 Task: Go to Program & Features. Select Whole Food Market. Add to cart Organic Pineapples-3. Select Amazon Health. Add to cart Vitamin B complex supplement-2. Place order for Dustin Brown, _x000D_
1001 Hickory Ave_x000D_
Oakes, North Dakota(ND), 58474, Cell Number (701) 742-2797
Action: Mouse moved to (44, 51)
Screenshot: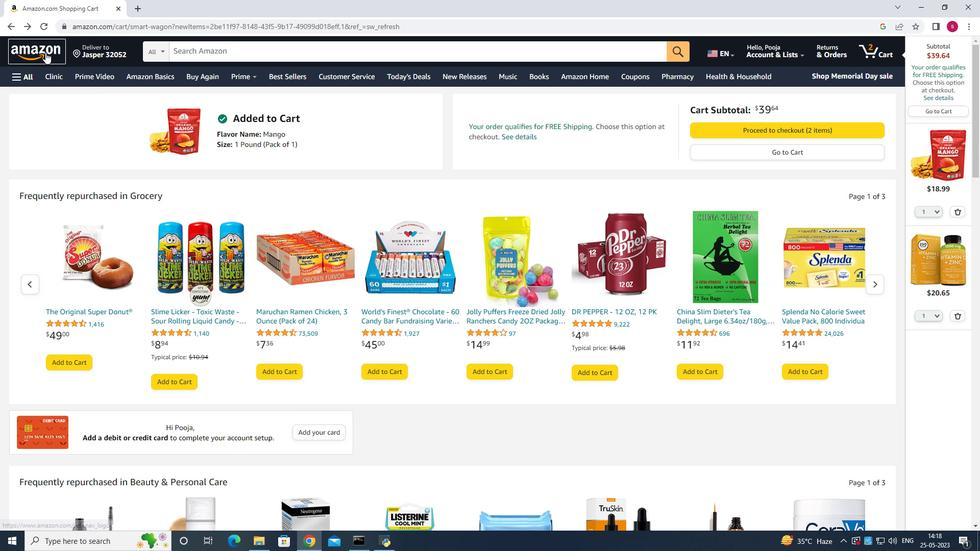 
Action: Mouse pressed left at (44, 51)
Screenshot: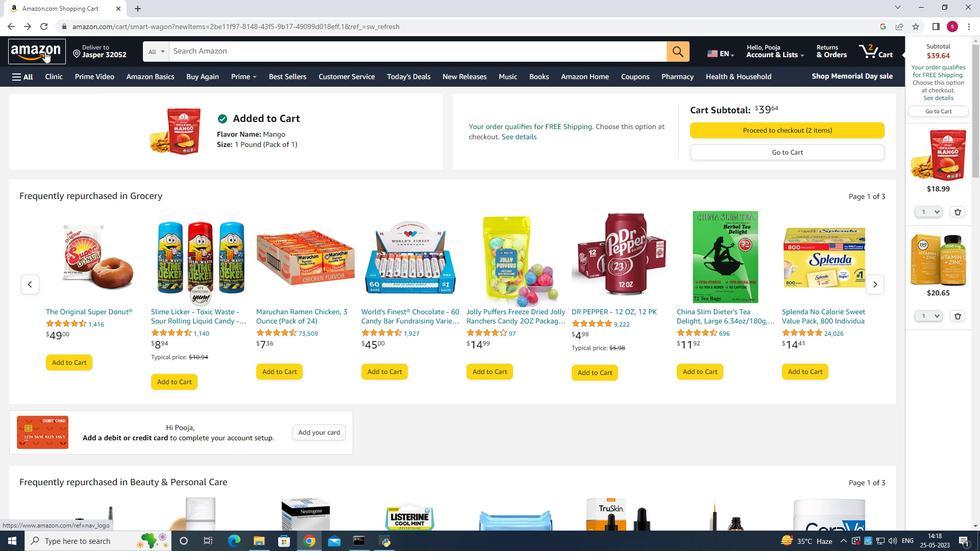 
Action: Mouse moved to (42, 46)
Screenshot: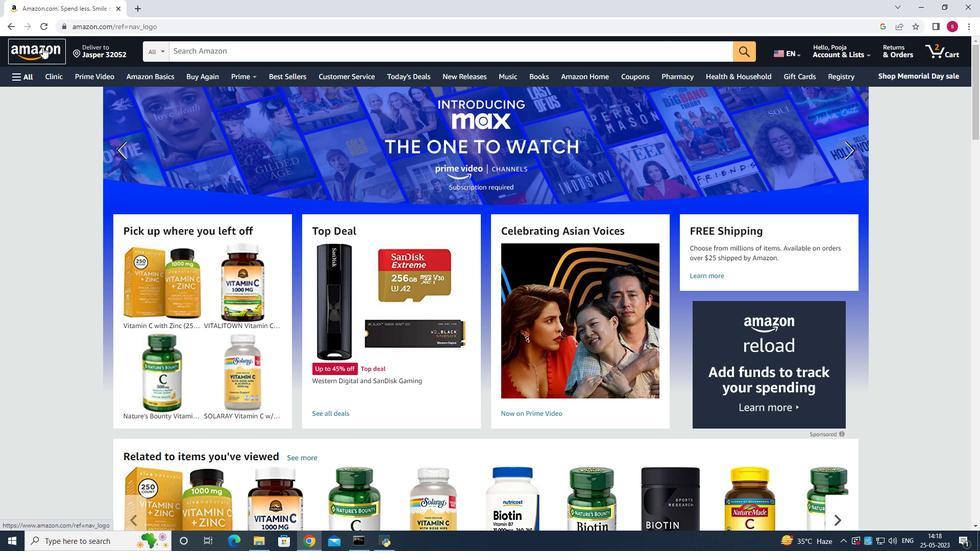 
Action: Mouse pressed left at (42, 46)
Screenshot: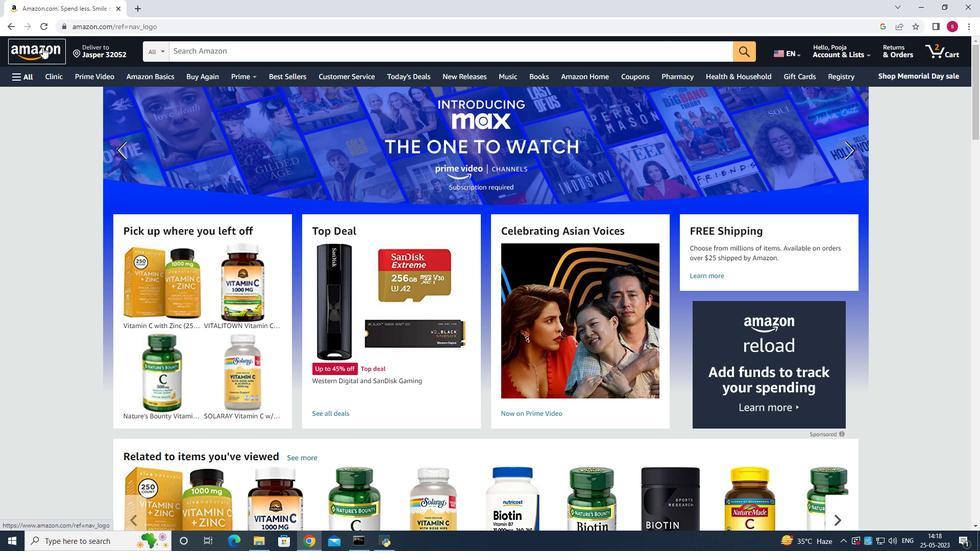 
Action: Mouse moved to (43, 45)
Screenshot: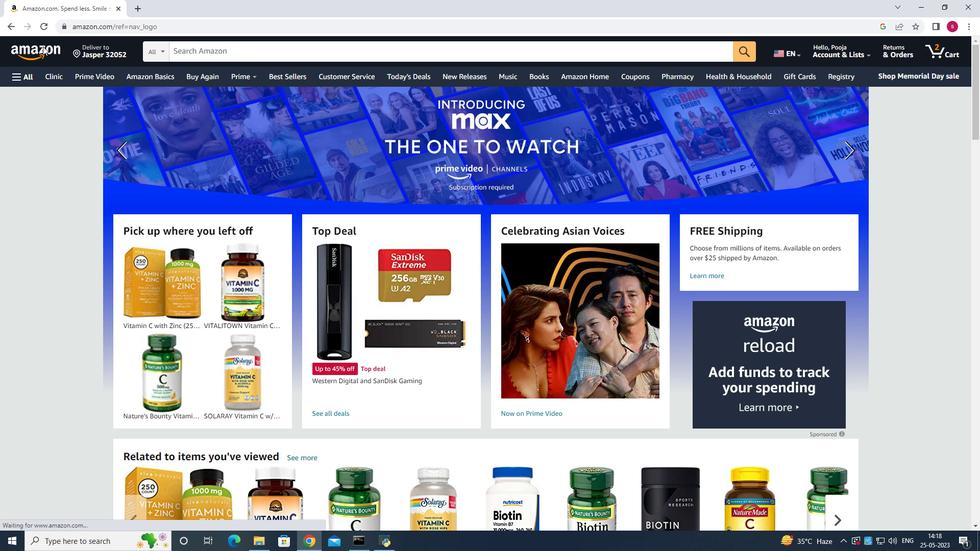 
Action: Mouse pressed left at (43, 45)
Screenshot: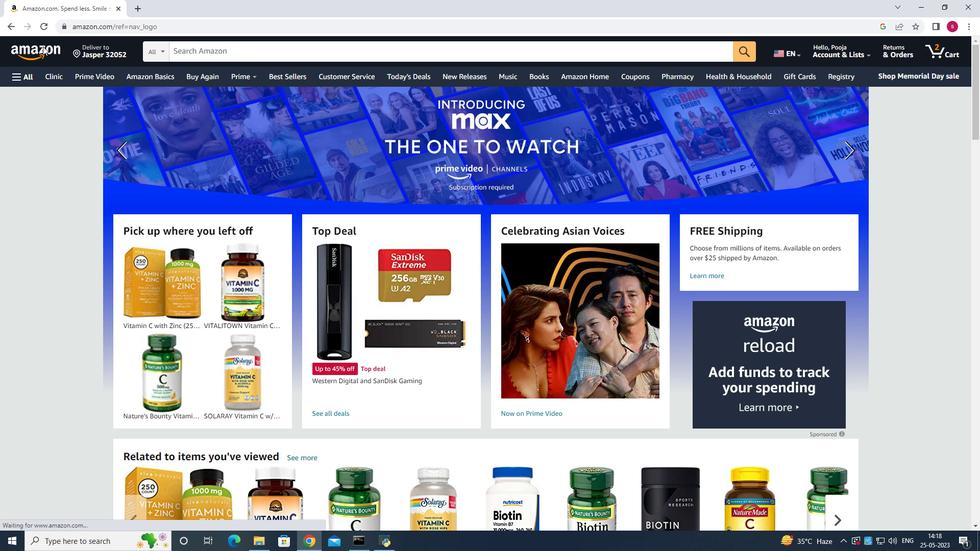 
Action: Mouse moved to (17, 76)
Screenshot: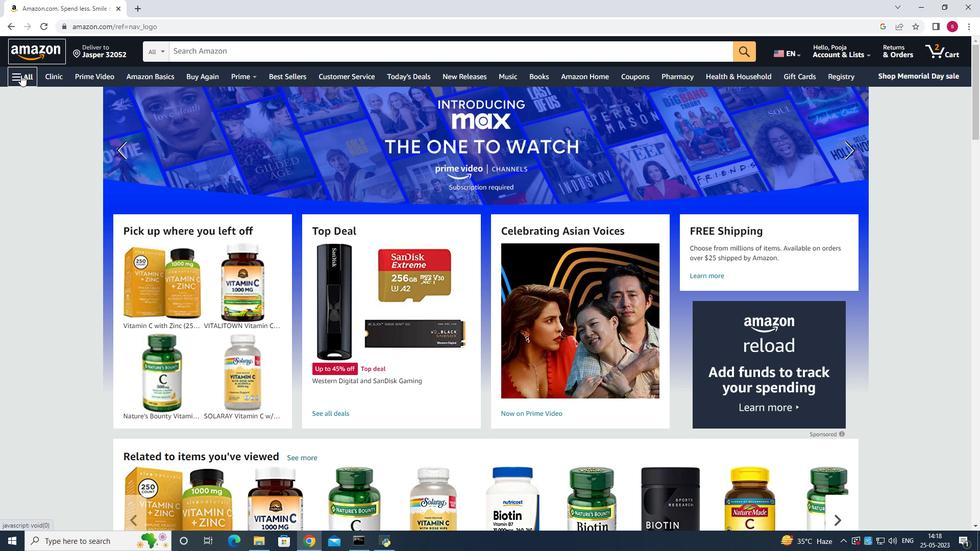 
Action: Mouse pressed left at (17, 76)
Screenshot: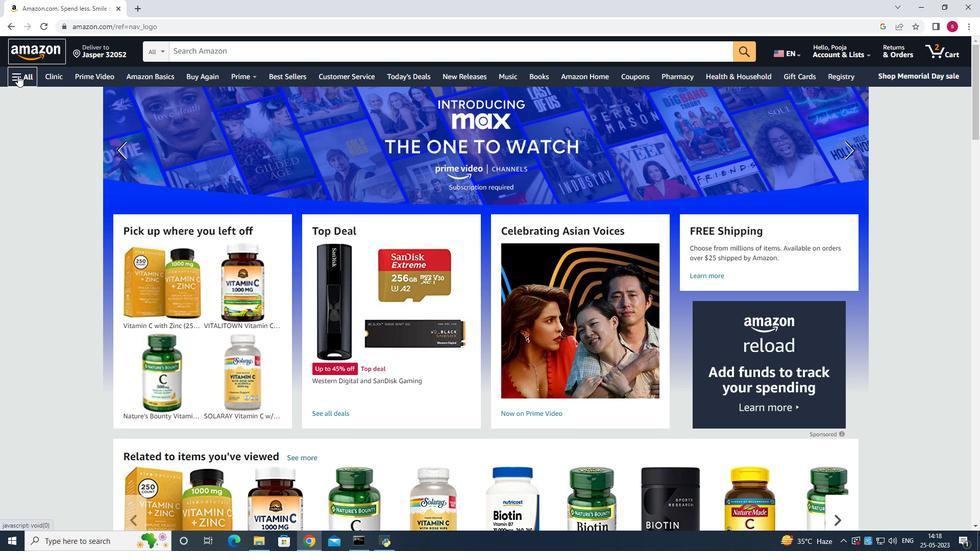 
Action: Mouse moved to (81, 315)
Screenshot: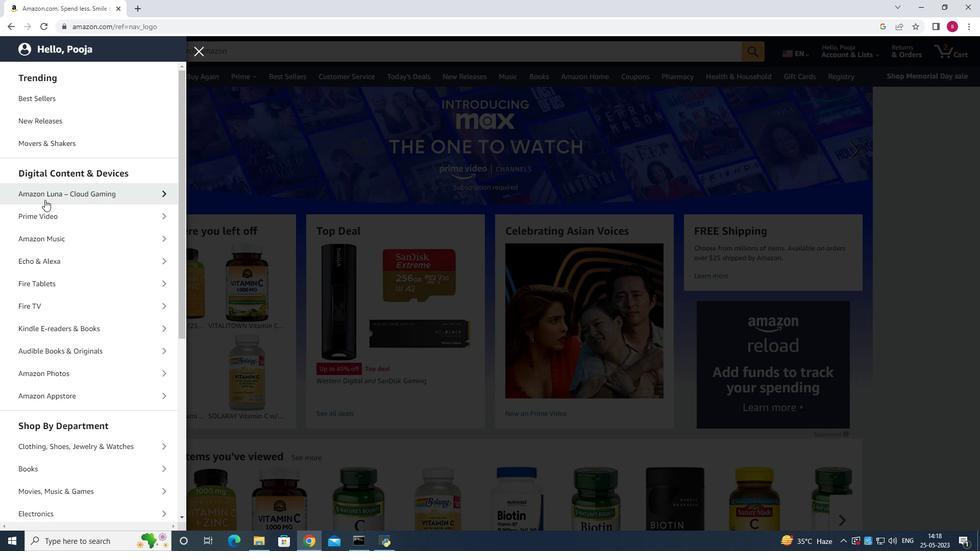 
Action: Mouse scrolled (81, 315) with delta (0, 0)
Screenshot: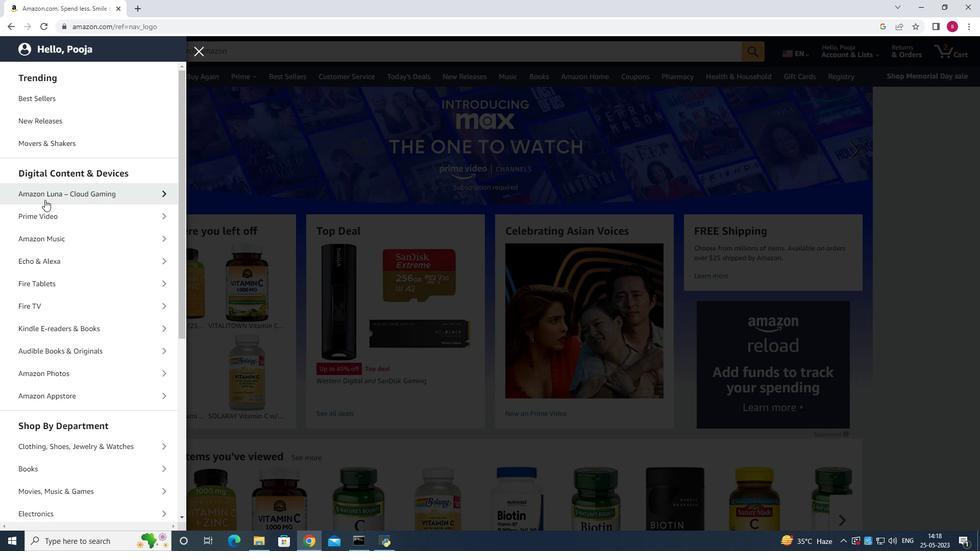 
Action: Mouse moved to (84, 323)
Screenshot: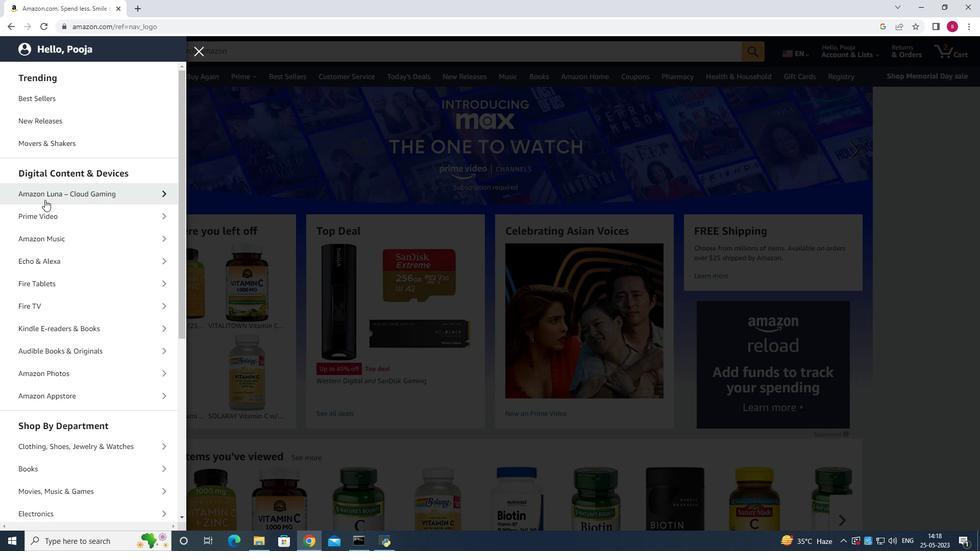
Action: Mouse scrolled (84, 322) with delta (0, 0)
Screenshot: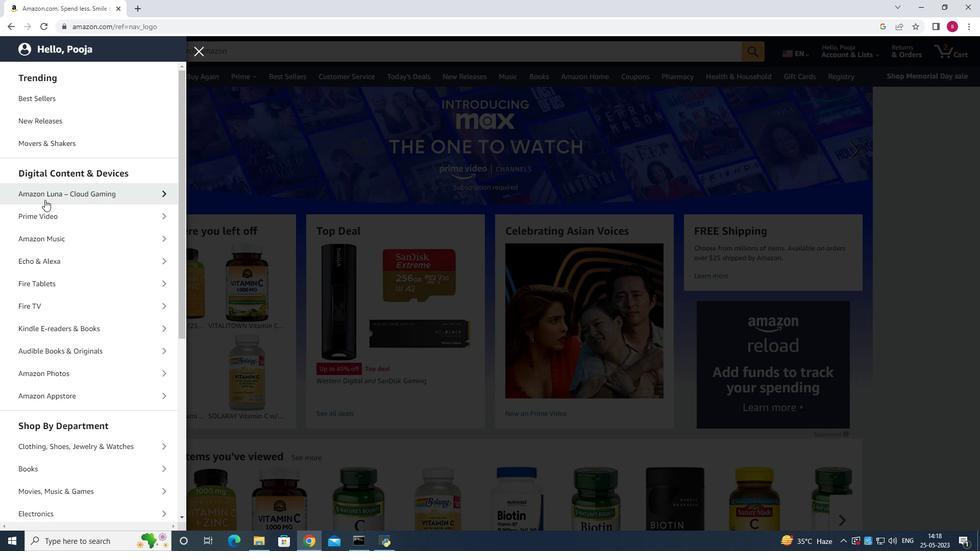 
Action: Mouse scrolled (84, 322) with delta (0, 0)
Screenshot: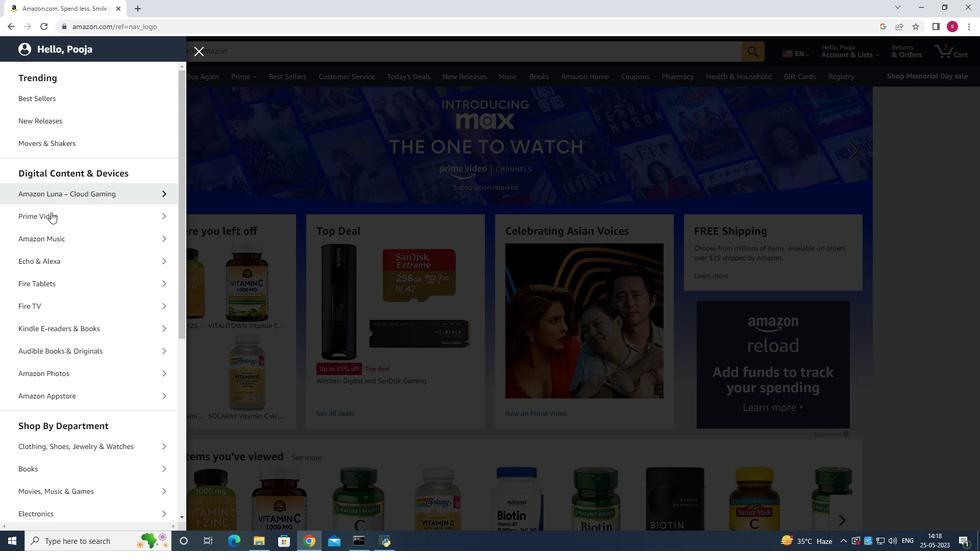 
Action: Mouse scrolled (84, 322) with delta (0, 0)
Screenshot: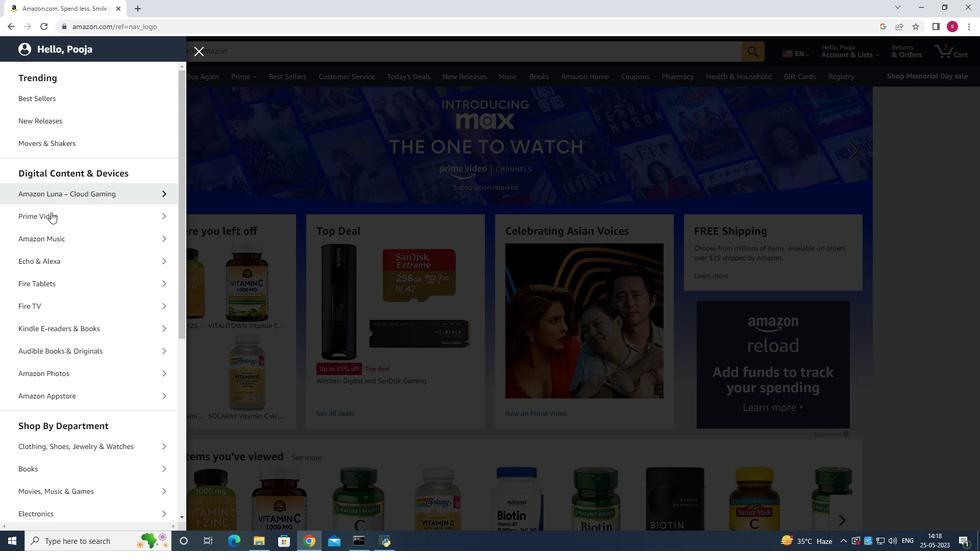 
Action: Mouse scrolled (84, 322) with delta (0, 0)
Screenshot: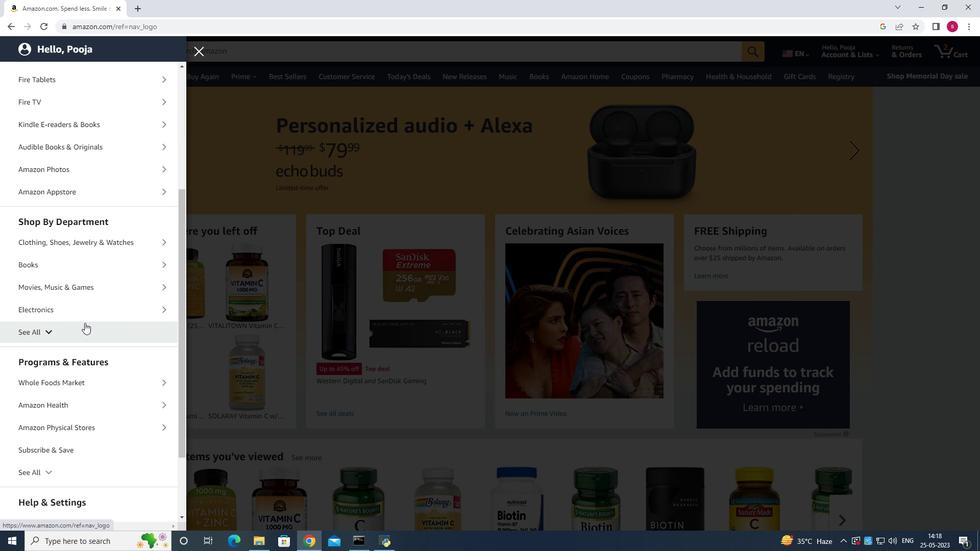 
Action: Mouse scrolled (84, 322) with delta (0, 0)
Screenshot: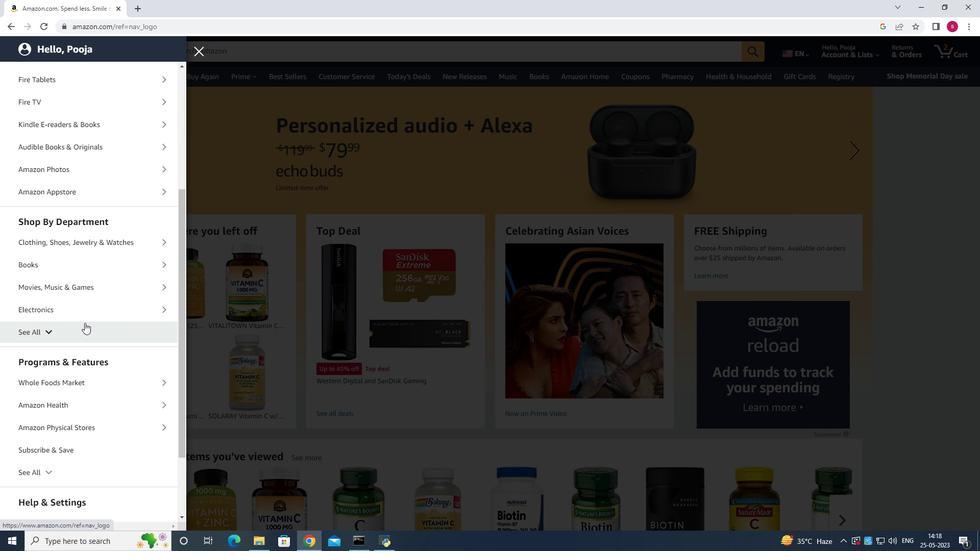 
Action: Mouse moved to (78, 284)
Screenshot: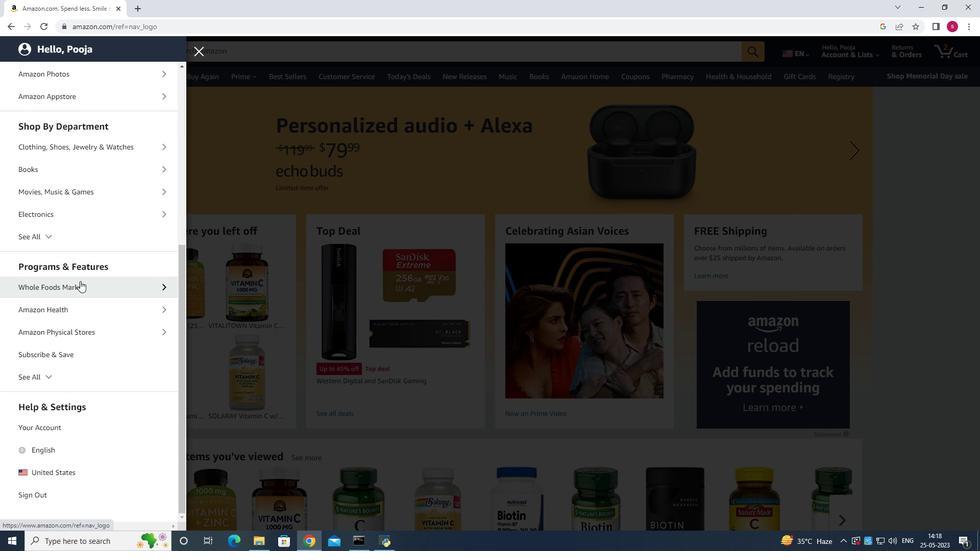 
Action: Mouse pressed left at (78, 284)
Screenshot: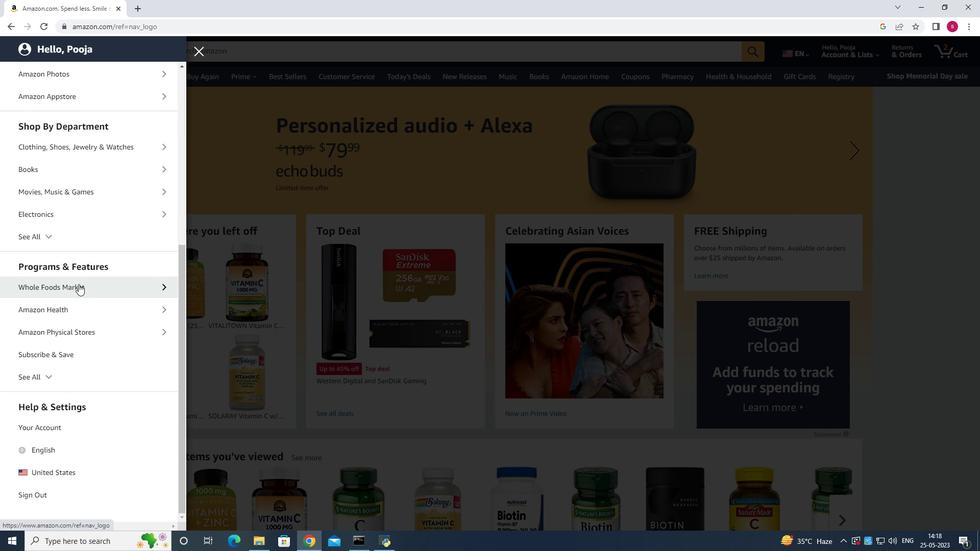 
Action: Mouse moved to (104, 116)
Screenshot: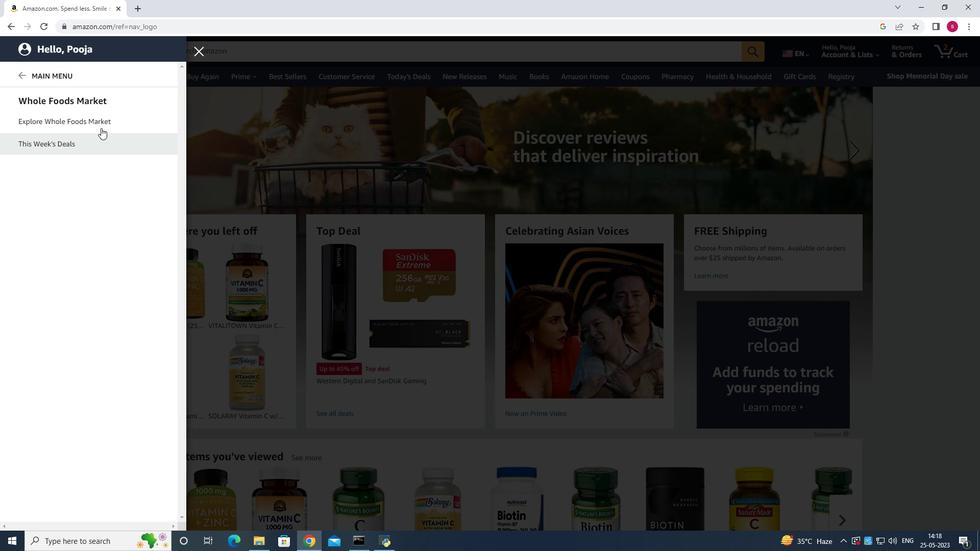 
Action: Mouse pressed left at (104, 116)
Screenshot: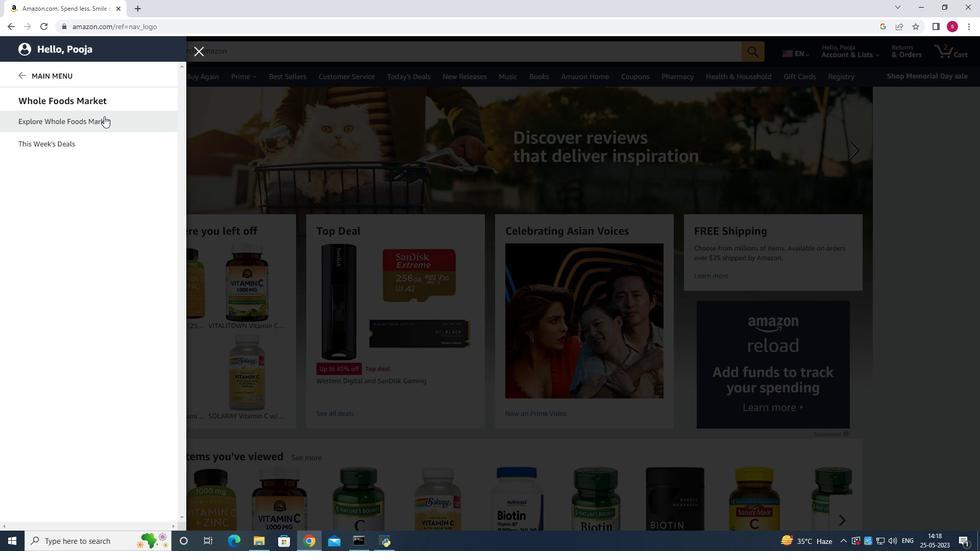 
Action: Mouse moved to (266, 55)
Screenshot: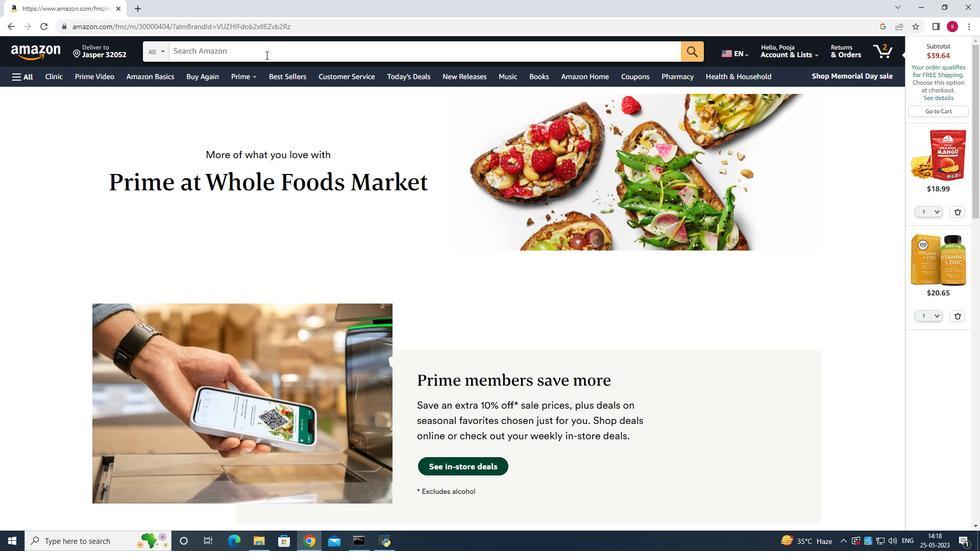 
Action: Mouse pressed left at (266, 55)
Screenshot: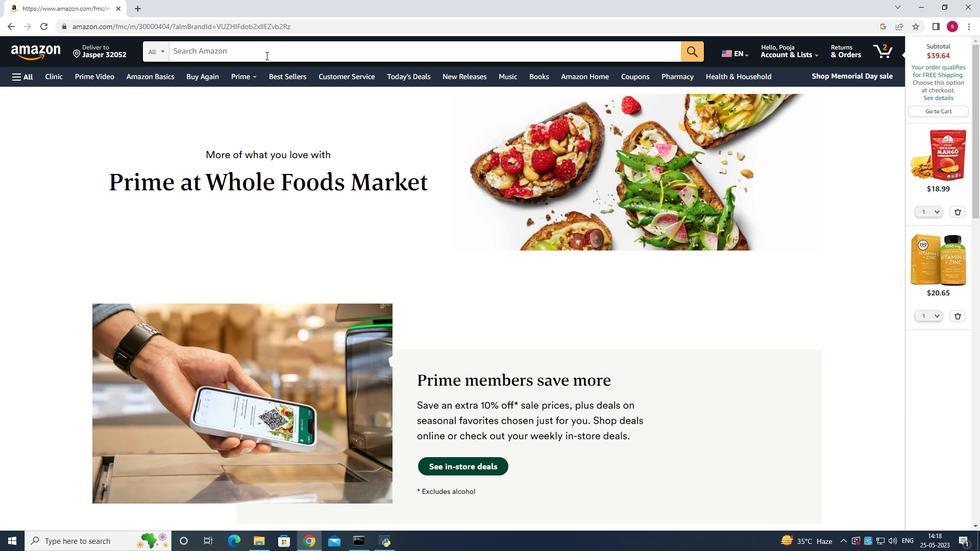 
Action: Mouse moved to (261, 51)
Screenshot: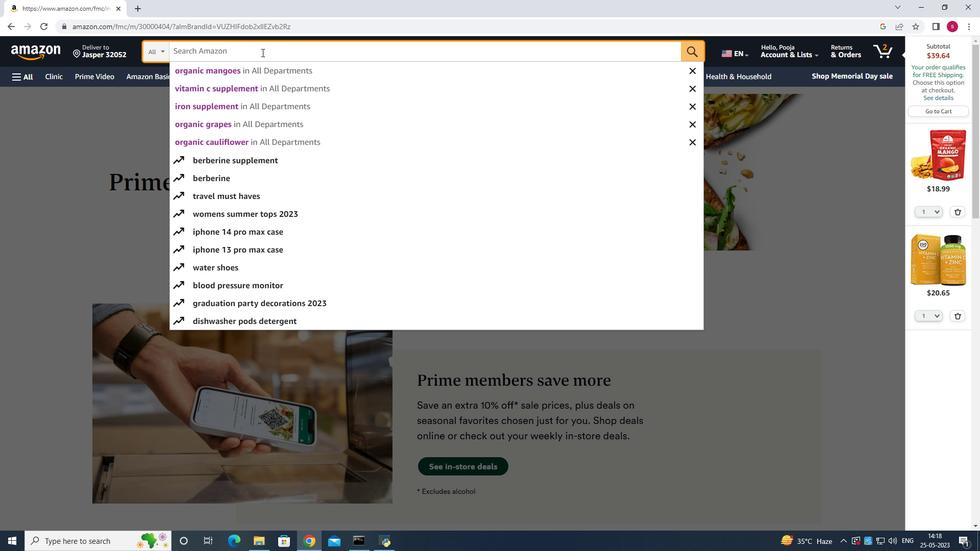 
Action: Key pressed organic<Key.space>pine<Key.space>a[<Key.backspace>pple<Key.enter>
Screenshot: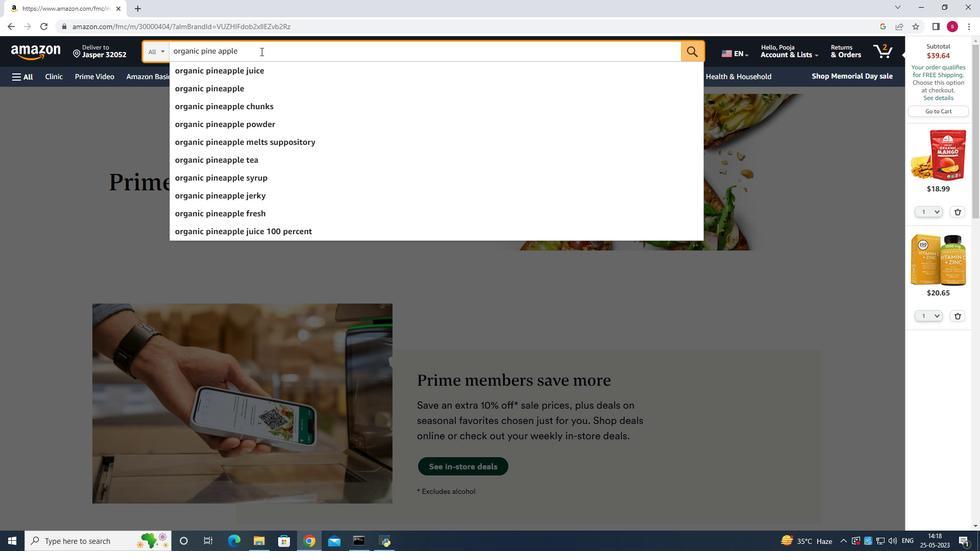
Action: Mouse moved to (389, 368)
Screenshot: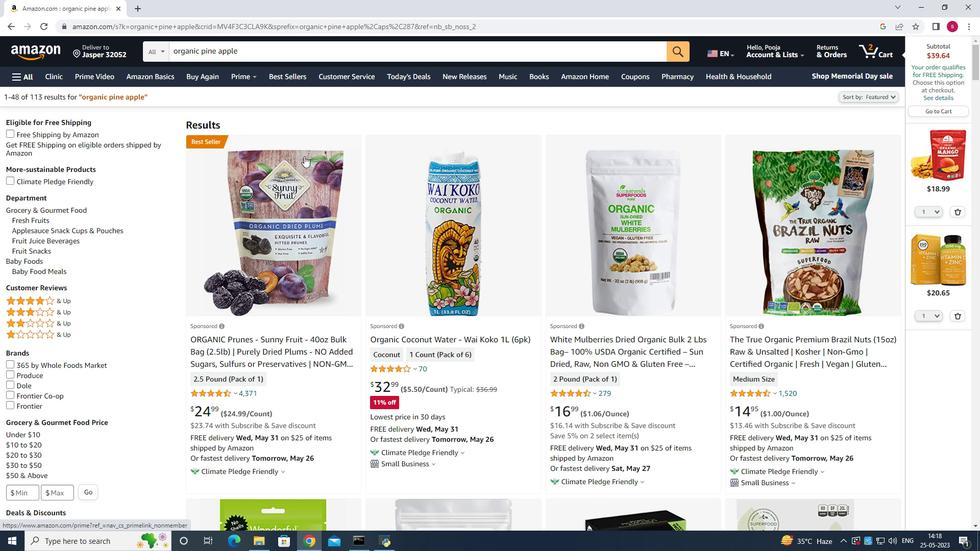 
Action: Mouse scrolled (388, 358) with delta (0, 0)
Screenshot: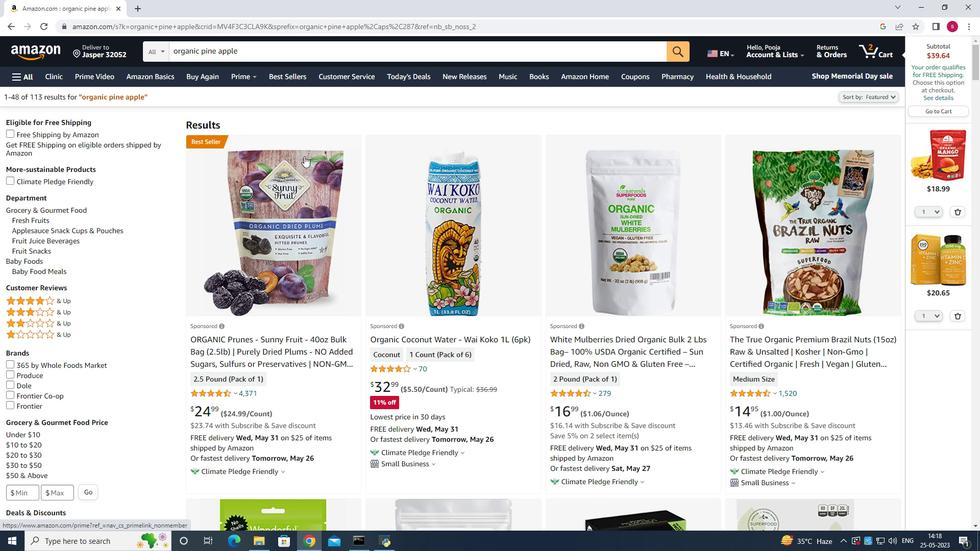 
Action: Mouse moved to (393, 403)
Screenshot: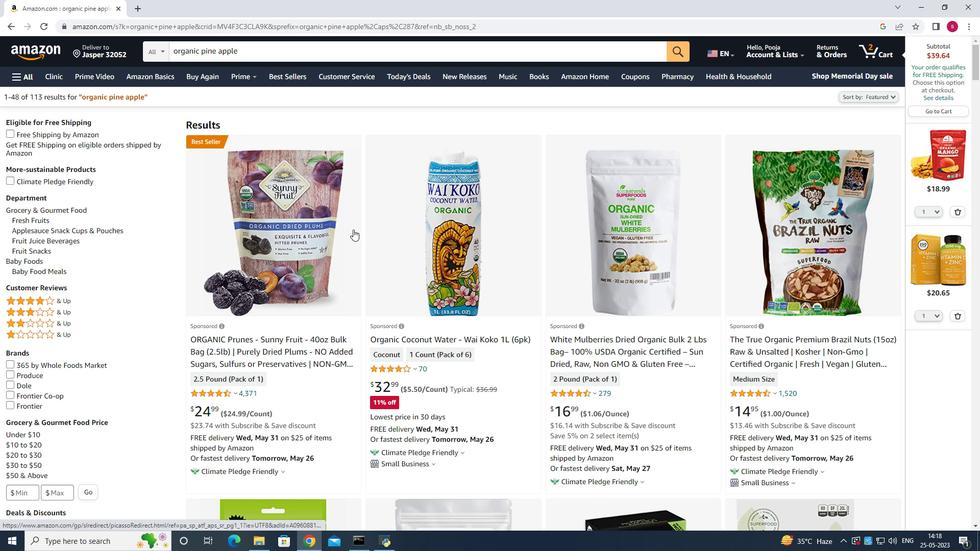 
Action: Mouse scrolled (392, 397) with delta (0, 0)
Screenshot: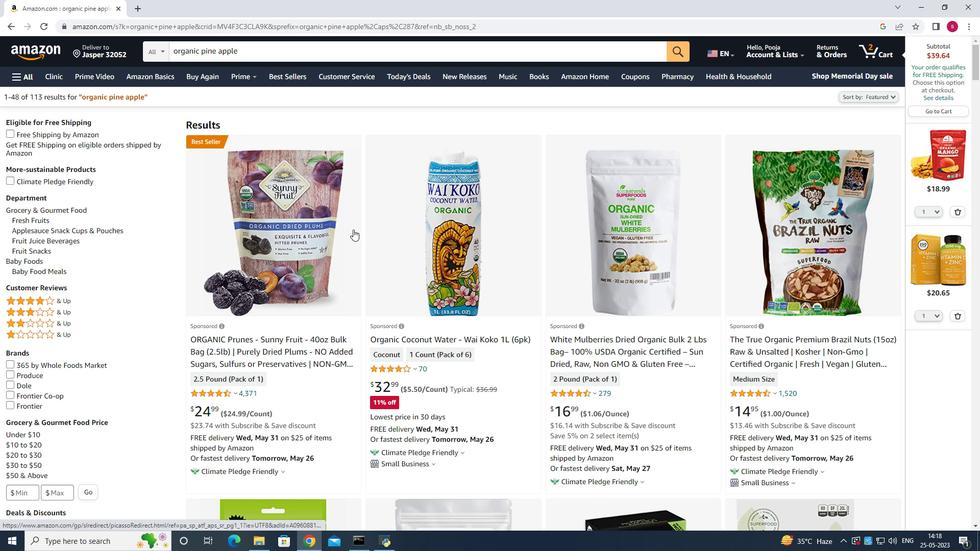 
Action: Mouse moved to (393, 405)
Screenshot: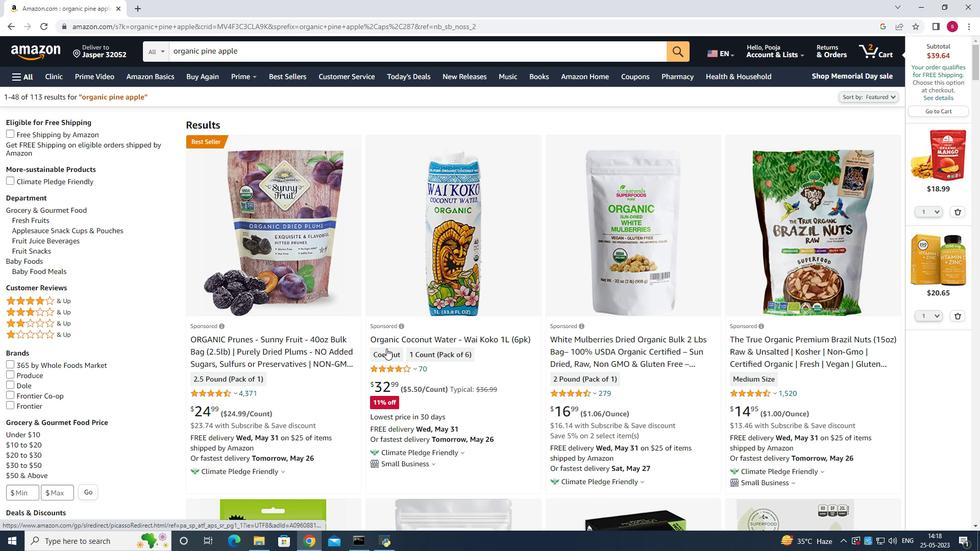 
Action: Mouse scrolled (393, 404) with delta (0, 0)
Screenshot: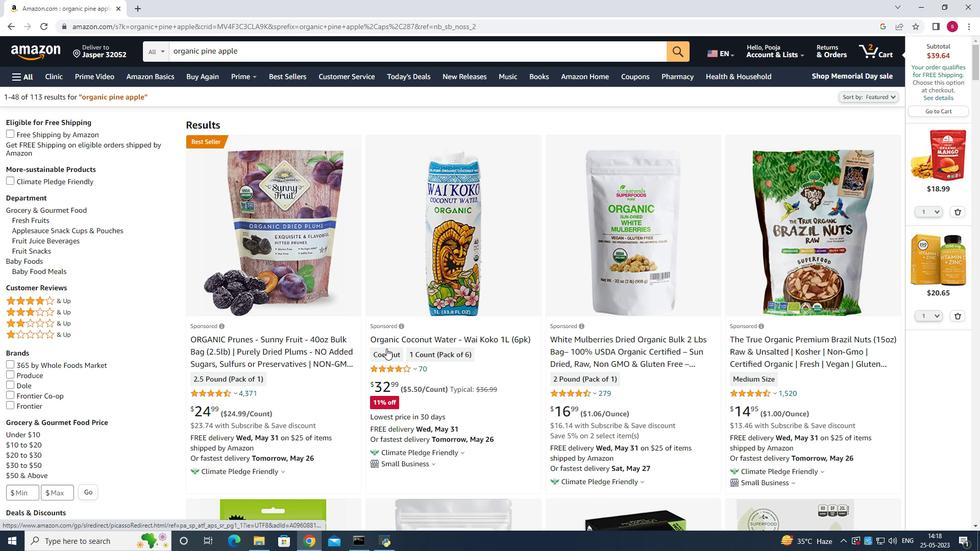 
Action: Mouse scrolled (393, 404) with delta (0, 0)
Screenshot: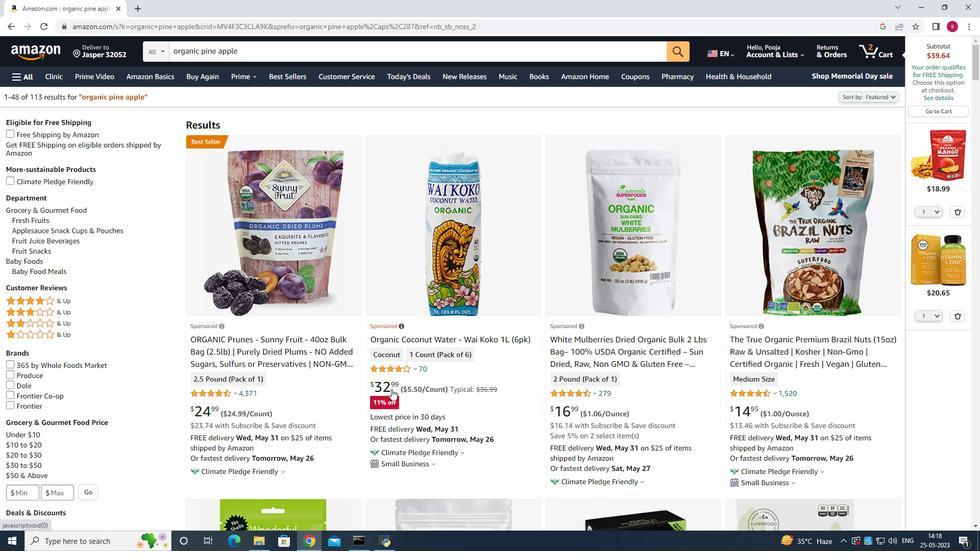 
Action: Mouse scrolled (393, 404) with delta (0, 0)
Screenshot: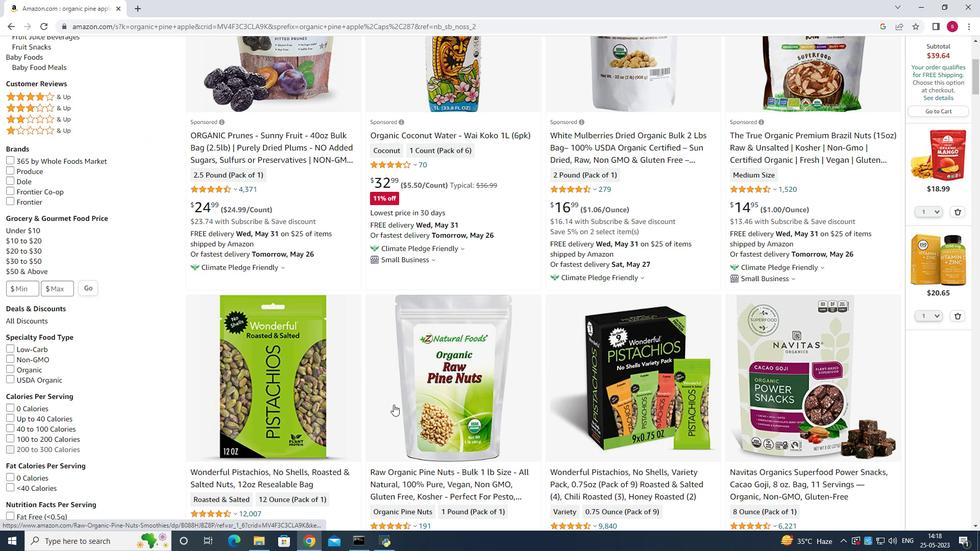 
Action: Mouse scrolled (393, 404) with delta (0, 0)
Screenshot: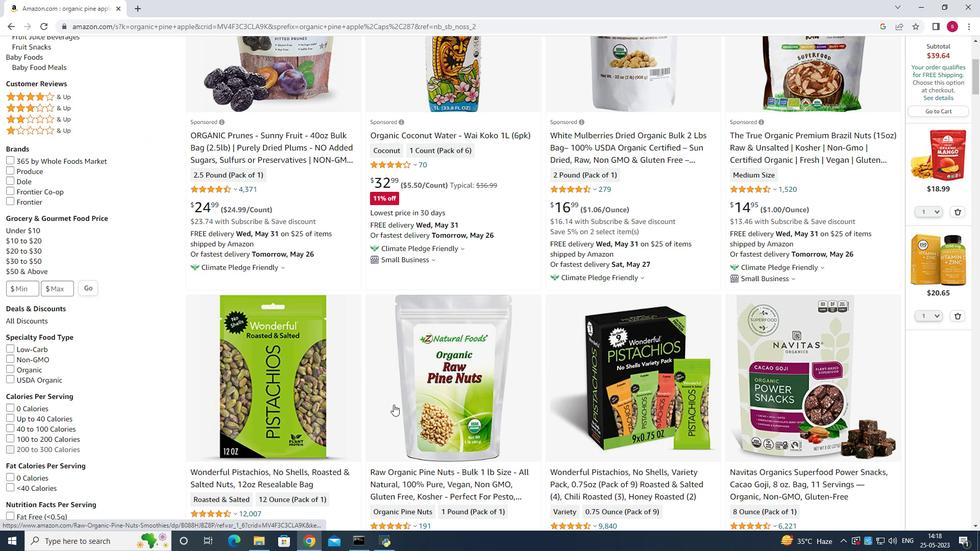 
Action: Mouse scrolled (393, 404) with delta (0, 0)
Screenshot: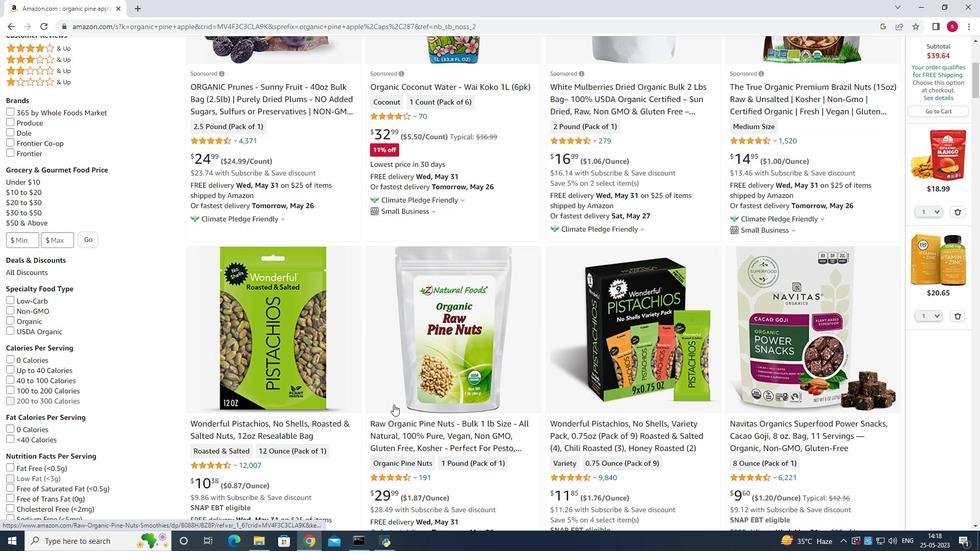 
Action: Mouse scrolled (393, 404) with delta (0, 0)
Screenshot: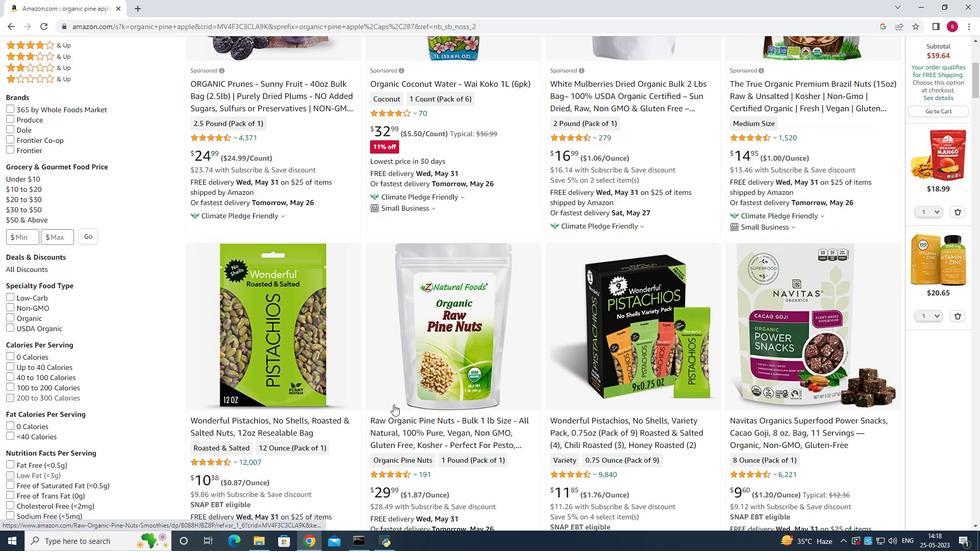 
Action: Mouse scrolled (393, 404) with delta (0, 0)
Screenshot: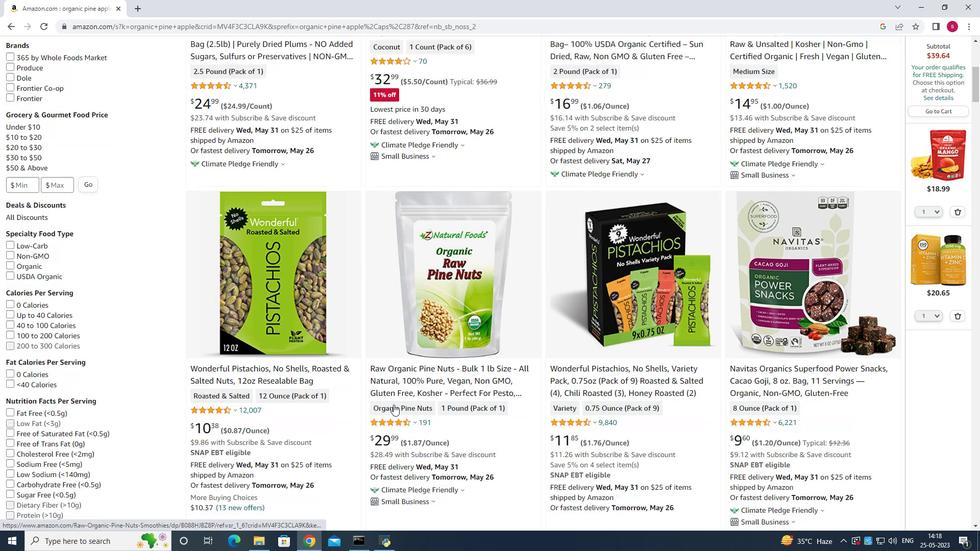 
Action: Mouse scrolled (393, 404) with delta (0, 0)
Screenshot: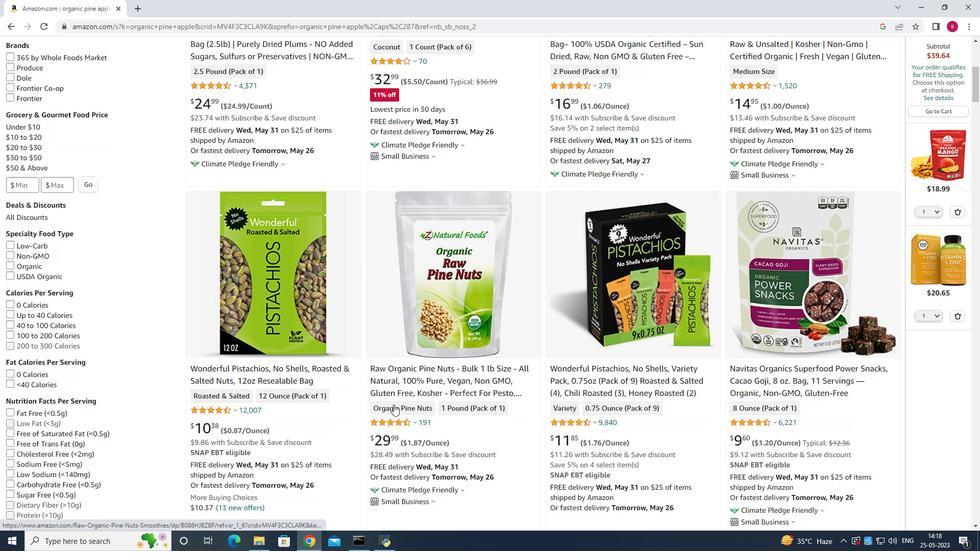 
Action: Mouse scrolled (393, 404) with delta (0, 0)
Screenshot: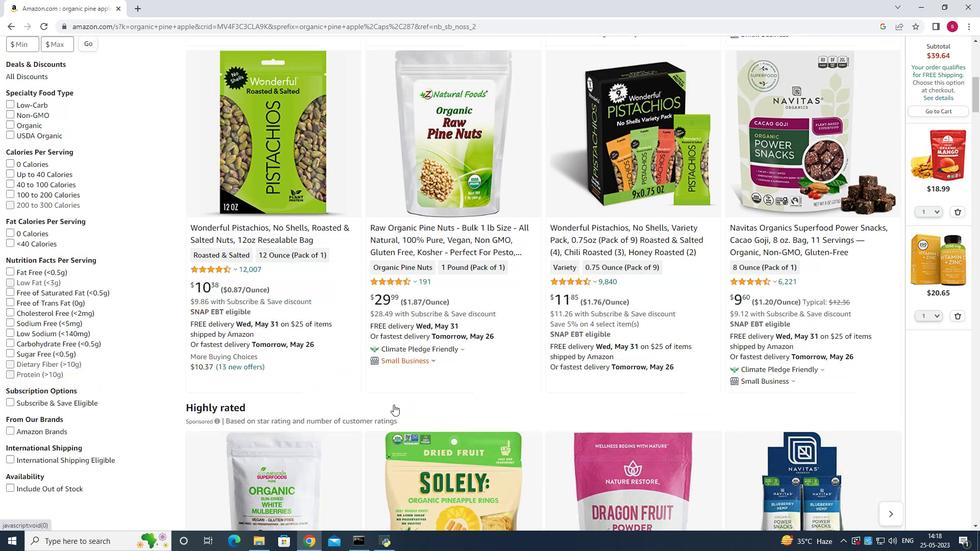 
Action: Mouse scrolled (393, 404) with delta (0, 0)
Screenshot: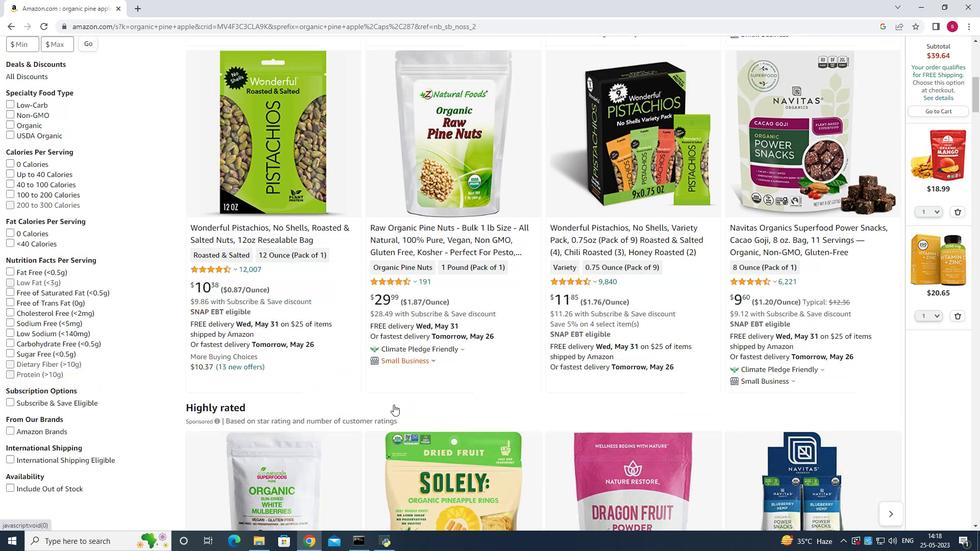 
Action: Mouse moved to (441, 380)
Screenshot: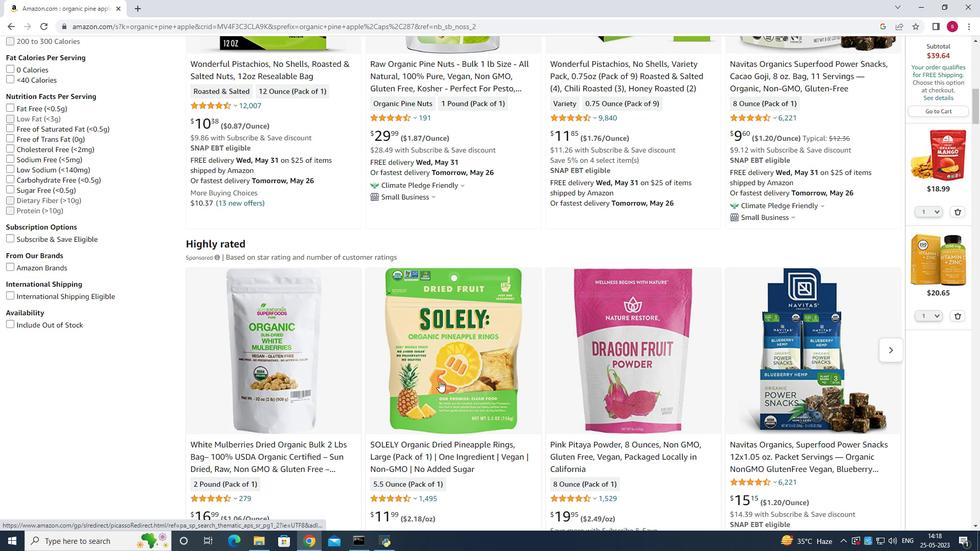 
Action: Mouse scrolled (441, 380) with delta (0, 0)
Screenshot: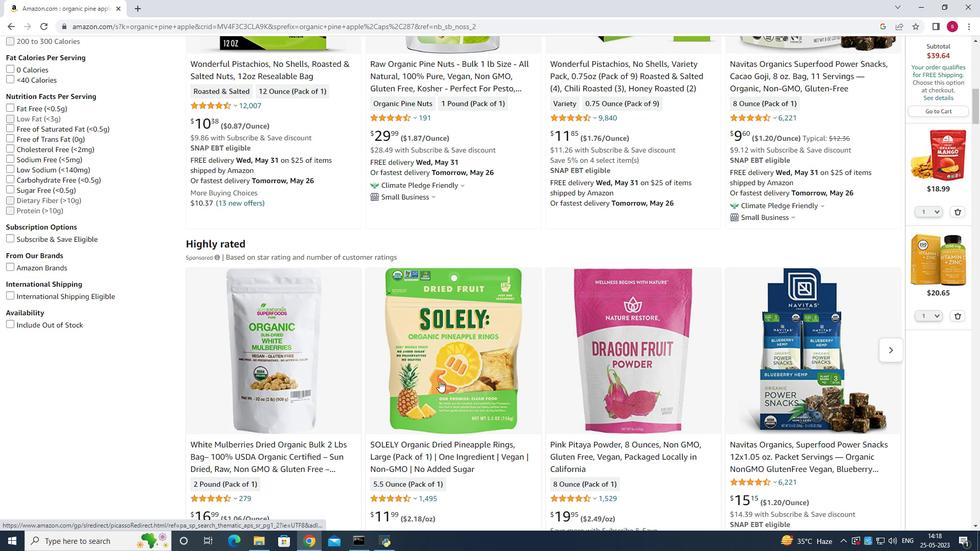 
Action: Mouse scrolled (441, 380) with delta (0, 0)
Screenshot: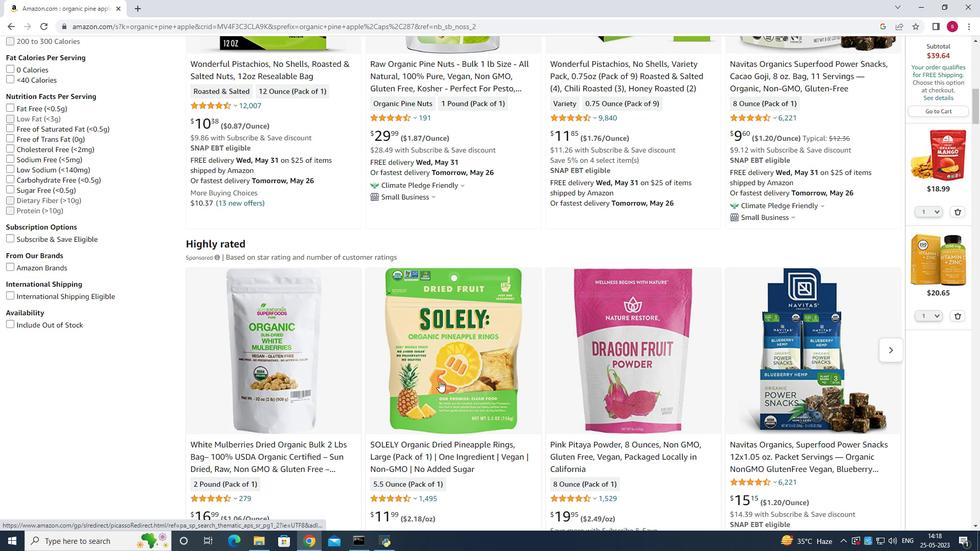
Action: Mouse moved to (480, 349)
Screenshot: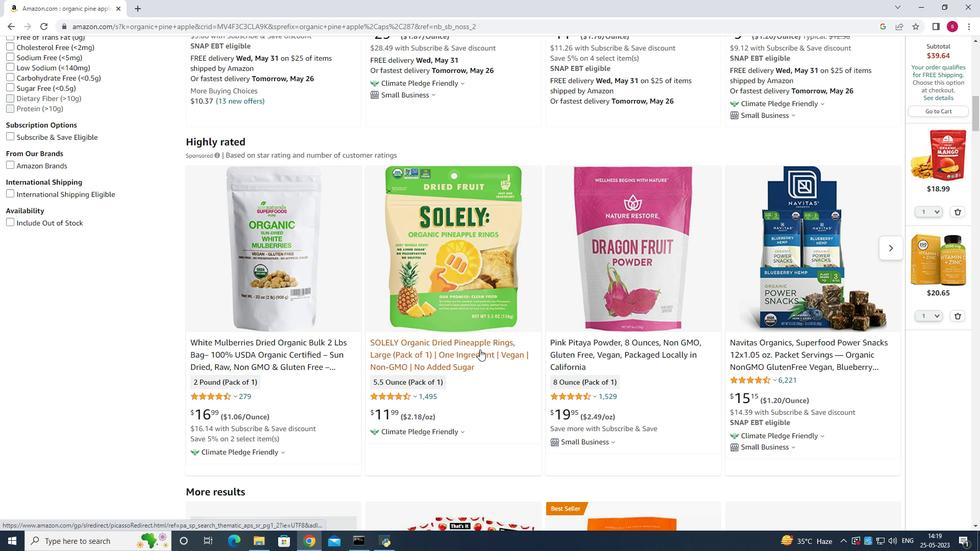 
Action: Mouse scrolled (480, 348) with delta (0, 0)
Screenshot: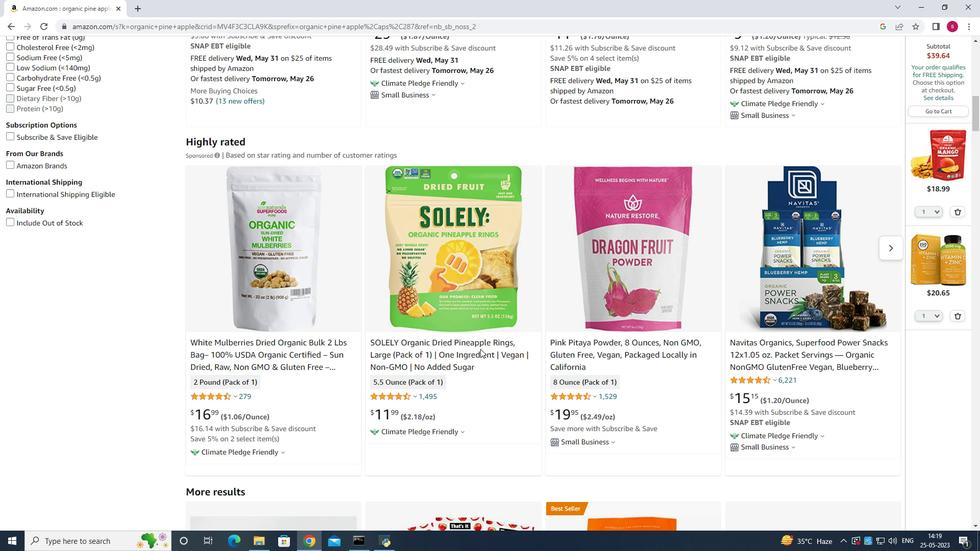 
Action: Mouse scrolled (480, 348) with delta (0, 0)
Screenshot: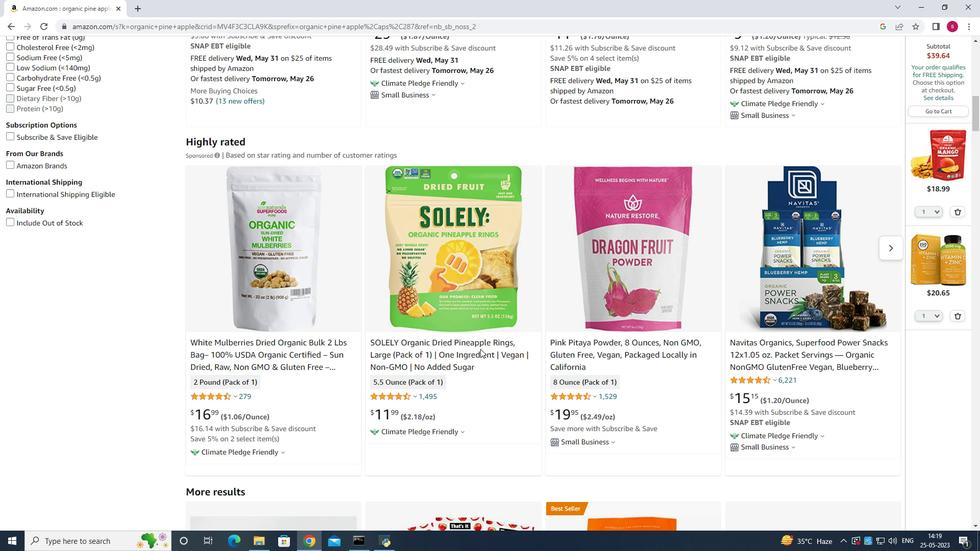 
Action: Mouse scrolled (480, 348) with delta (0, 0)
Screenshot: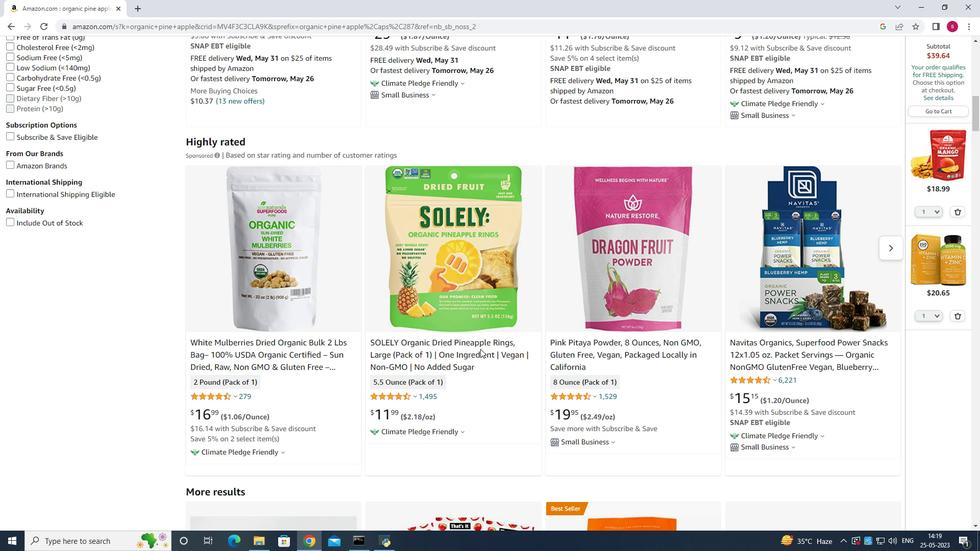 
Action: Mouse scrolled (480, 348) with delta (0, 0)
Screenshot: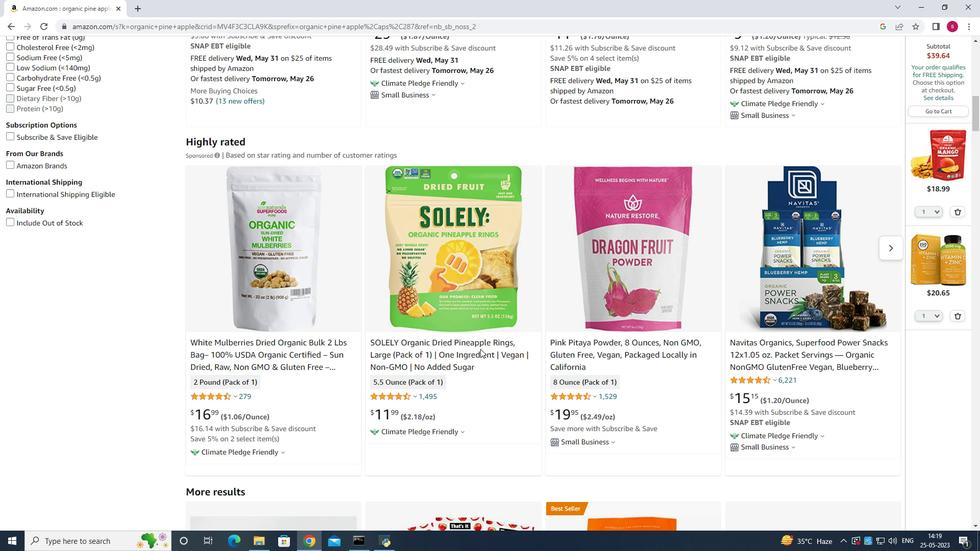 
Action: Mouse scrolled (480, 348) with delta (0, 0)
Screenshot: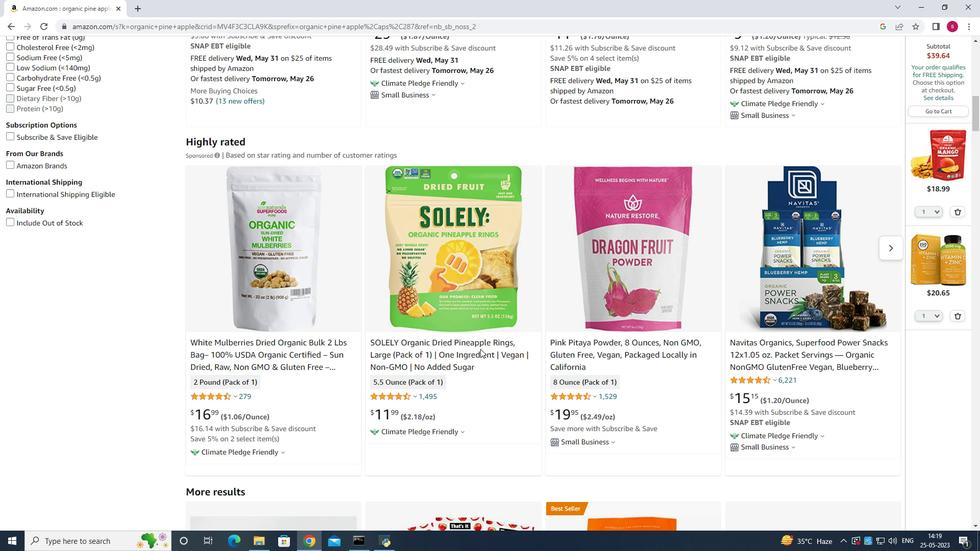 
Action: Mouse moved to (484, 345)
Screenshot: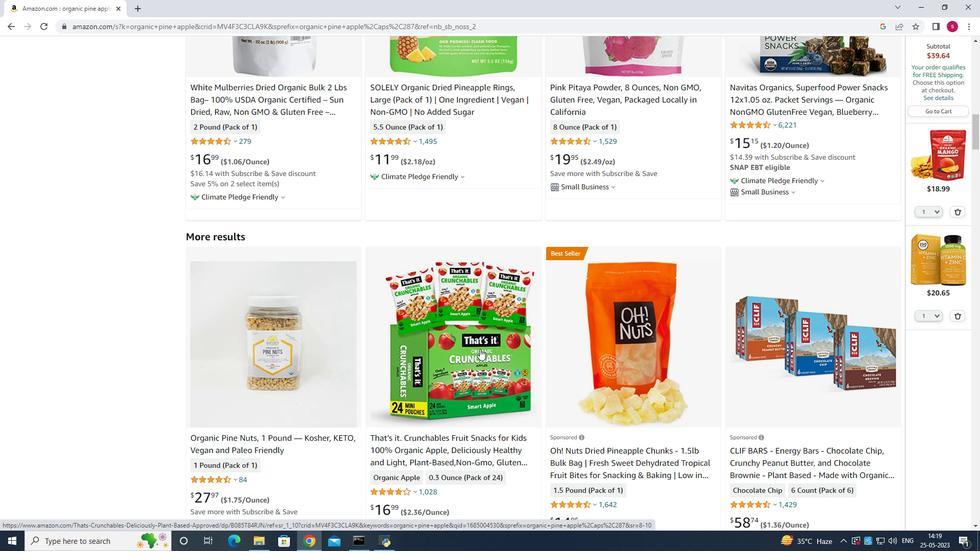
Action: Mouse scrolled (484, 344) with delta (0, 0)
Screenshot: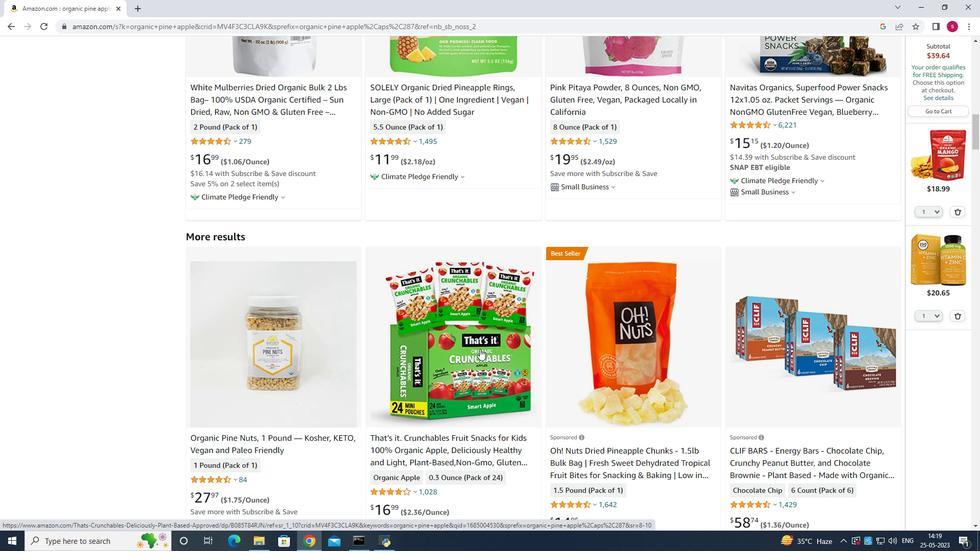 
Action: Mouse scrolled (484, 344) with delta (0, 0)
Screenshot: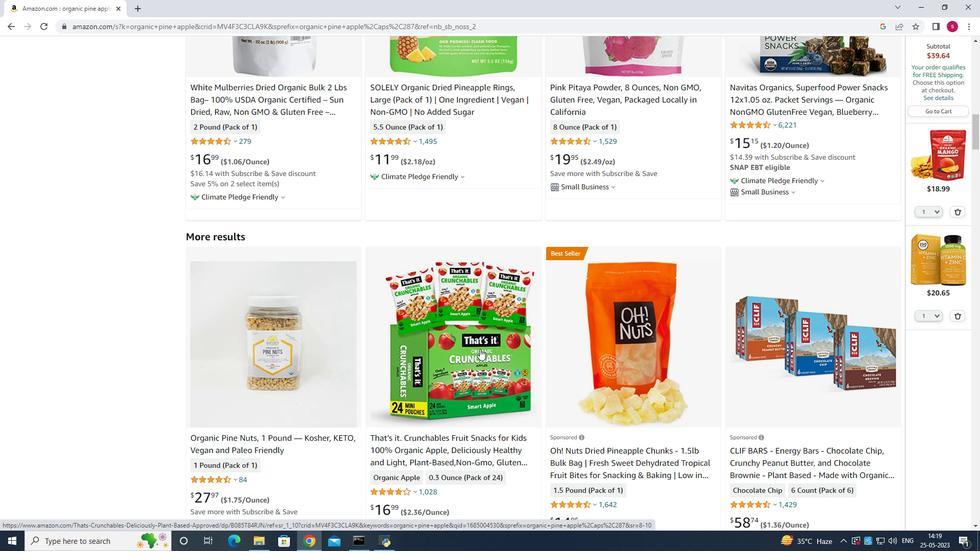
Action: Mouse scrolled (484, 344) with delta (0, 0)
Screenshot: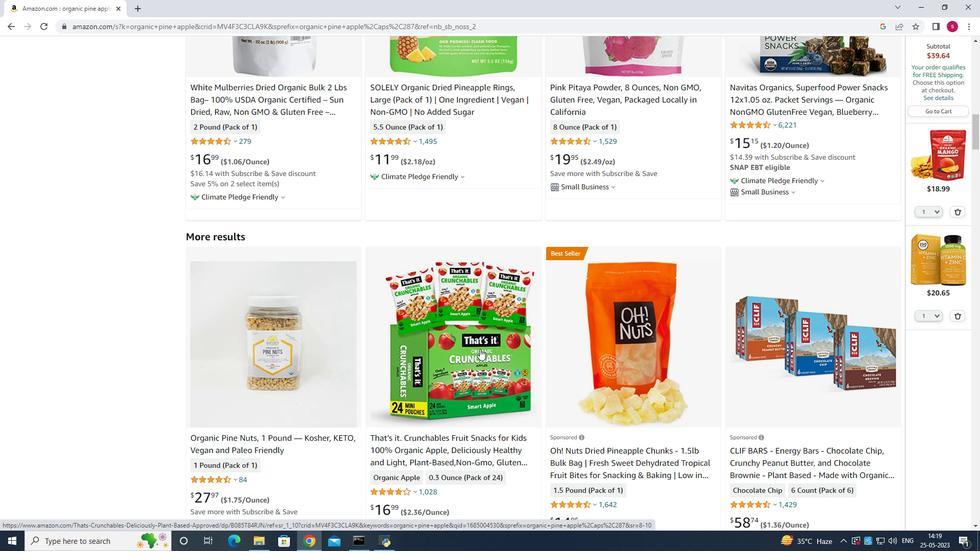 
Action: Mouse scrolled (484, 344) with delta (0, 0)
Screenshot: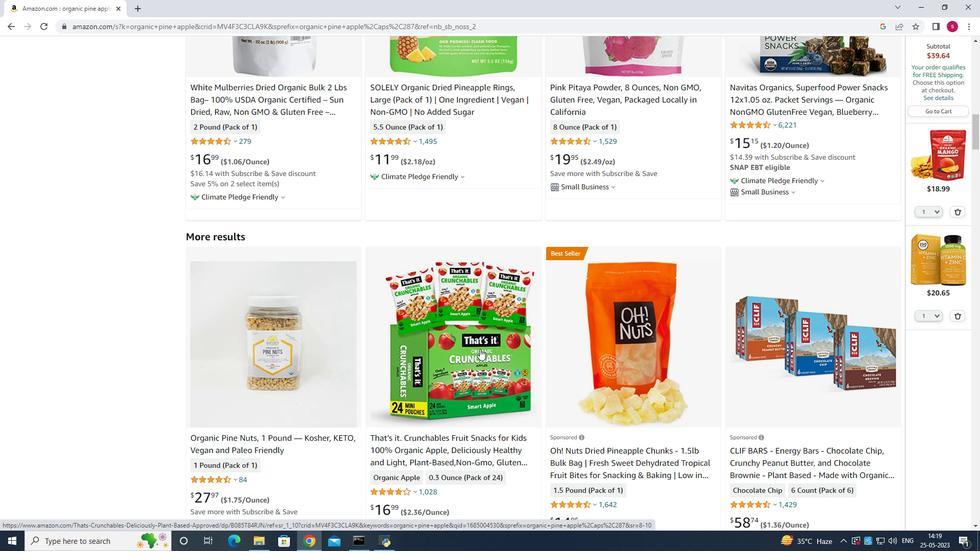 
Action: Mouse scrolled (484, 344) with delta (0, 0)
Screenshot: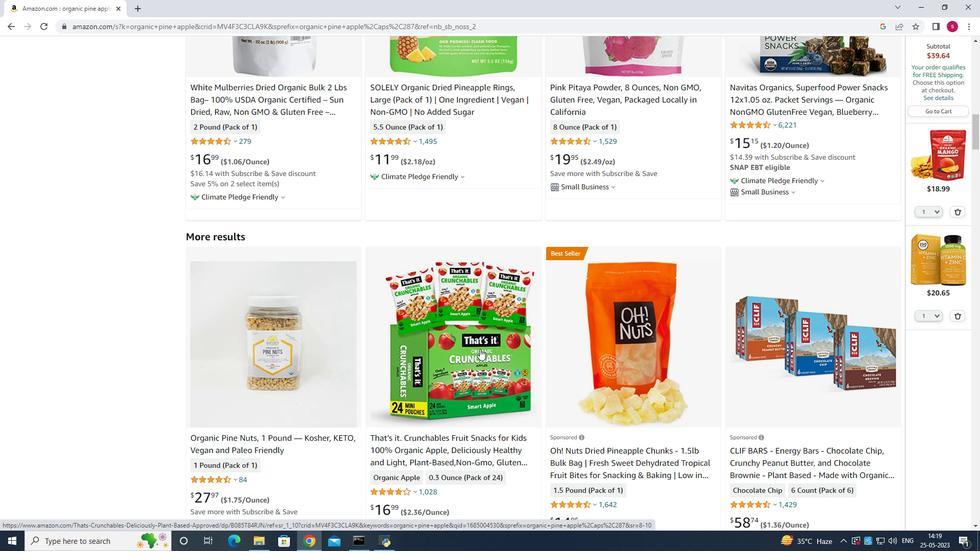 
Action: Mouse moved to (485, 344)
Screenshot: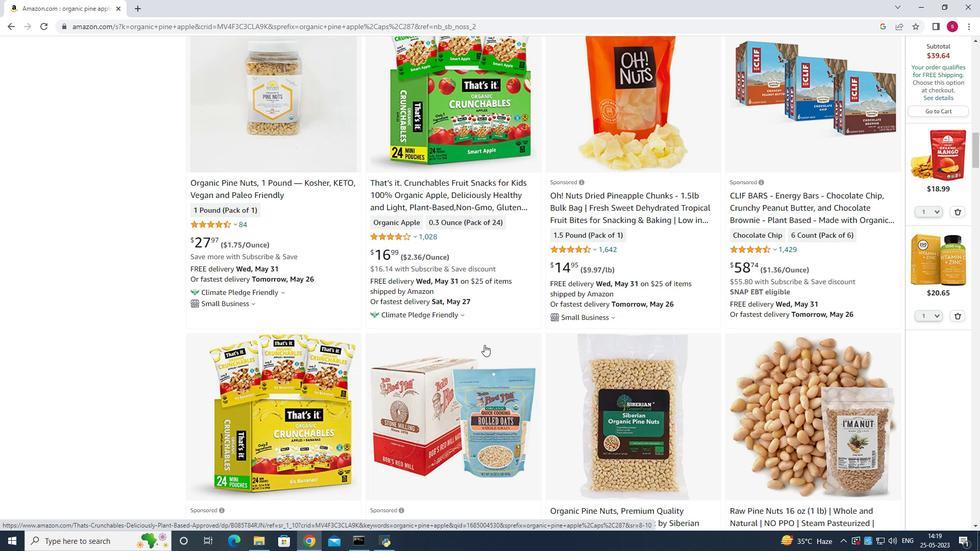 
Action: Mouse scrolled (485, 344) with delta (0, 0)
Screenshot: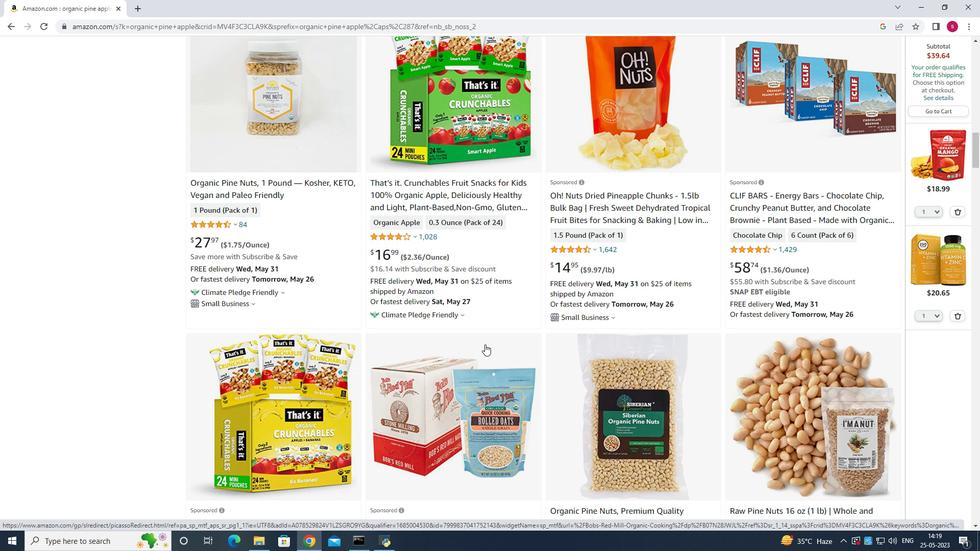 
Action: Mouse scrolled (485, 344) with delta (0, 0)
Screenshot: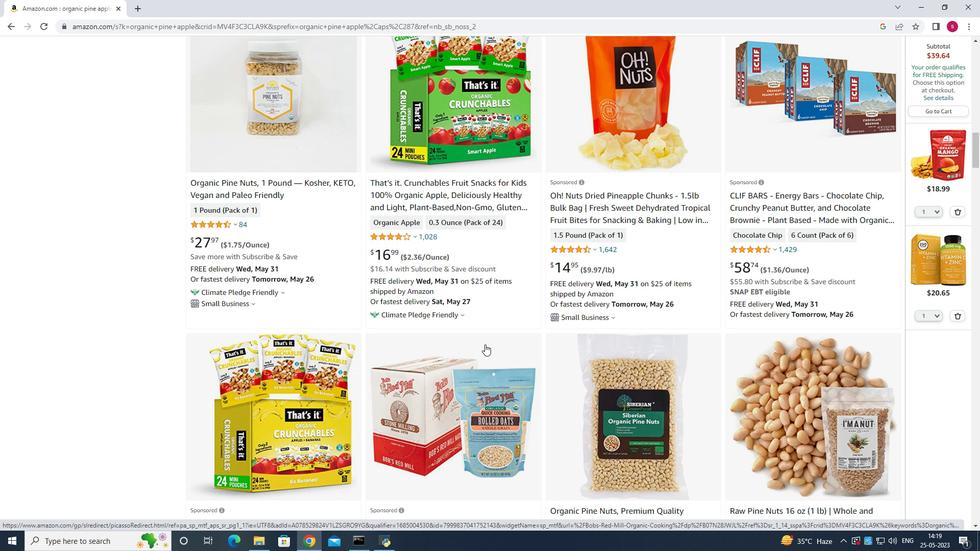 
Action: Mouse scrolled (485, 344) with delta (0, 0)
Screenshot: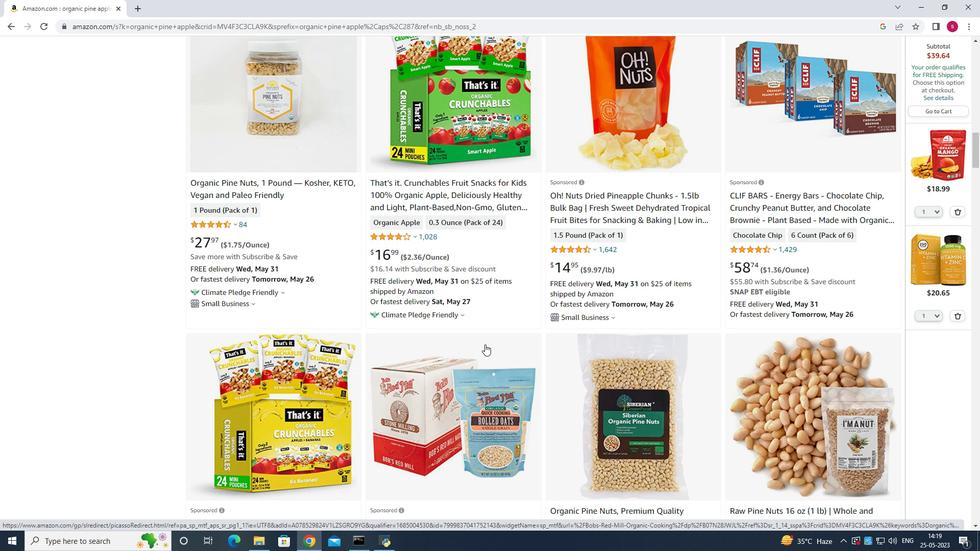 
Action: Mouse scrolled (485, 345) with delta (0, 0)
Screenshot: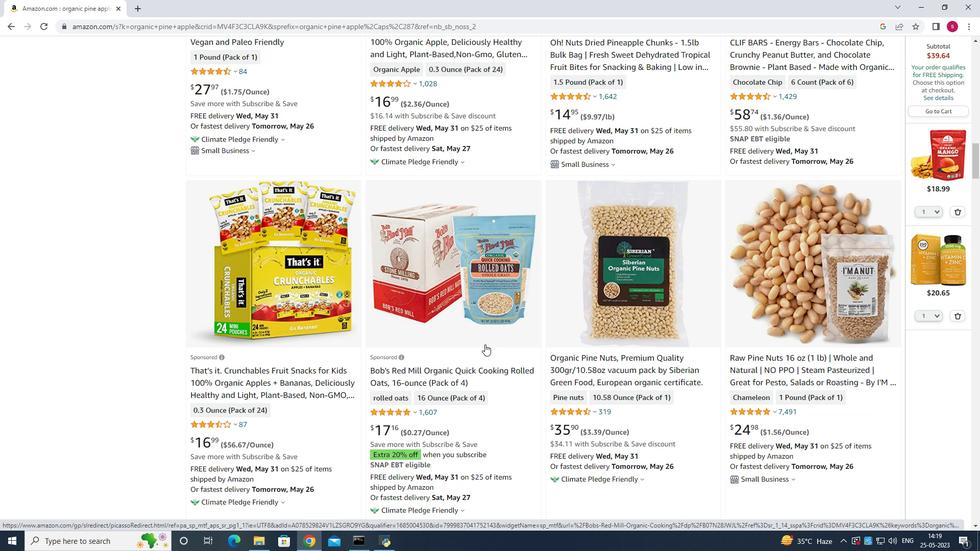 
Action: Mouse scrolled (485, 345) with delta (0, 0)
Screenshot: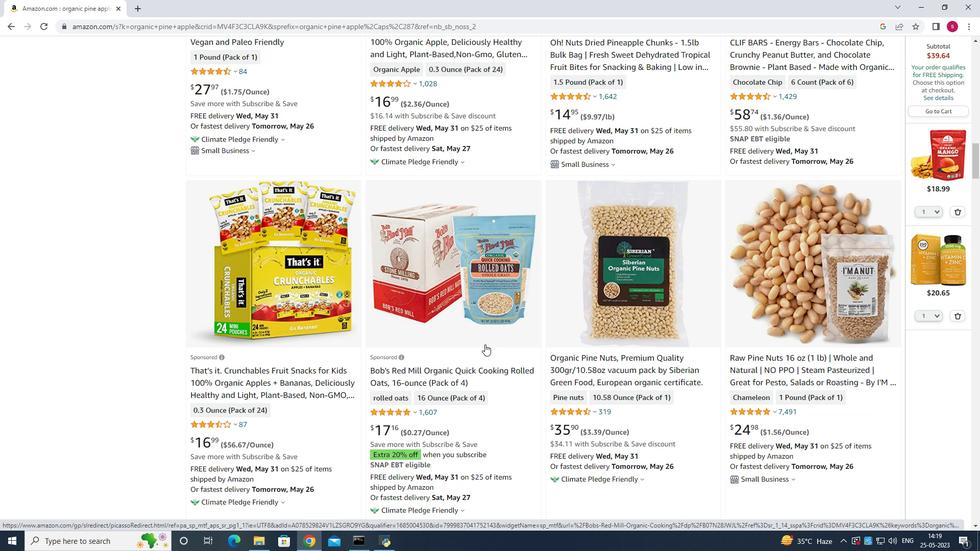 
Action: Mouse moved to (483, 344)
Screenshot: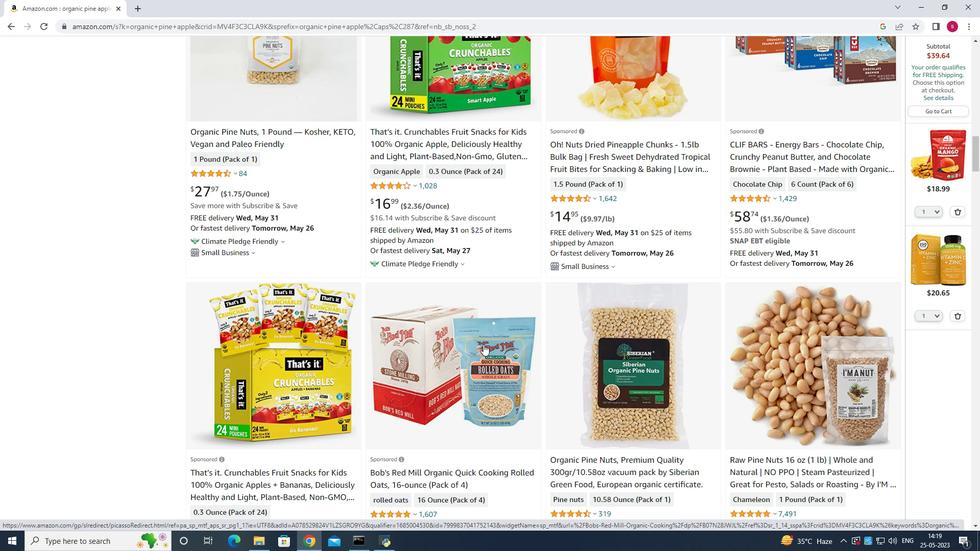 
Action: Mouse scrolled (483, 345) with delta (0, 0)
Screenshot: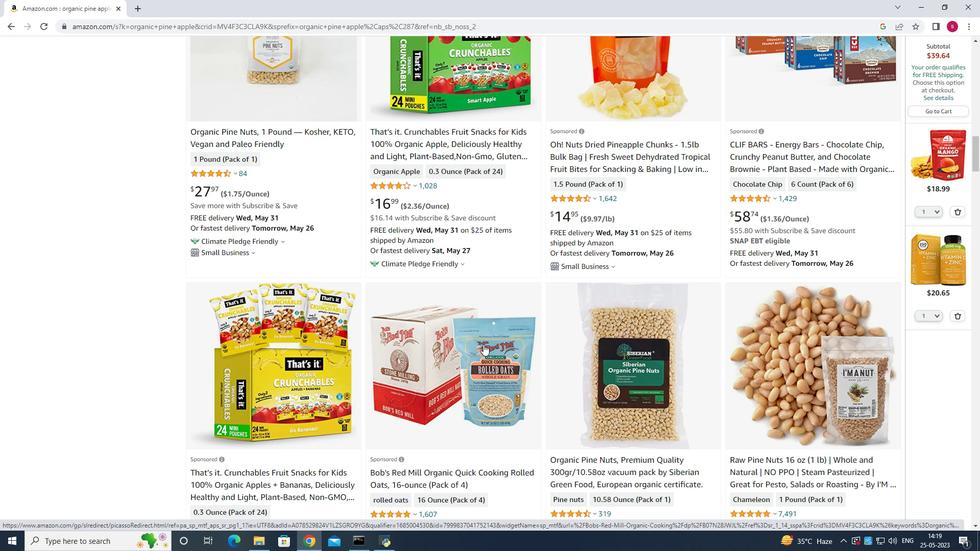 
Action: Mouse scrolled (483, 345) with delta (0, 0)
Screenshot: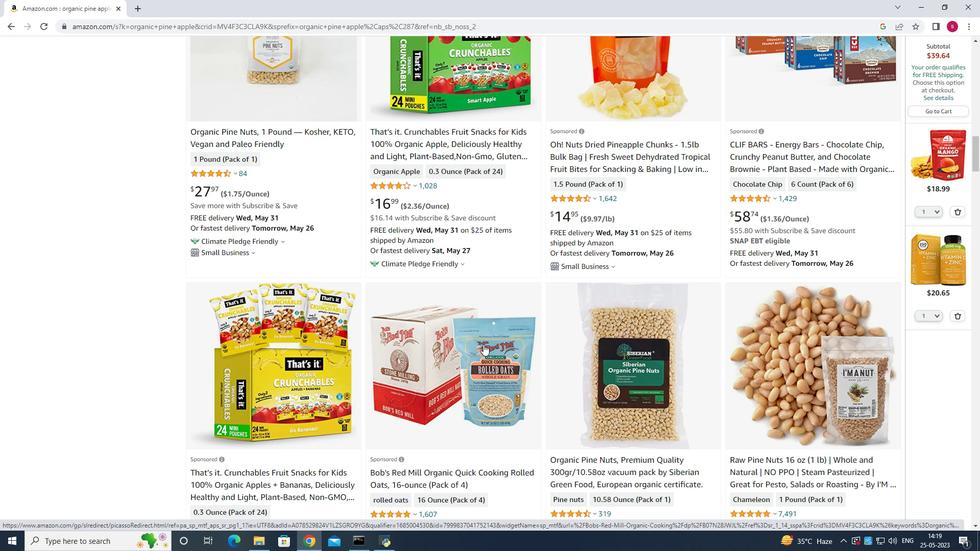 
Action: Mouse scrolled (483, 345) with delta (0, 0)
Screenshot: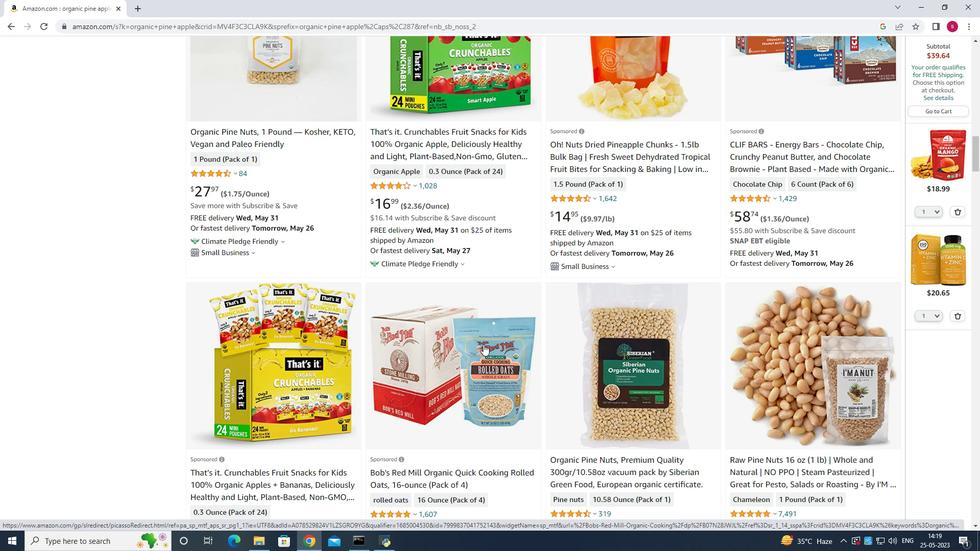 
Action: Mouse moved to (497, 340)
Screenshot: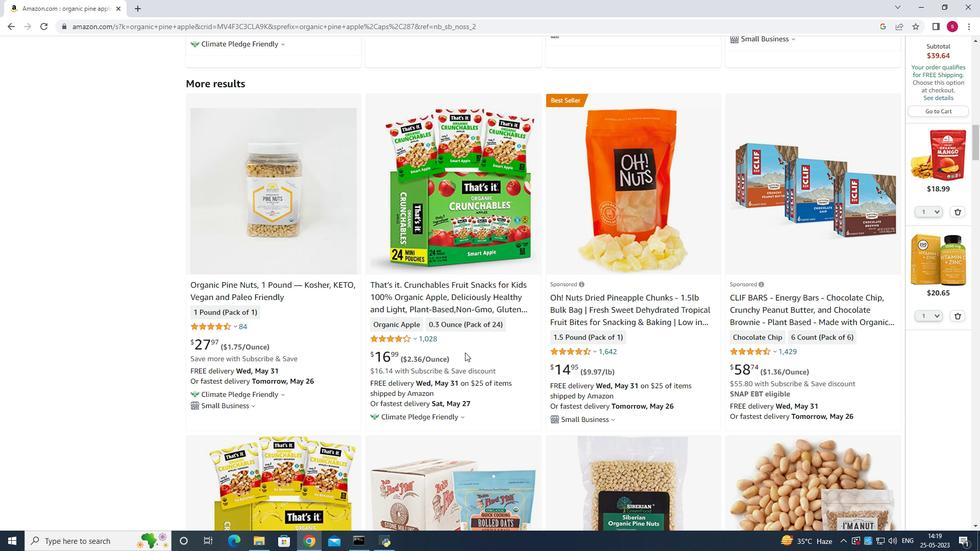 
Action: Mouse scrolled (497, 340) with delta (0, 0)
Screenshot: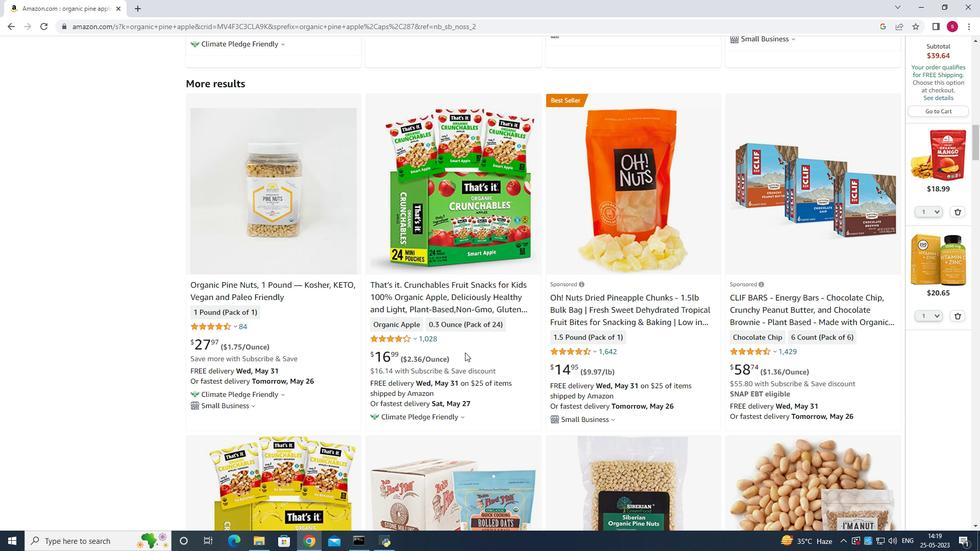 
Action: Mouse moved to (499, 339)
Screenshot: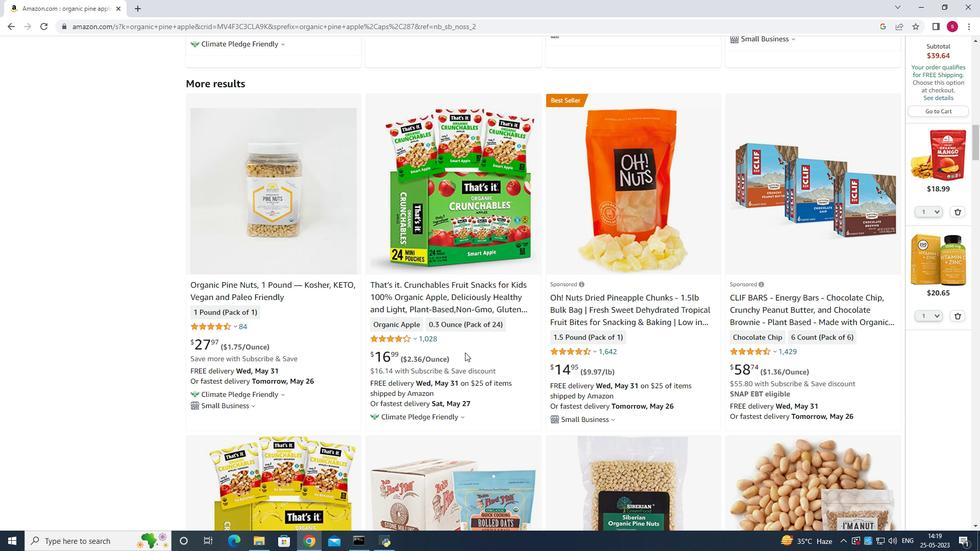 
Action: Mouse scrolled (499, 340) with delta (0, 0)
Screenshot: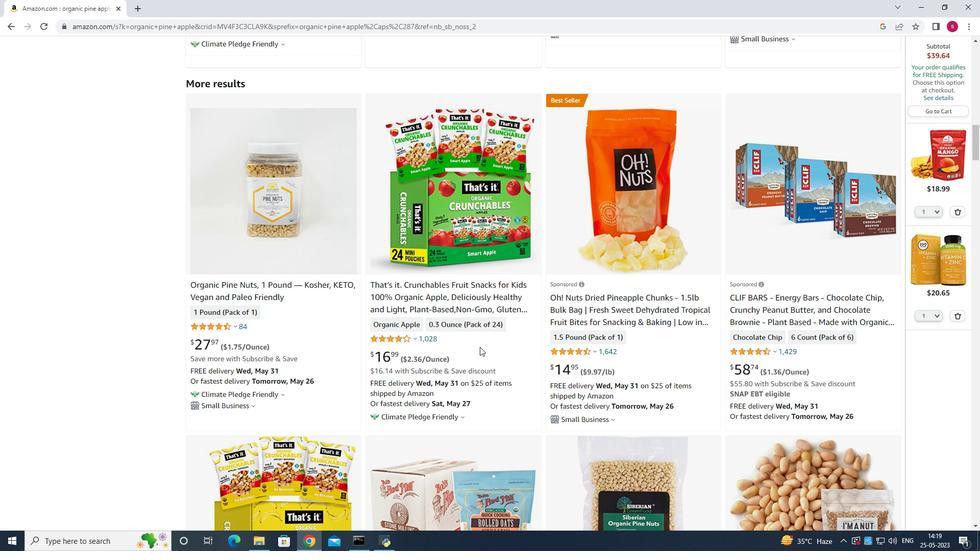 
Action: Mouse scrolled (499, 340) with delta (0, 0)
Screenshot: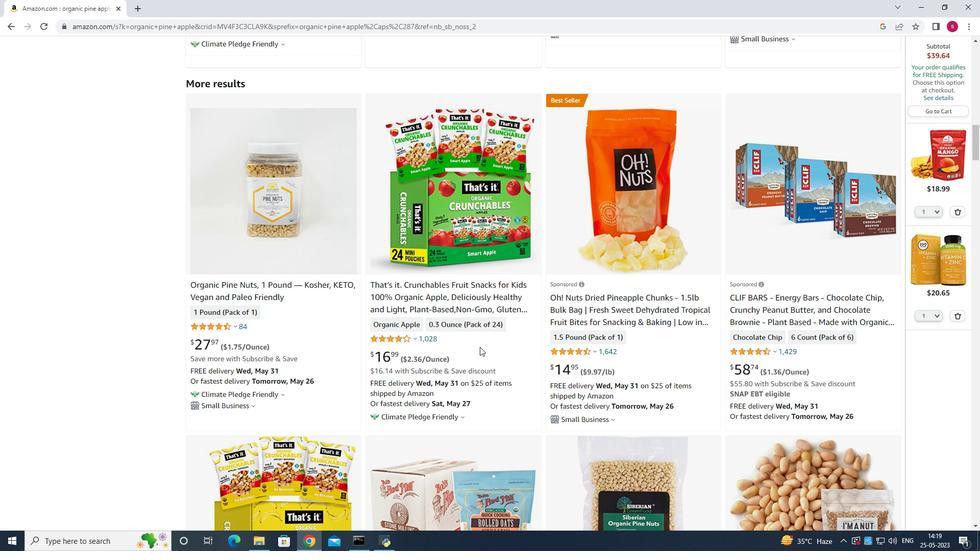 
Action: Mouse scrolled (499, 340) with delta (0, 0)
Screenshot: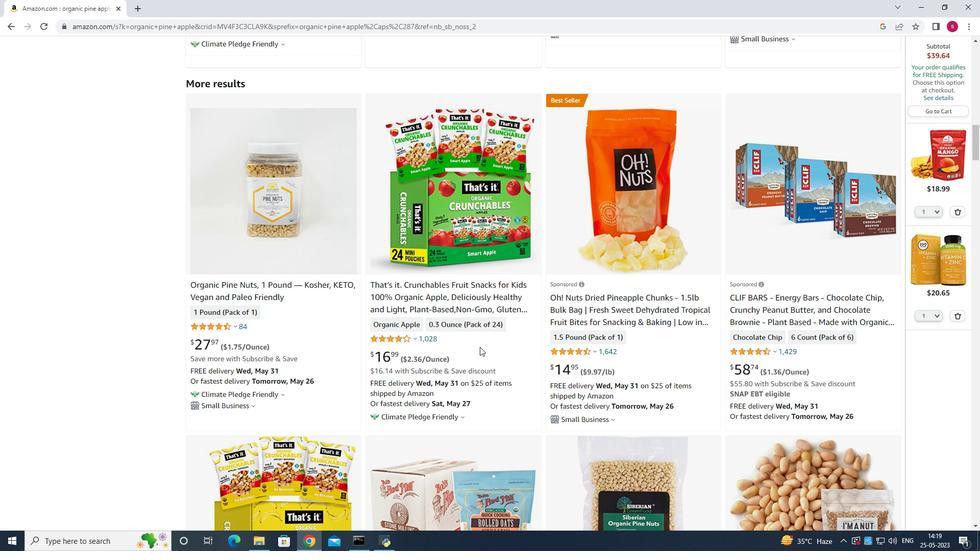 
Action: Mouse scrolled (499, 340) with delta (0, 0)
Screenshot: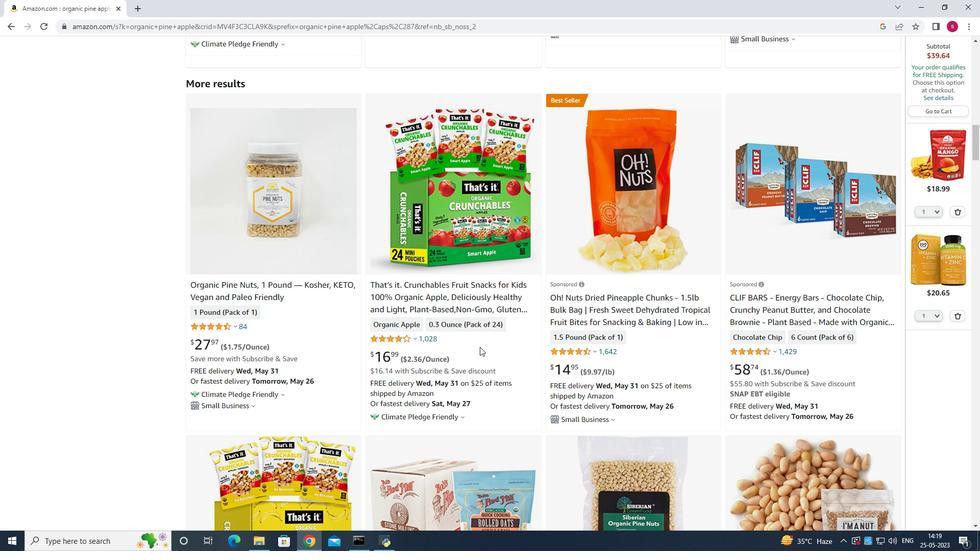 
Action: Mouse scrolled (499, 340) with delta (0, 0)
Screenshot: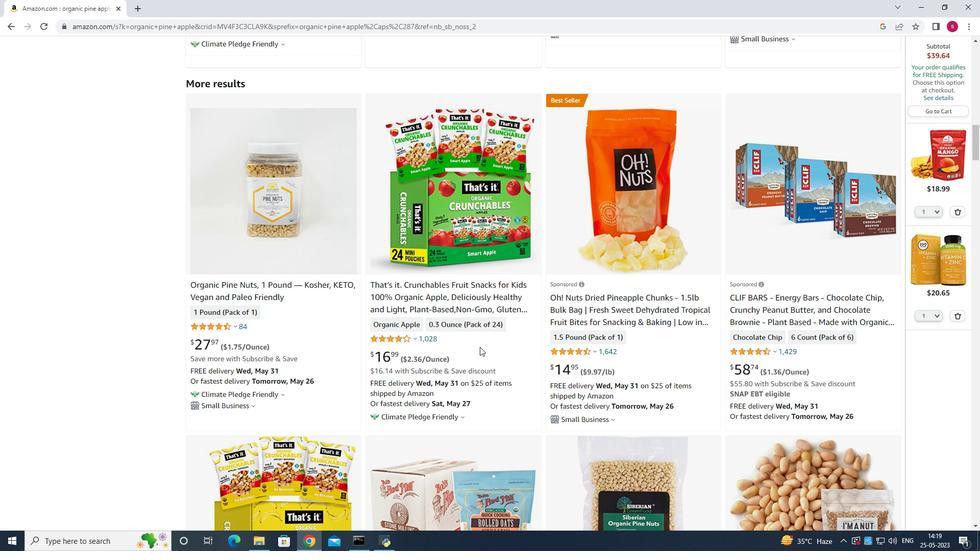 
Action: Mouse moved to (477, 347)
Screenshot: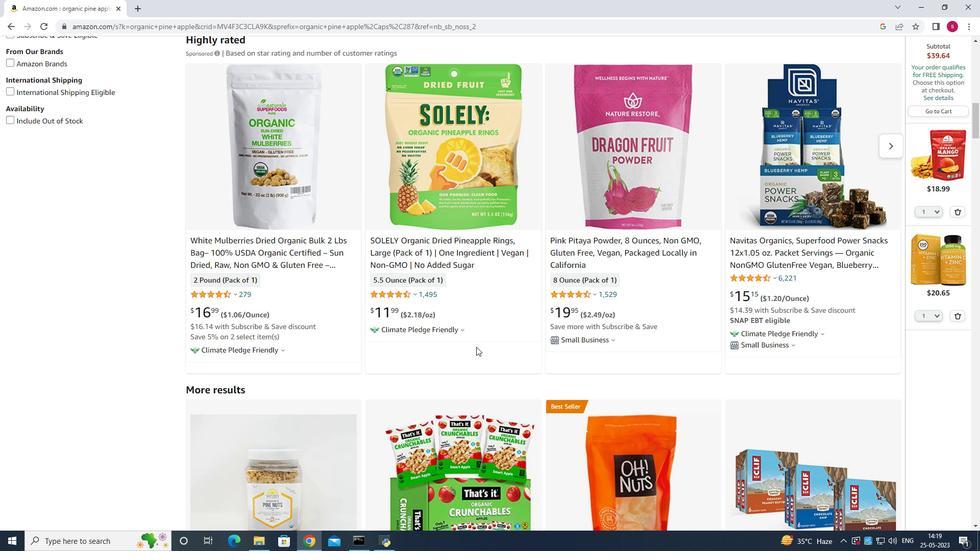 
Action: Mouse scrolled (477, 347) with delta (0, 0)
Screenshot: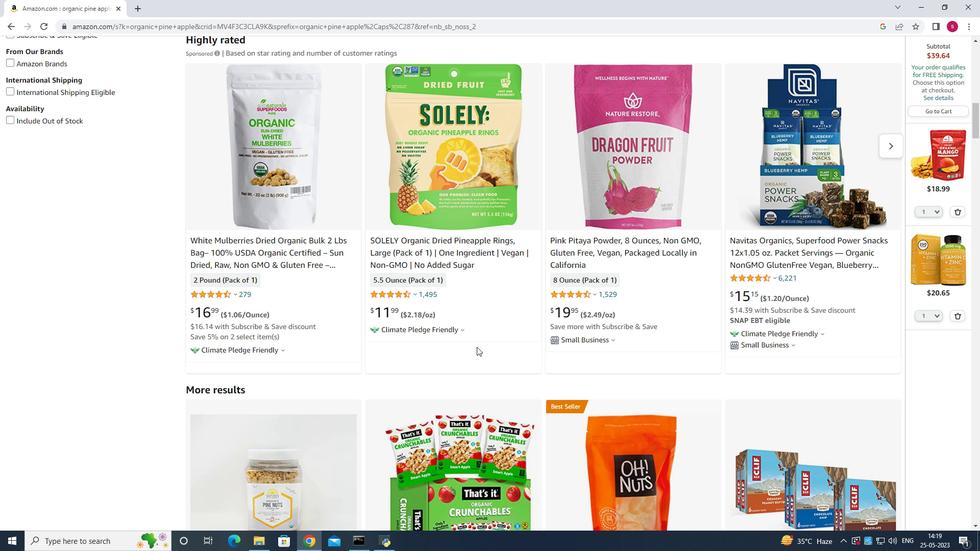 
Action: Mouse moved to (452, 252)
Screenshot: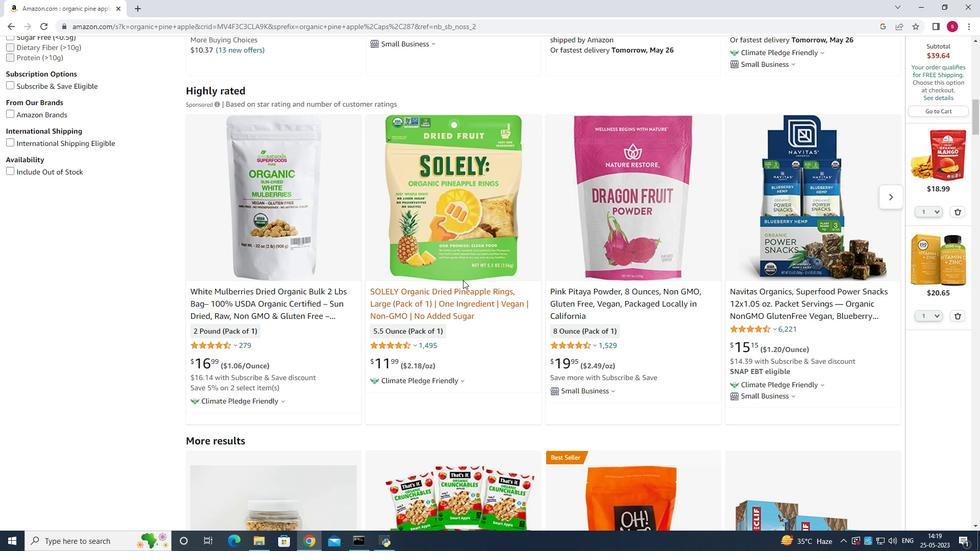
Action: Mouse pressed left at (452, 252)
Screenshot: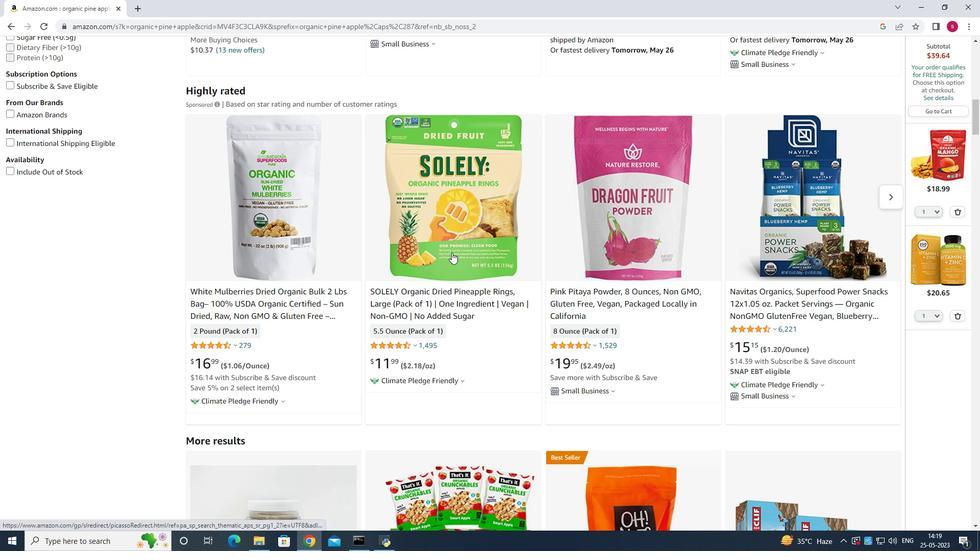 
Action: Mouse moved to (958, 211)
Screenshot: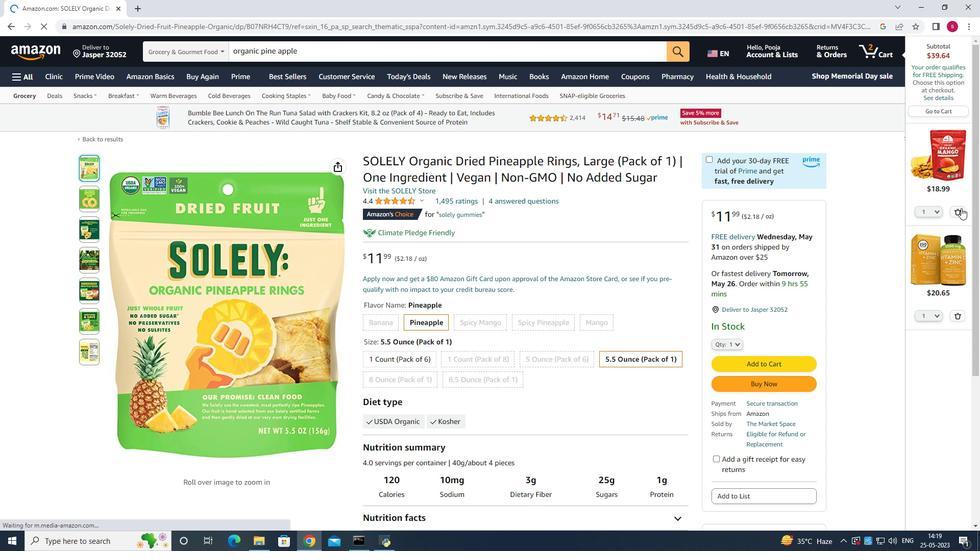 
Action: Mouse pressed left at (958, 211)
Screenshot: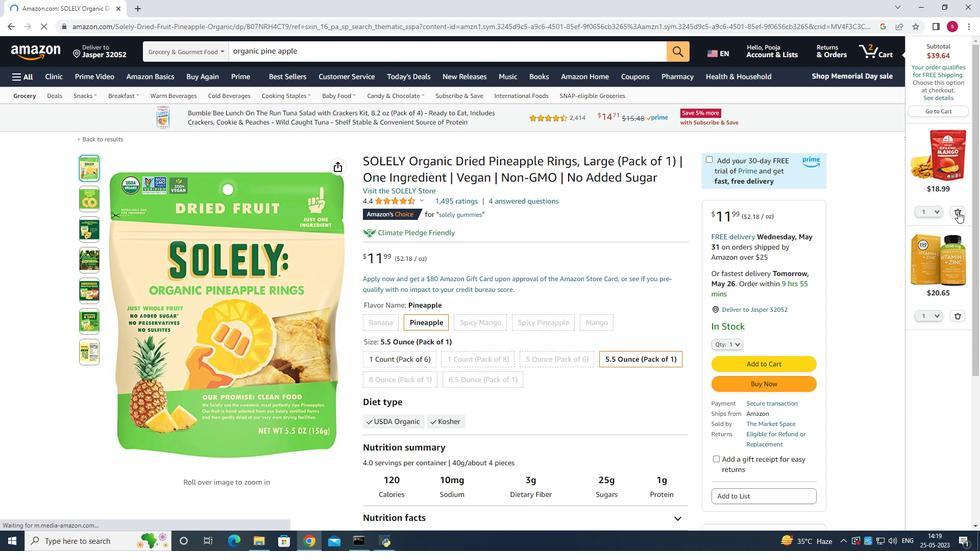 
Action: Mouse pressed left at (958, 211)
Screenshot: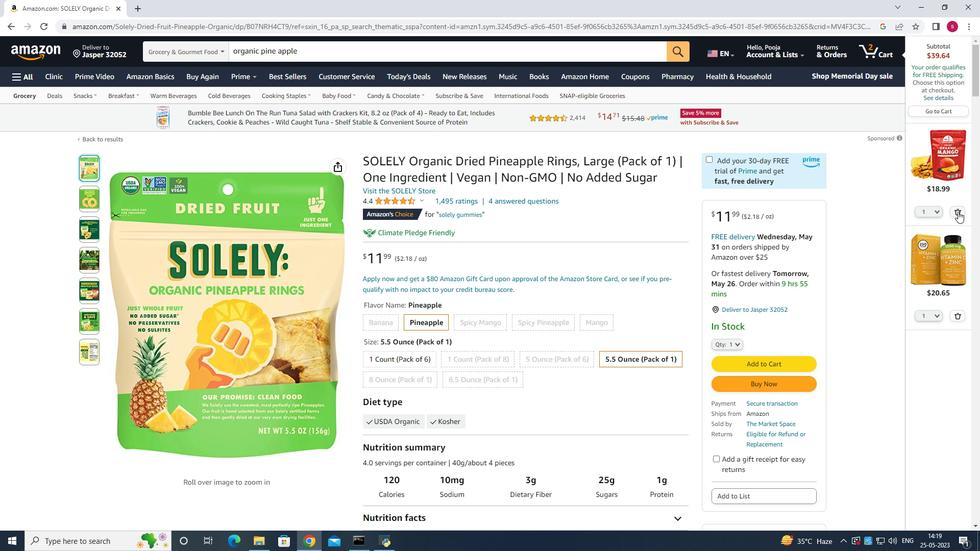 
Action: Mouse moved to (959, 267)
Screenshot: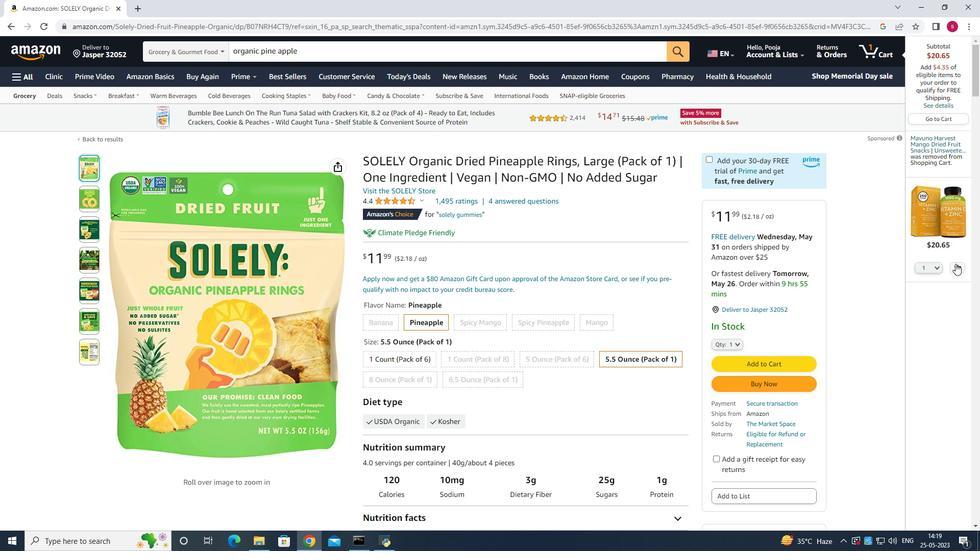 
Action: Mouse pressed left at (959, 267)
Screenshot: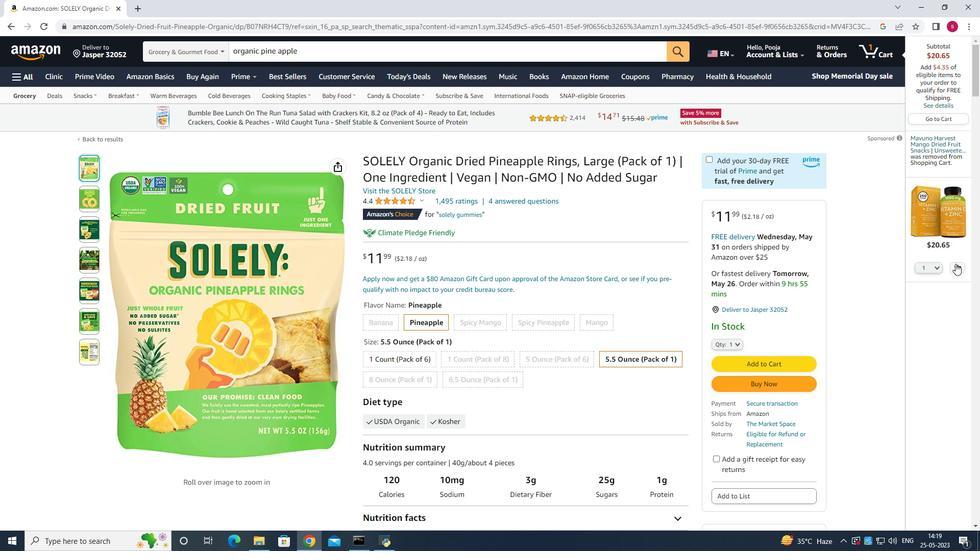 
Action: Mouse moved to (695, 377)
Screenshot: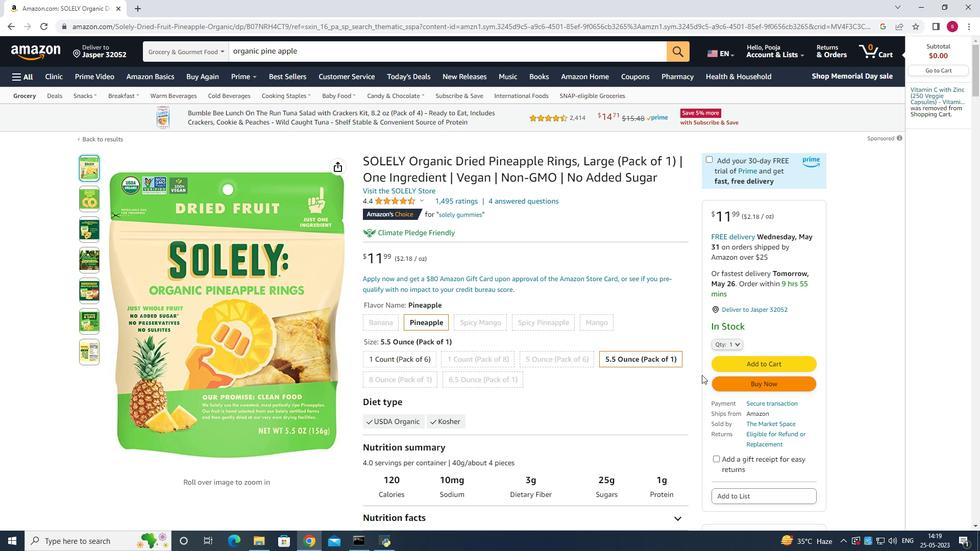 
Action: Mouse scrolled (695, 377) with delta (0, 0)
Screenshot: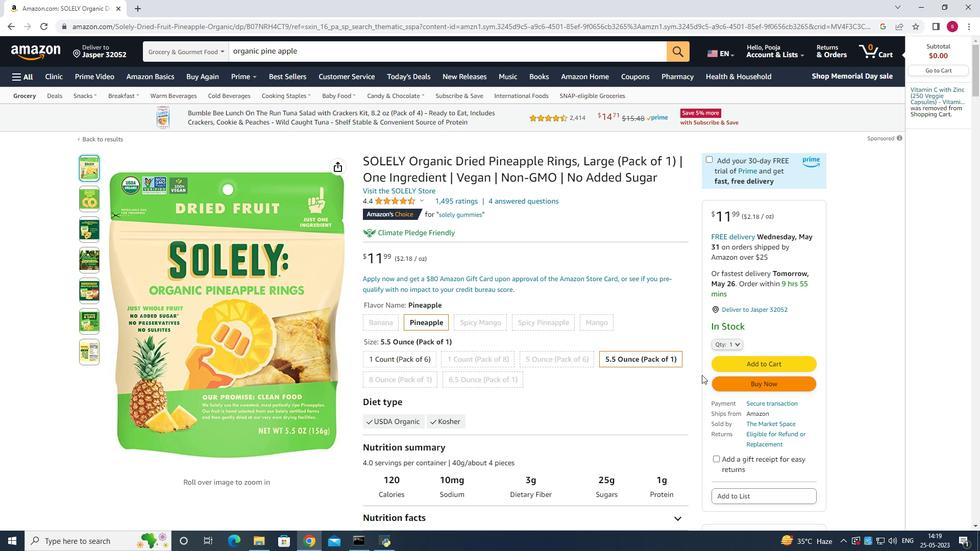 
Action: Mouse moved to (694, 380)
Screenshot: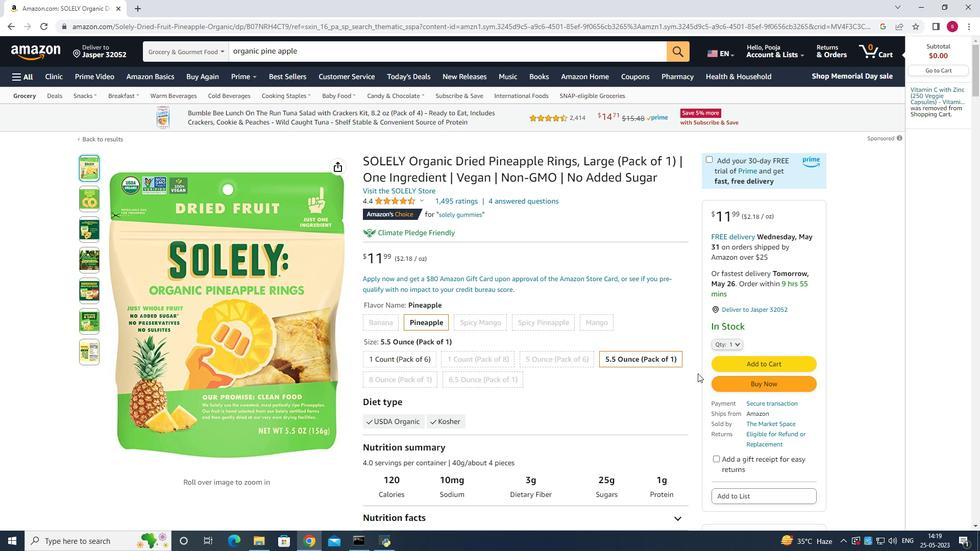 
Action: Mouse scrolled (694, 380) with delta (0, 0)
Screenshot: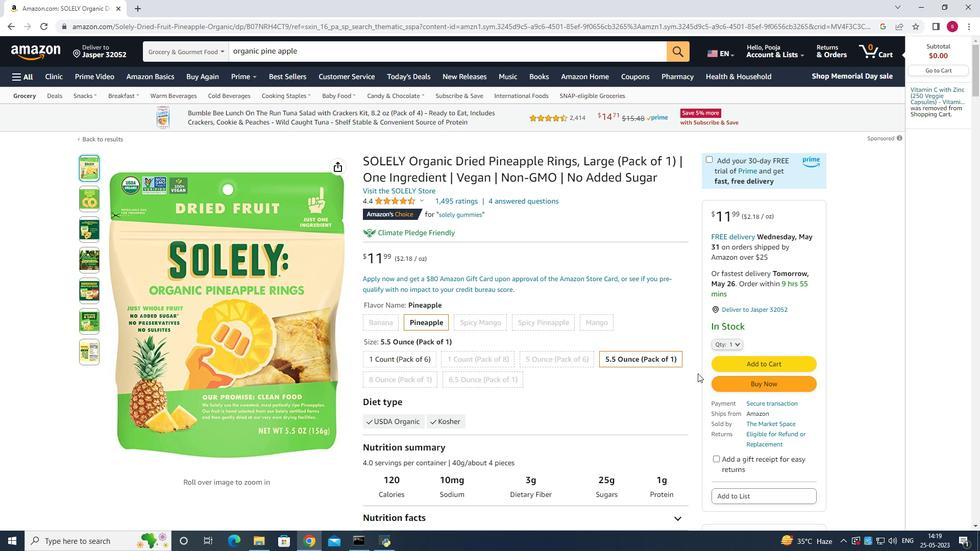 
Action: Mouse scrolled (694, 380) with delta (0, 0)
Screenshot: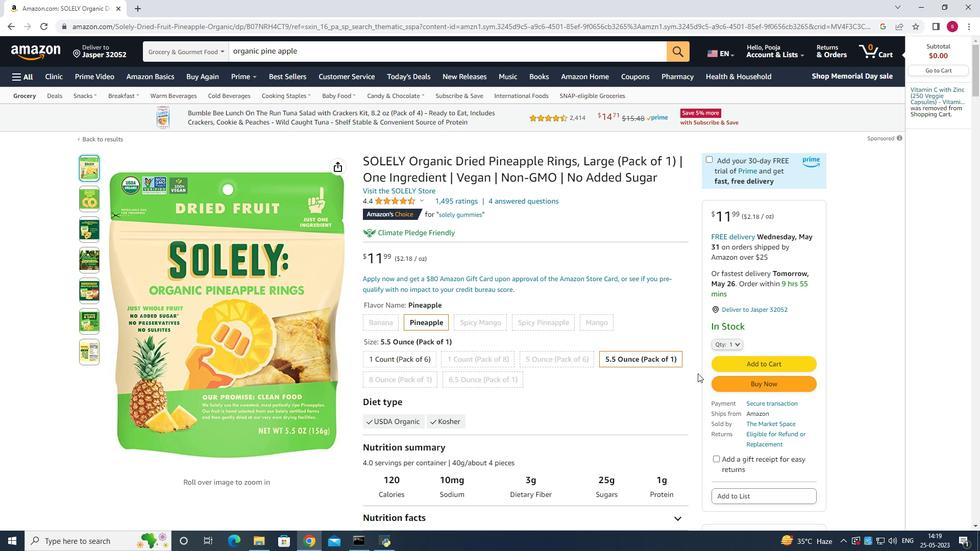 
Action: Mouse scrolled (694, 380) with delta (0, 0)
Screenshot: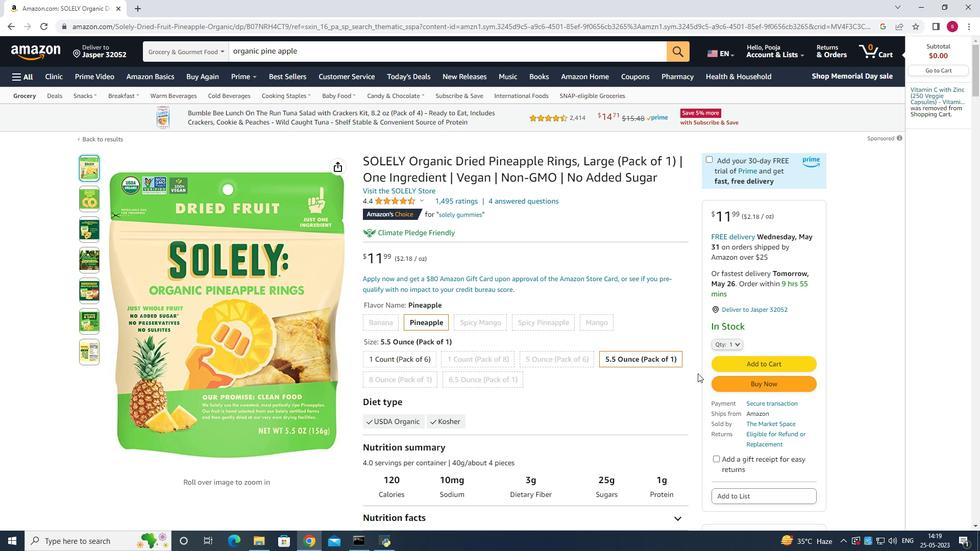 
Action: Mouse scrolled (694, 381) with delta (0, 0)
Screenshot: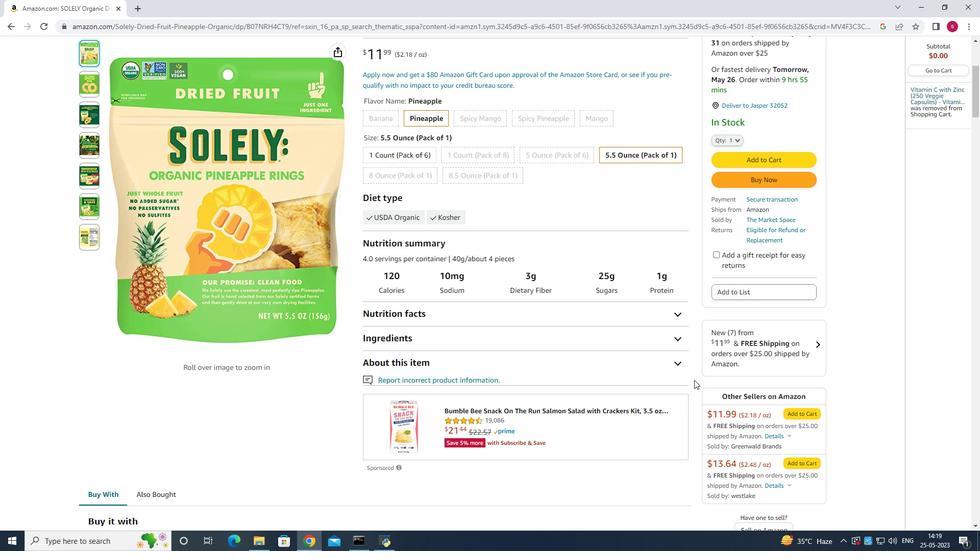 
Action: Mouse scrolled (694, 381) with delta (0, 0)
Screenshot: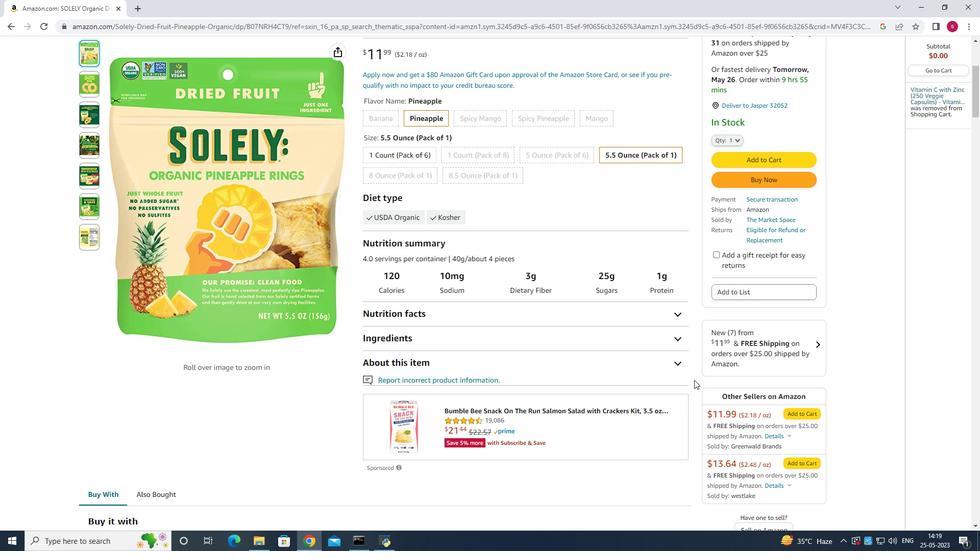 
Action: Mouse scrolled (694, 381) with delta (0, 0)
Screenshot: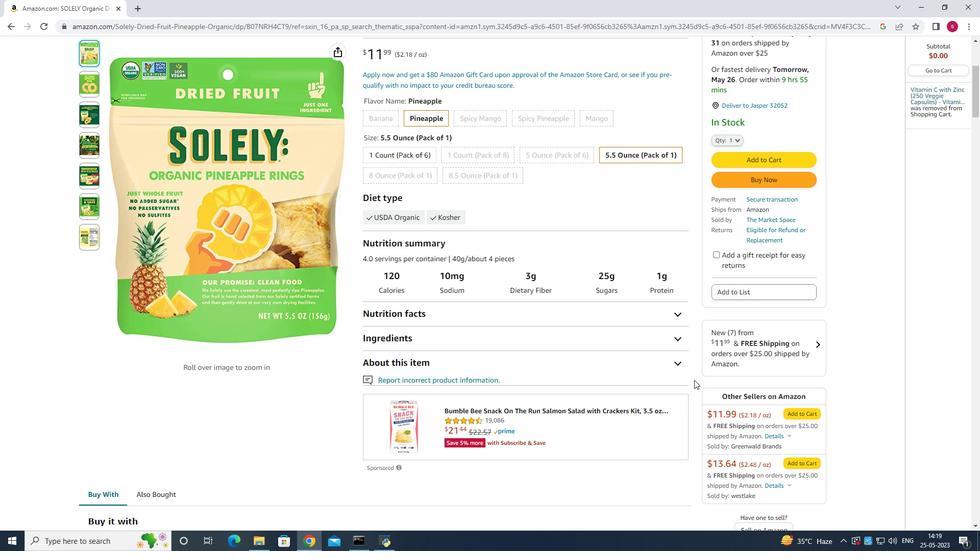 
Action: Mouse scrolled (694, 381) with delta (0, 0)
Screenshot: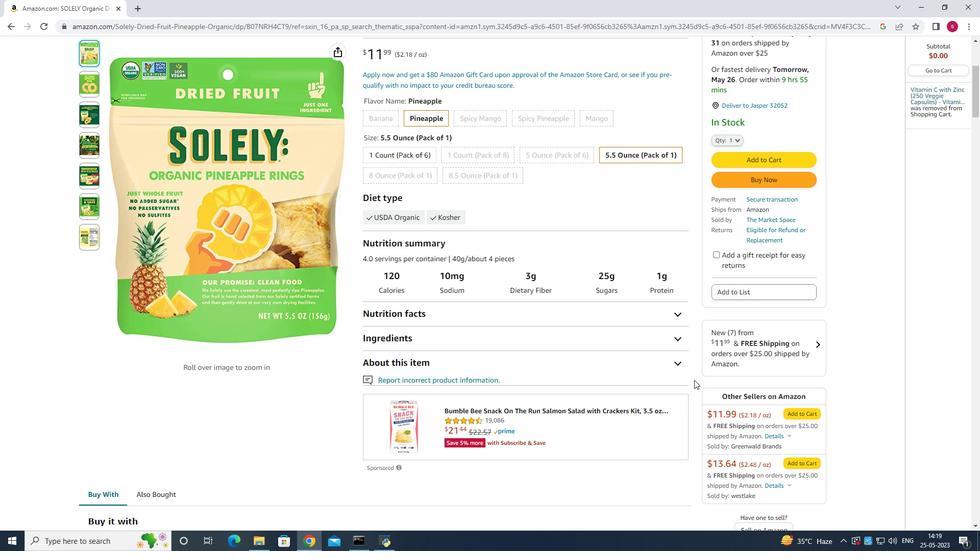 
Action: Mouse moved to (778, 364)
Screenshot: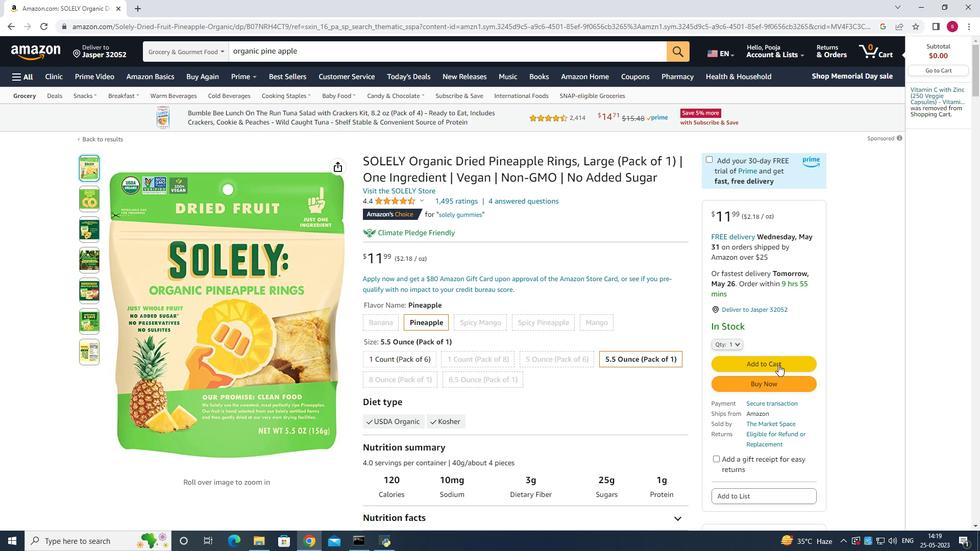 
Action: Mouse pressed left at (778, 364)
Screenshot: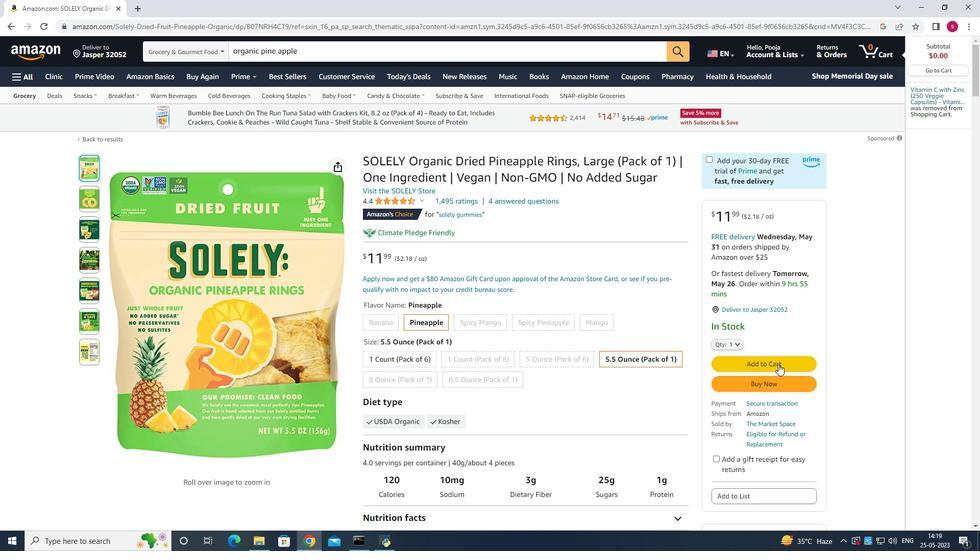 
Action: Mouse moved to (930, 217)
Screenshot: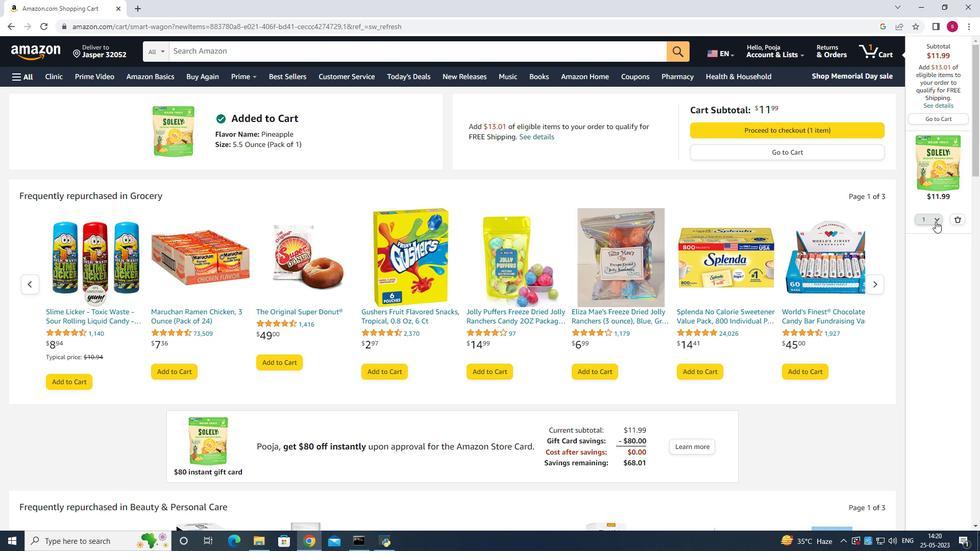 
Action: Mouse pressed left at (930, 217)
Screenshot: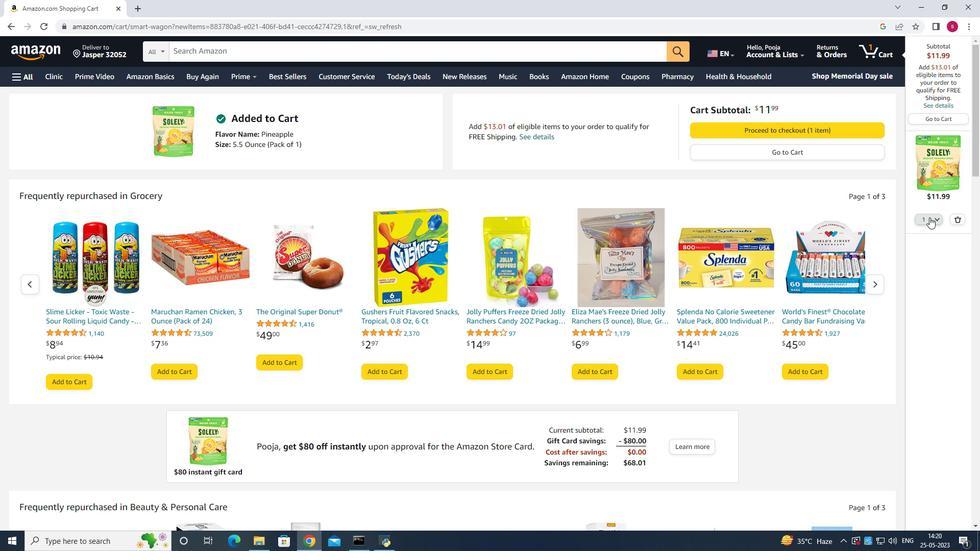 
Action: Mouse moved to (916, 256)
Screenshot: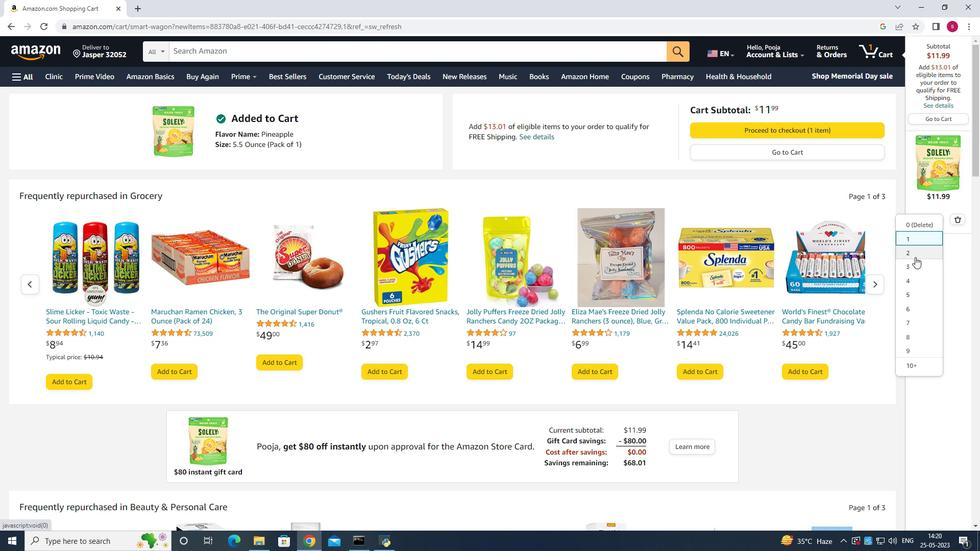 
Action: Mouse pressed left at (916, 256)
Screenshot: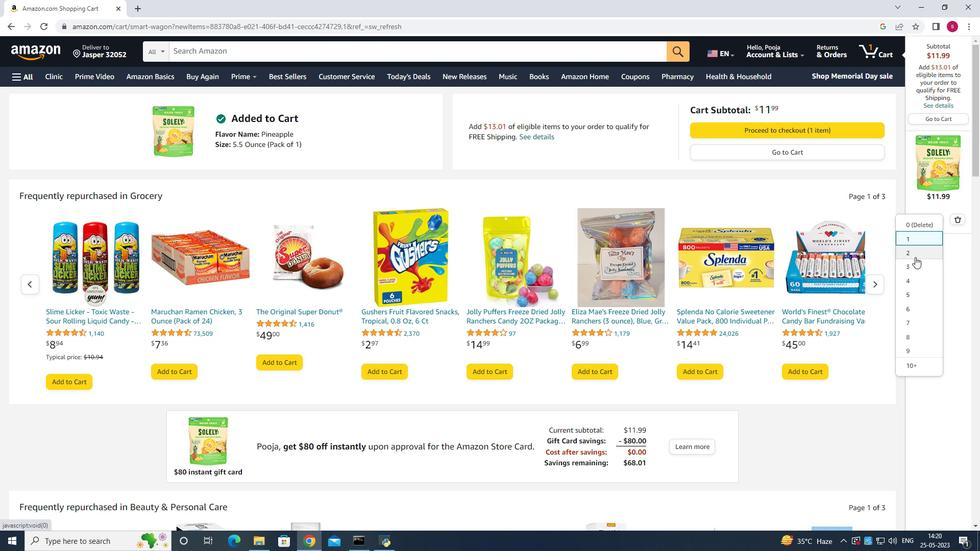
Action: Mouse moved to (832, 366)
Screenshot: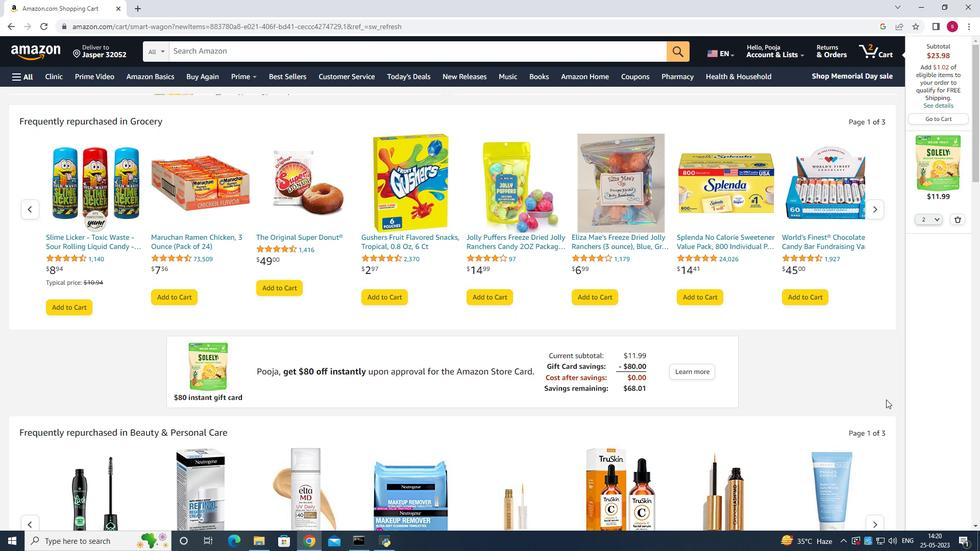 
Action: Mouse pressed left at (832, 366)
Screenshot: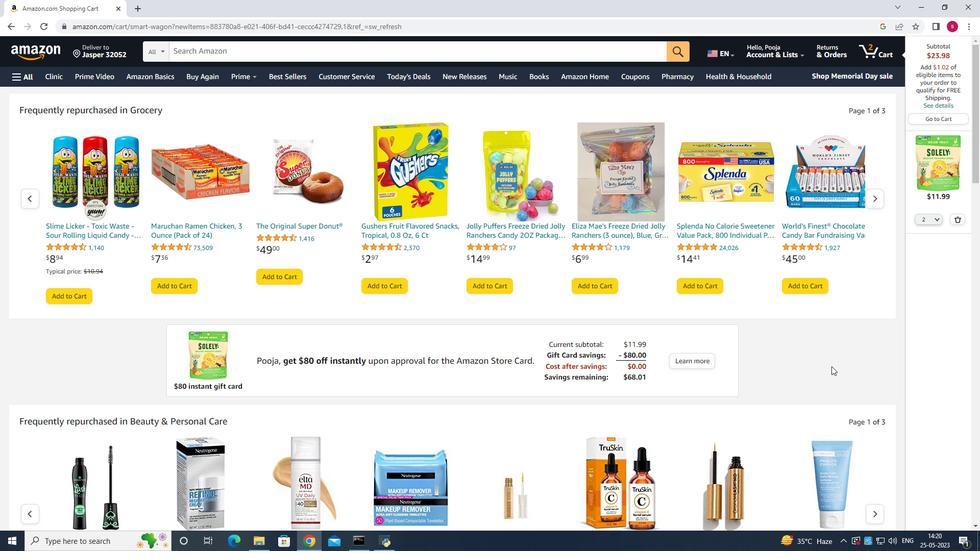 
Action: Mouse moved to (934, 214)
Screenshot: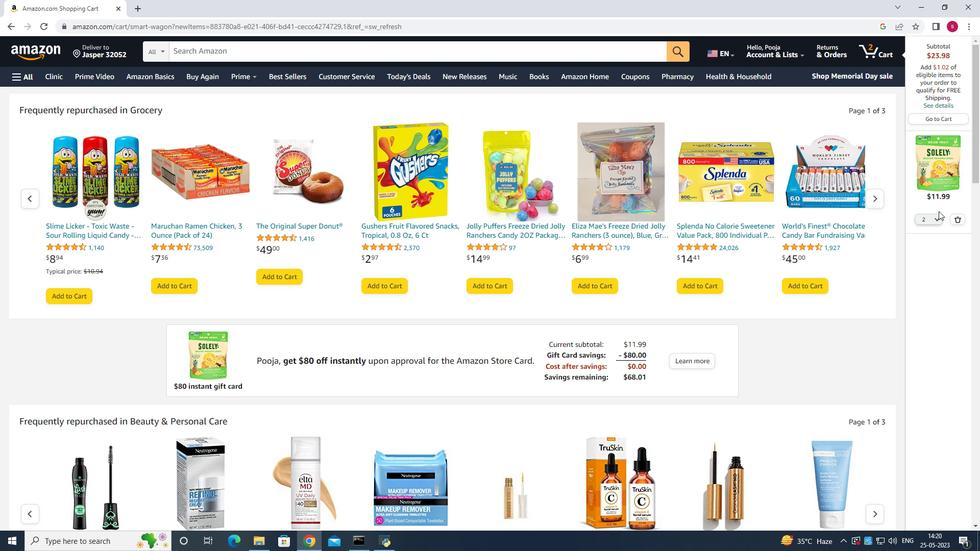 
Action: Mouse pressed left at (934, 214)
Screenshot: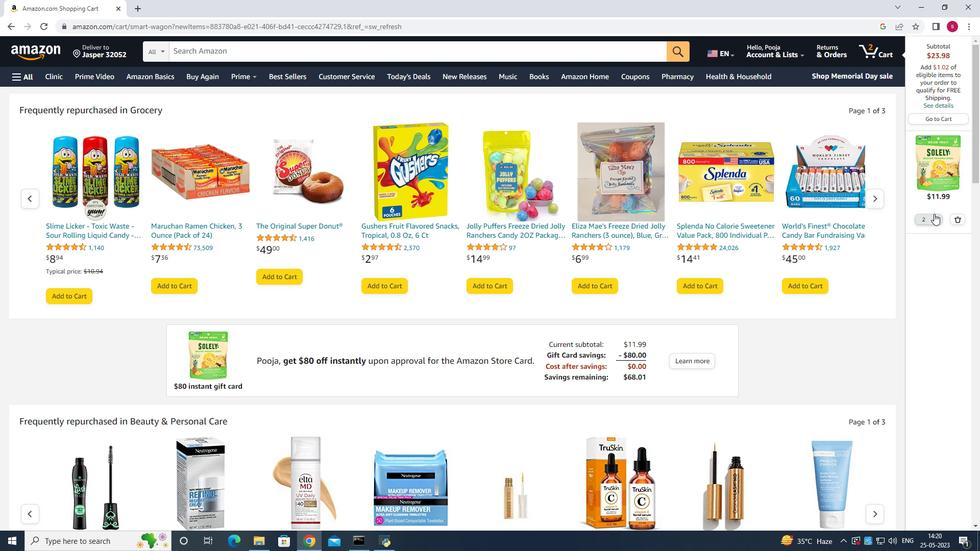
Action: Mouse moved to (930, 258)
Screenshot: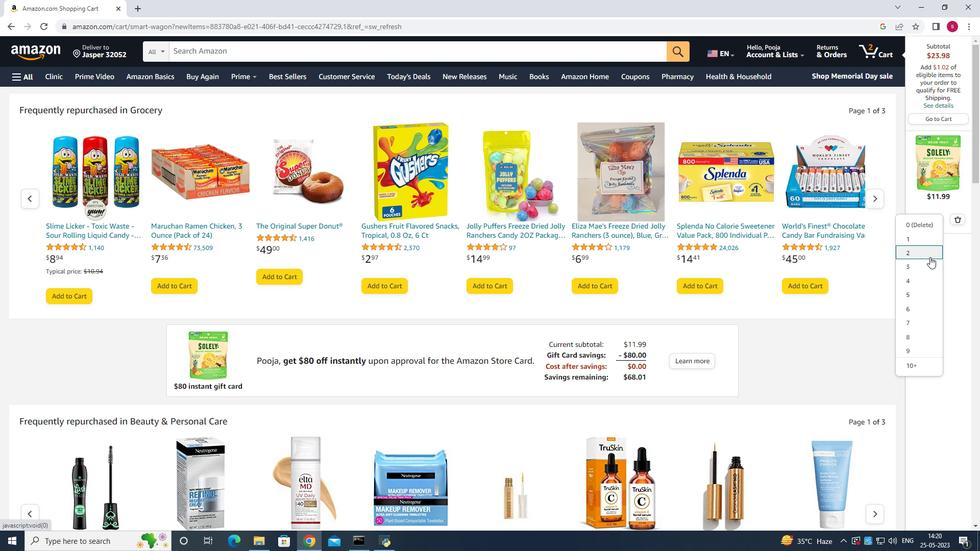 
Action: Mouse pressed left at (930, 258)
Screenshot: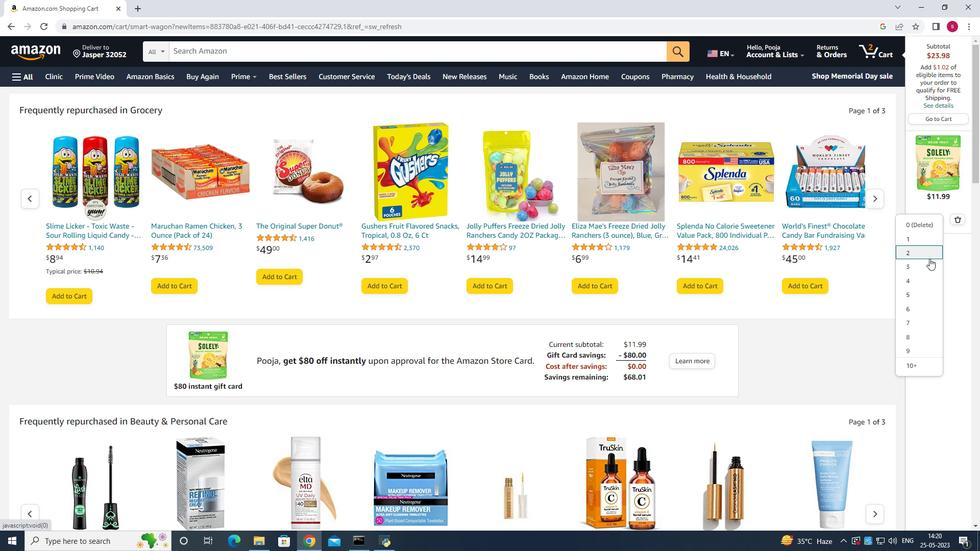 
Action: Mouse moved to (932, 219)
Screenshot: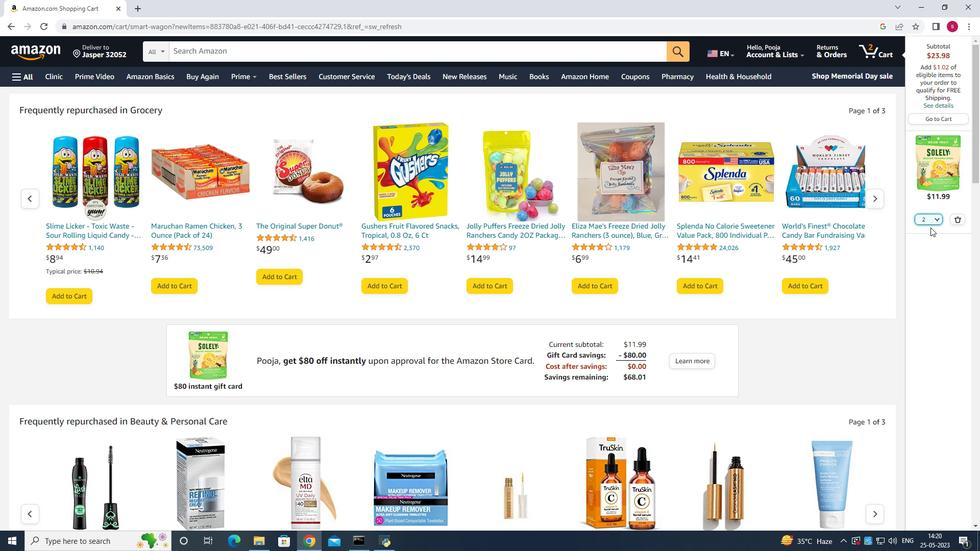 
Action: Mouse pressed left at (932, 219)
Screenshot: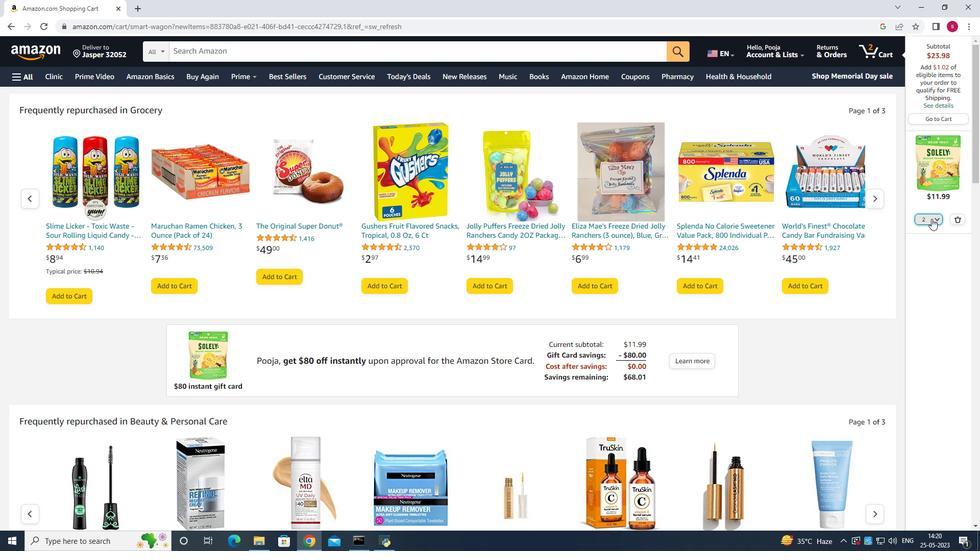 
Action: Mouse moved to (924, 268)
Screenshot: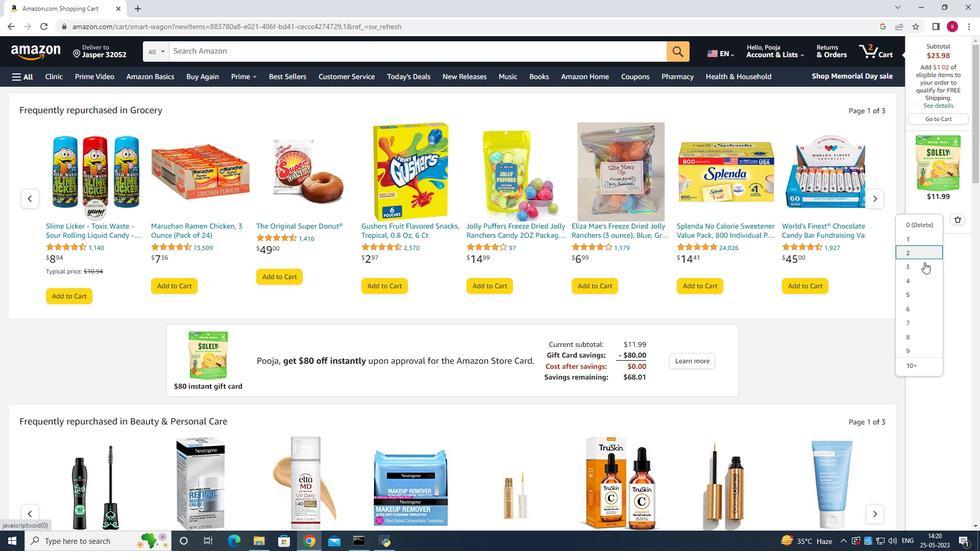 
Action: Mouse pressed left at (924, 268)
Screenshot: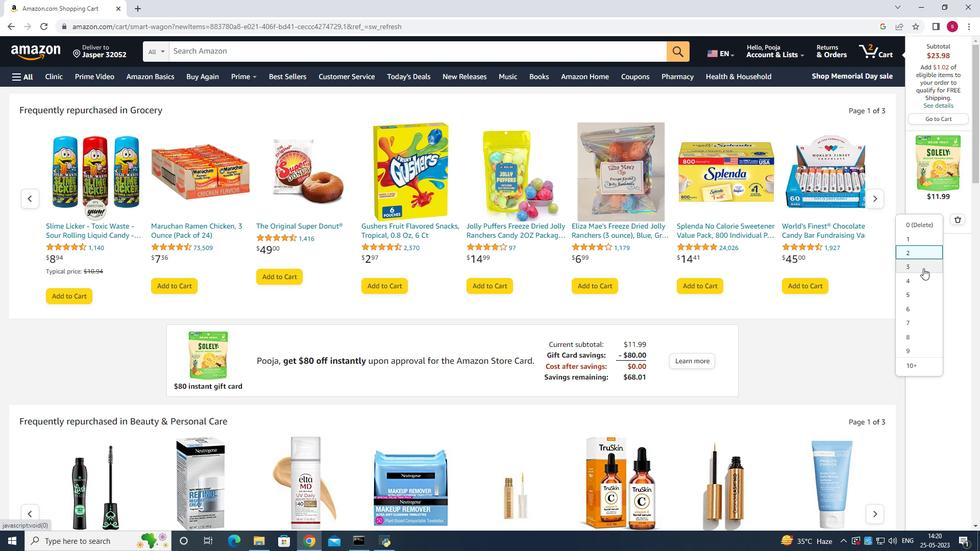 
Action: Mouse moved to (833, 367)
Screenshot: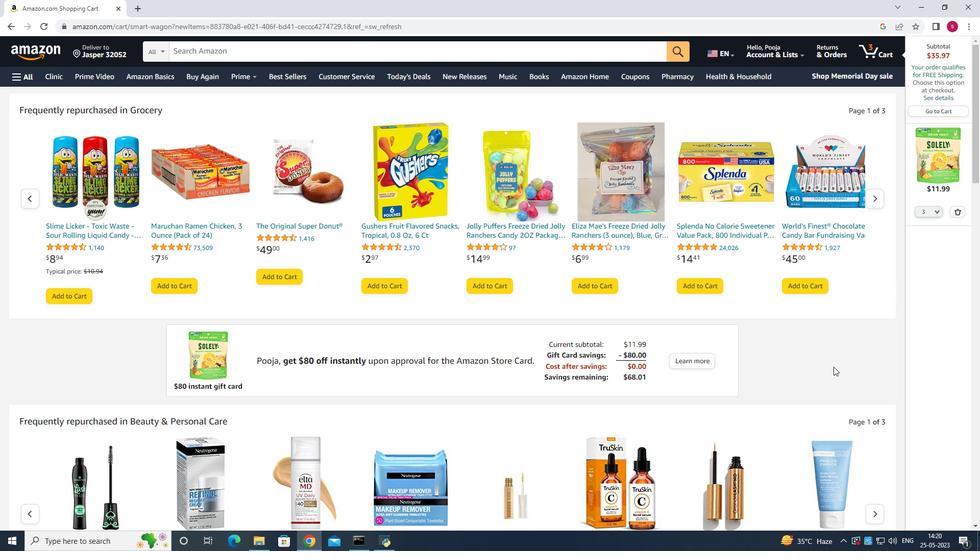 
Action: Mouse scrolled (833, 367) with delta (0, 0)
Screenshot: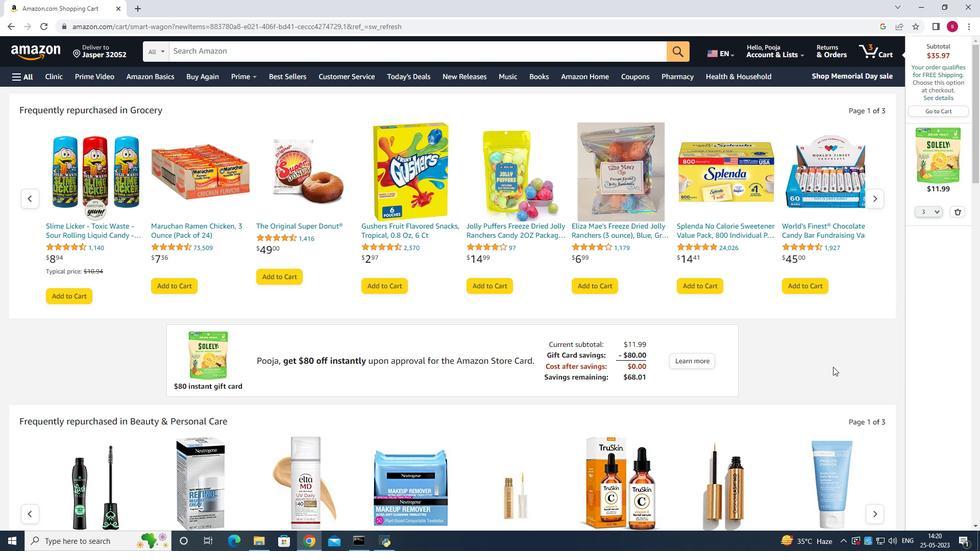
Action: Mouse moved to (833, 367)
Screenshot: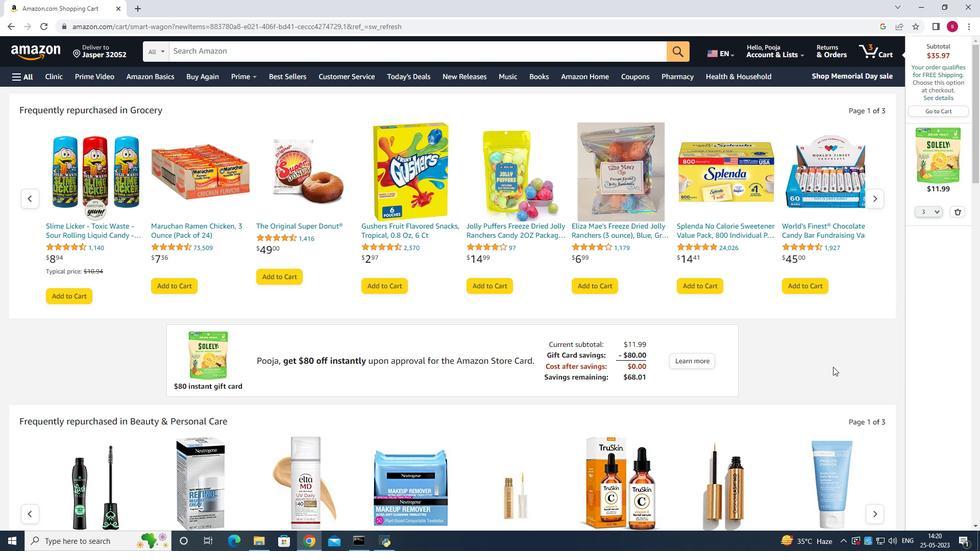 
Action: Mouse scrolled (833, 367) with delta (0, 0)
Screenshot: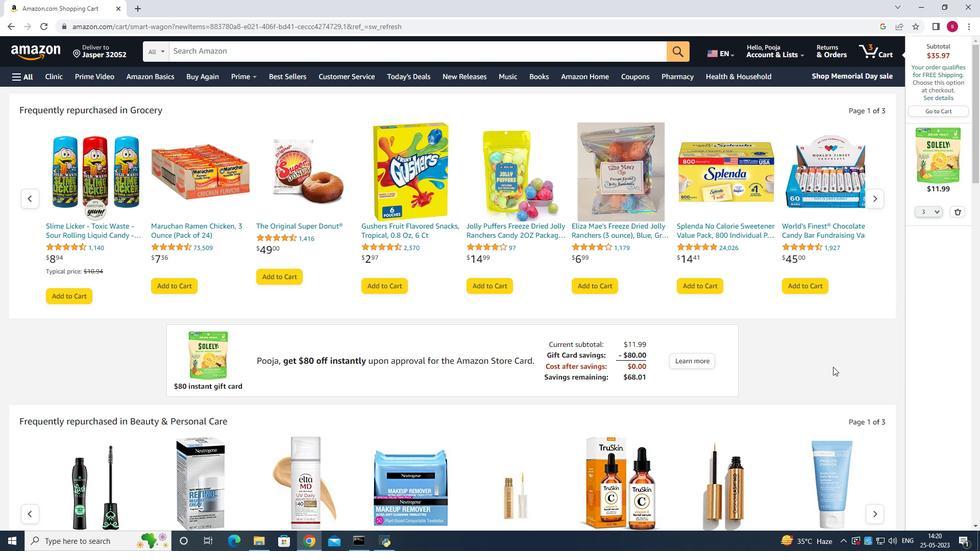 
Action: Mouse moved to (833, 367)
Screenshot: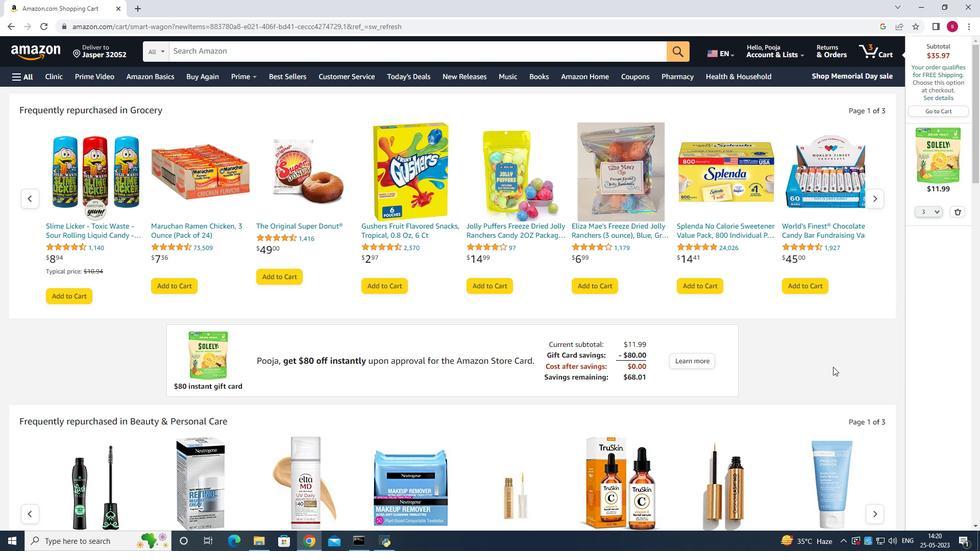 
Action: Mouse scrolled (833, 367) with delta (0, 0)
Screenshot: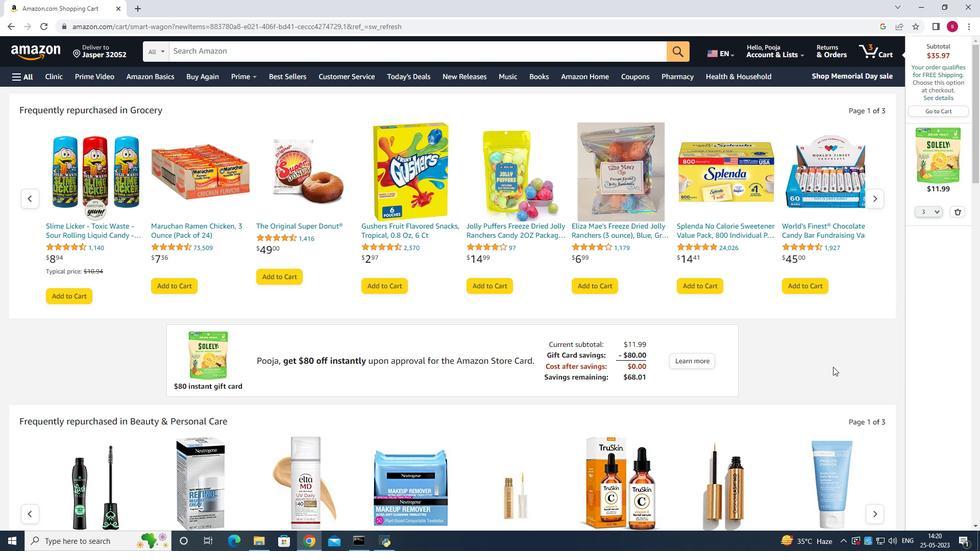 
Action: Mouse moved to (833, 366)
Screenshot: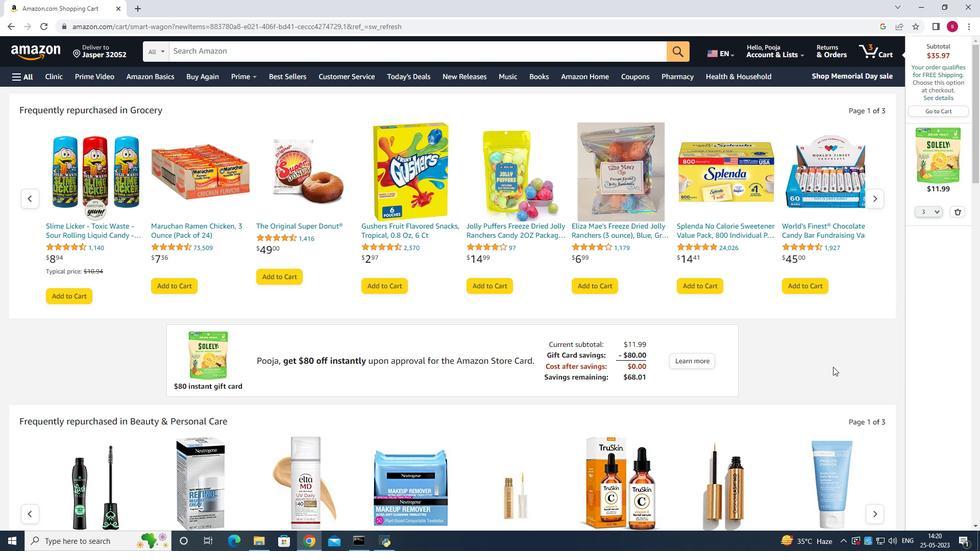 
Action: Mouse scrolled (833, 367) with delta (0, 0)
Screenshot: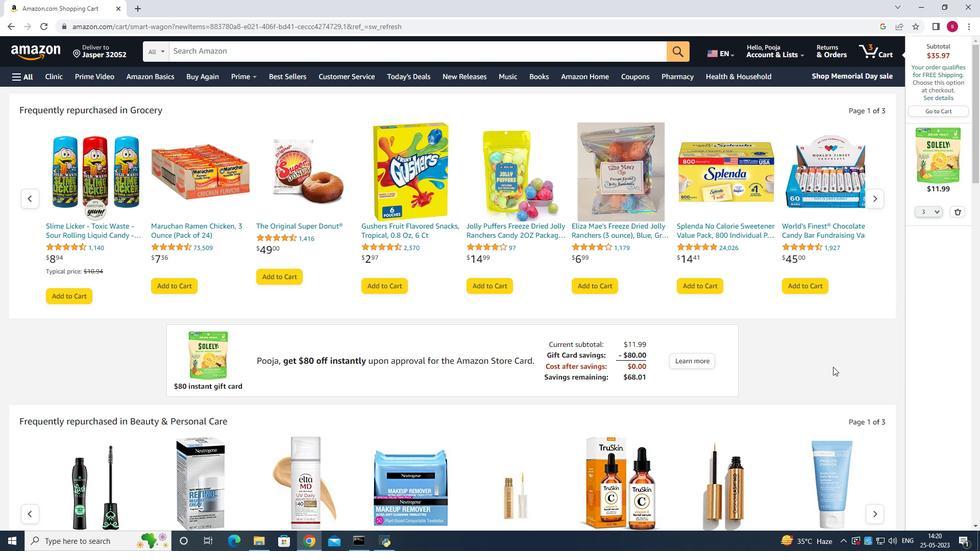 
Action: Mouse moved to (832, 365)
Screenshot: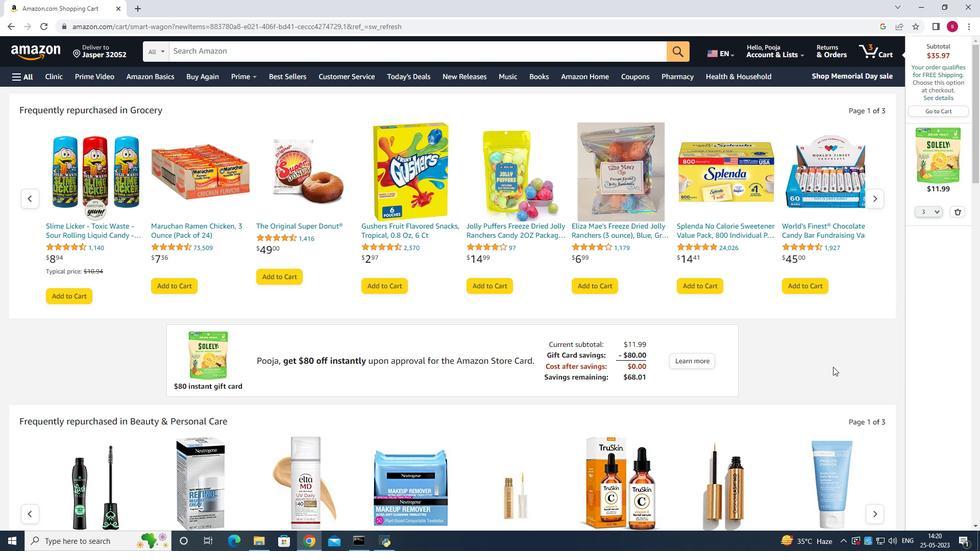 
Action: Mouse scrolled (832, 366) with delta (0, 0)
Screenshot: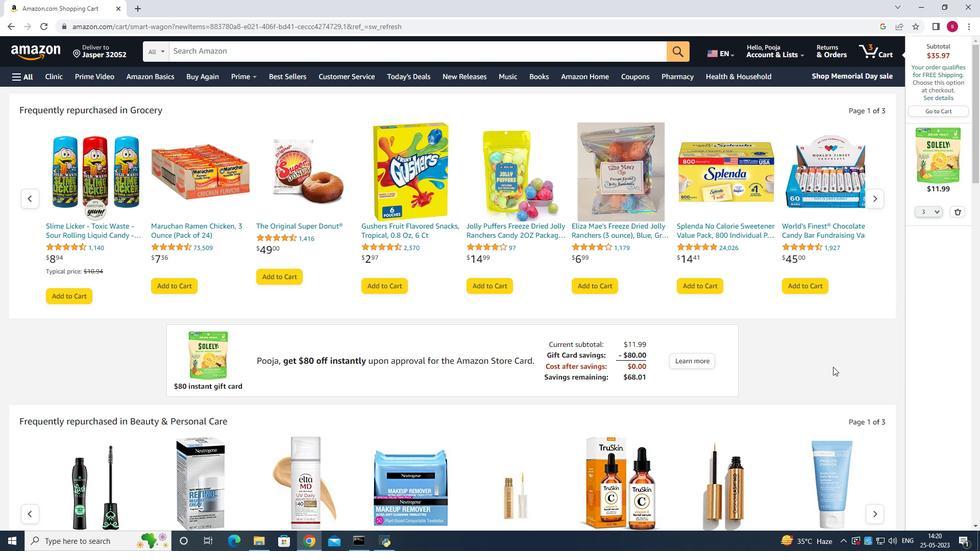 
Action: Mouse moved to (825, 363)
Screenshot: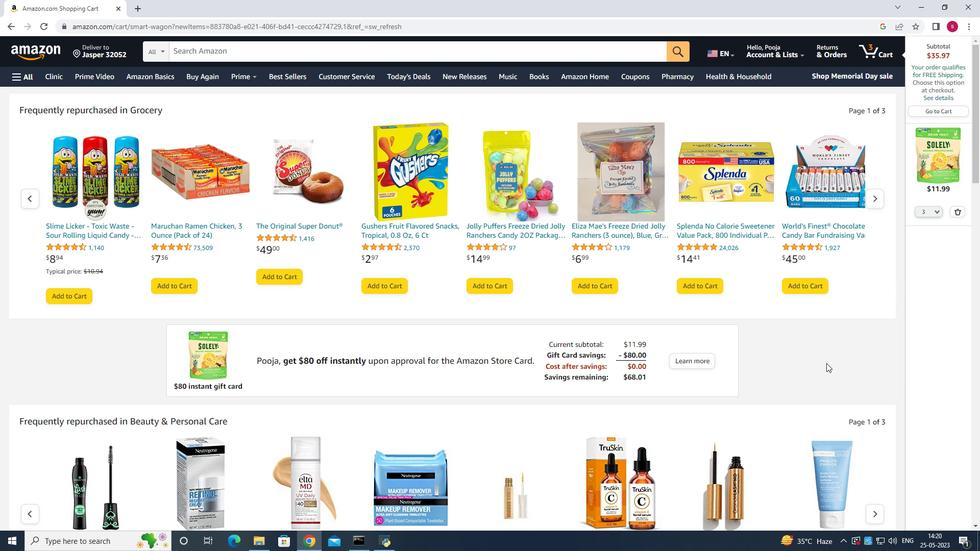 
Action: Mouse scrolled (825, 364) with delta (0, 0)
Screenshot: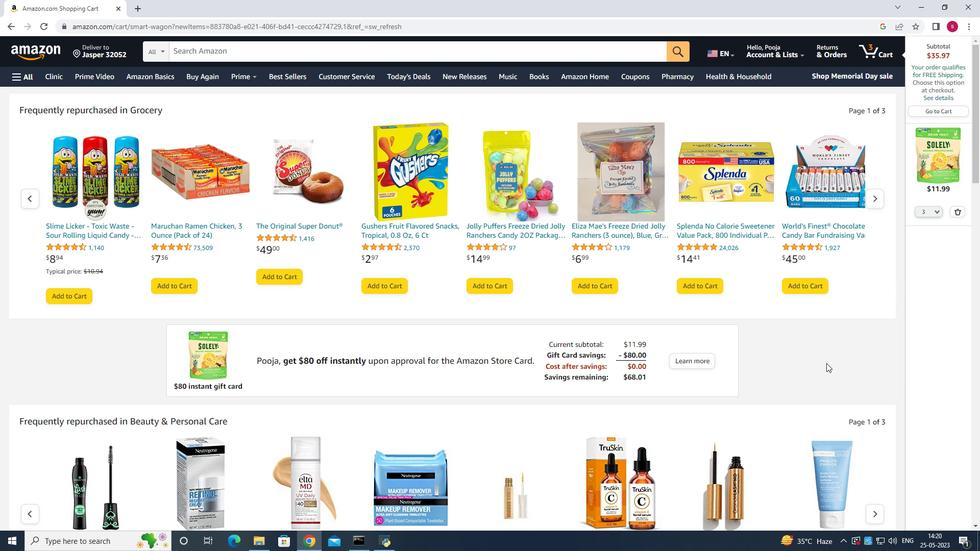 
Action: Mouse scrolled (825, 364) with delta (0, 0)
Screenshot: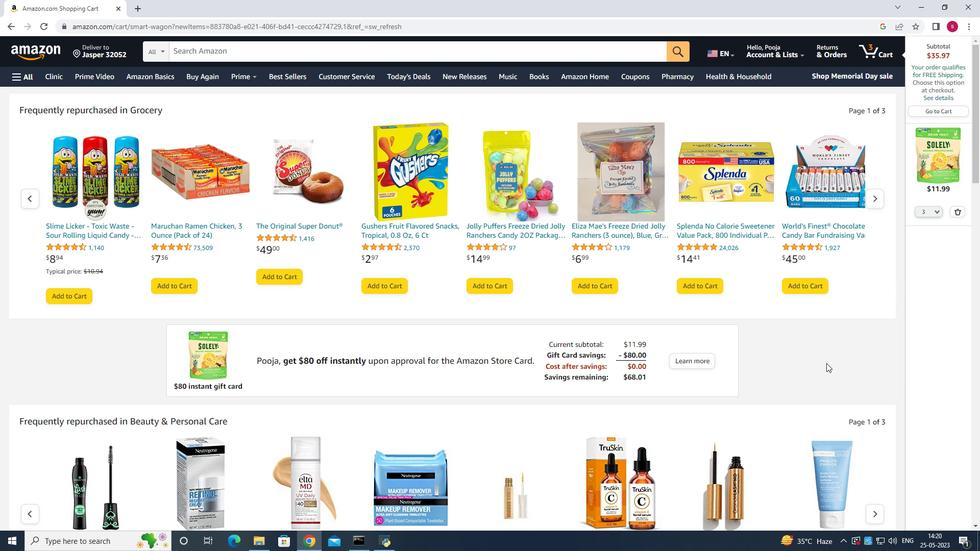 
Action: Mouse scrolled (825, 364) with delta (0, 0)
Screenshot: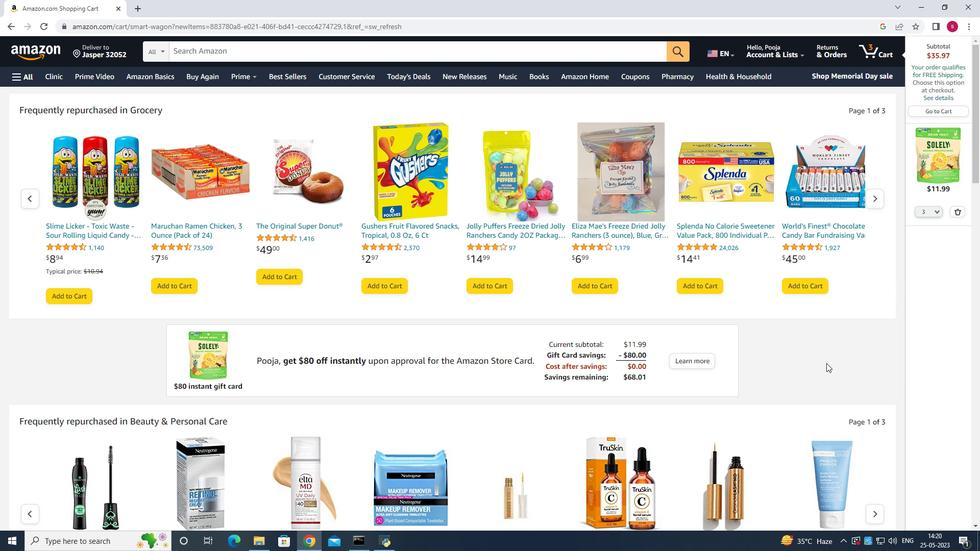 
Action: Mouse moved to (9, 27)
Screenshot: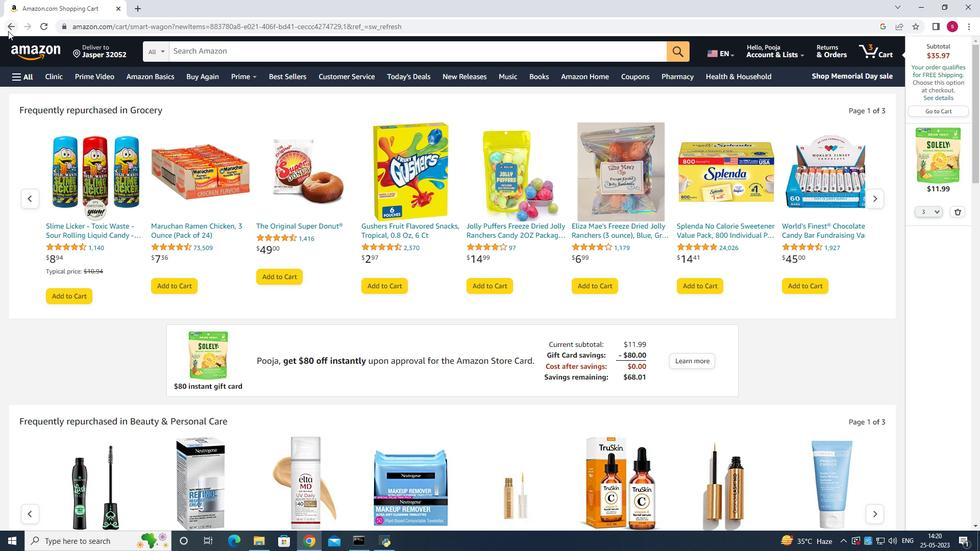 
Action: Mouse pressed left at (9, 27)
Screenshot: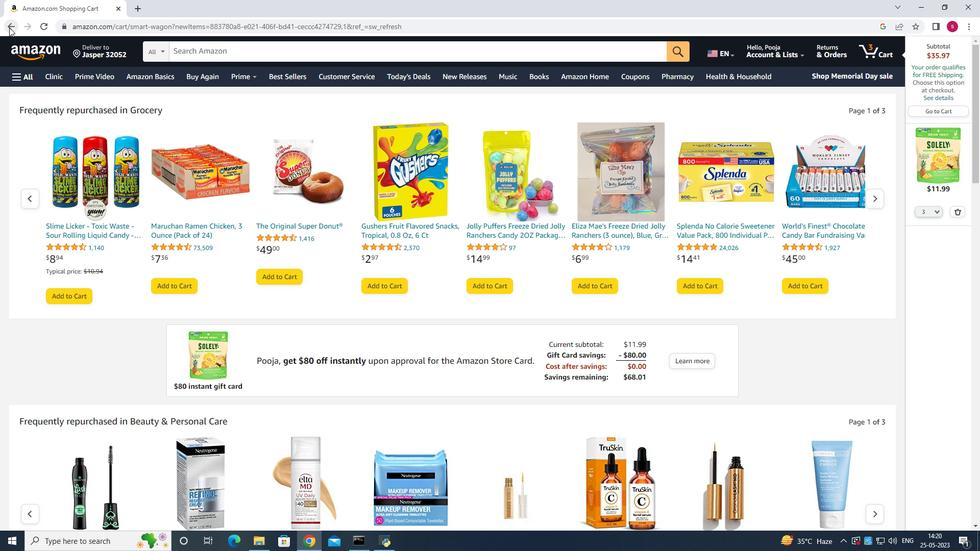 
Action: Mouse moved to (358, 53)
Screenshot: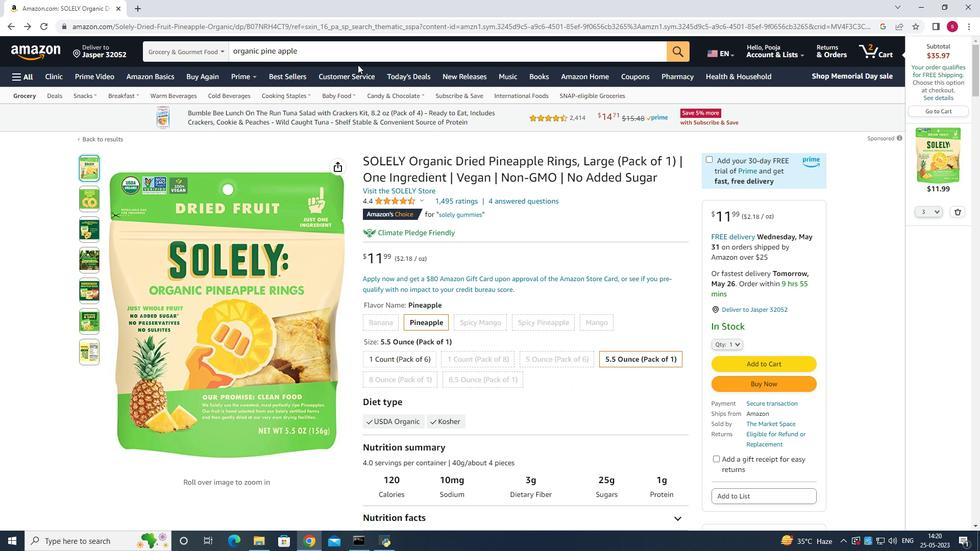 
Action: Mouse pressed left at (358, 53)
Screenshot: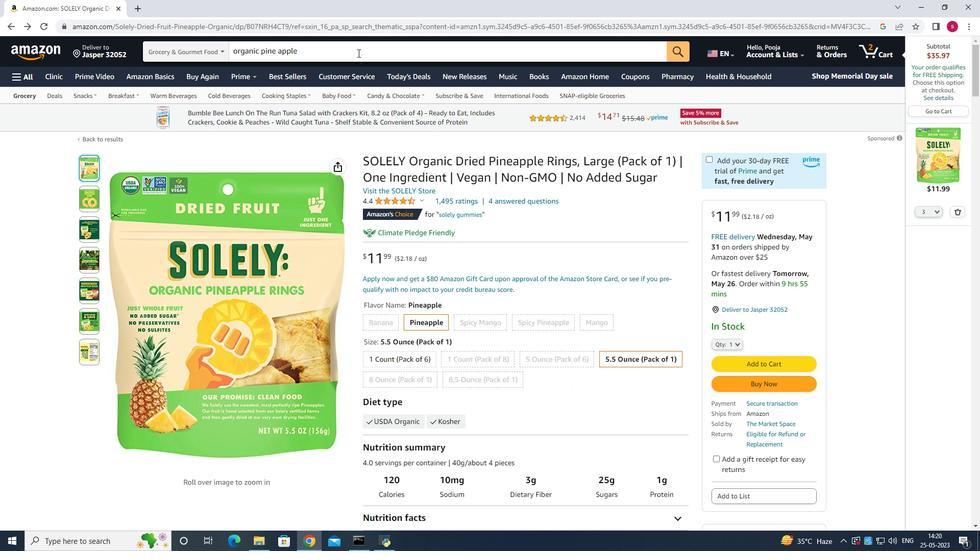 
Action: Key pressed <Key.backspace><Key.backspace><Key.backspace><Key.backspace><Key.backspace><Key.backspace><Key.backspace><Key.backspace><Key.backspace><Key.backspace><Key.backspace><Key.backspace><Key.backspace><Key.backspace><Key.backspace><Key.backspace><Key.backspace><Key.backspace><Key.backspace><Key.backspace><Key.backspace><Key.backspace><Key.backspace><Key.backspace><Key.backspace><Key.backspace><Key.backspace><Key.backspace><Key.backspace><Key.backspace><Key.backspace>heal<Key.backspace><Key.backspace><Key.backspace><Key.backspace><Key.backspace><Key.backspace><Key.backspace><Key.backspace><Key.backspace><Key.backspace><Key.backspace><Key.backspace><Key.backspace><Key.backspace><Key.backspace><Key.backspace><Key.backspace><Key.backspace>vitamin<Key.space><Key.shift>B<Key.space>complex<Key.enter>
Screenshot: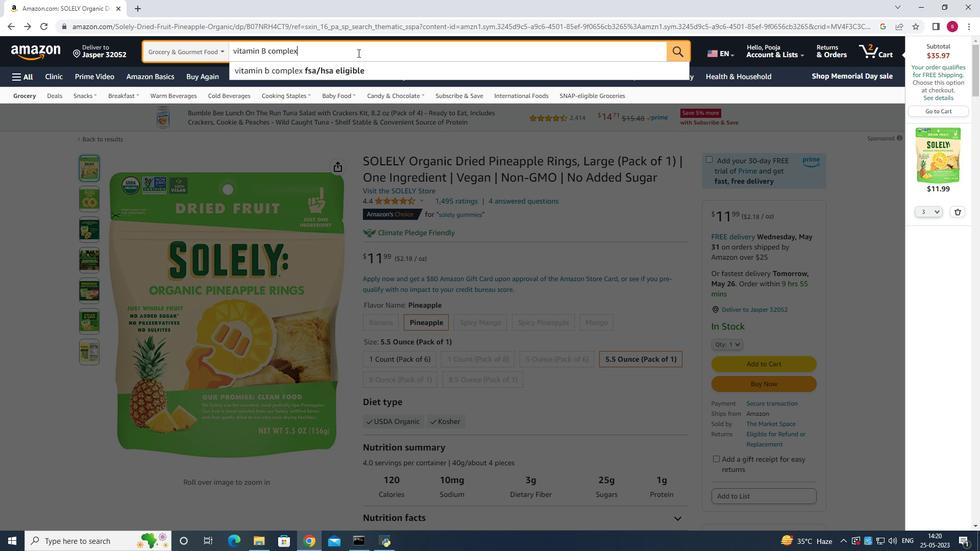 
Action: Mouse moved to (655, 438)
Screenshot: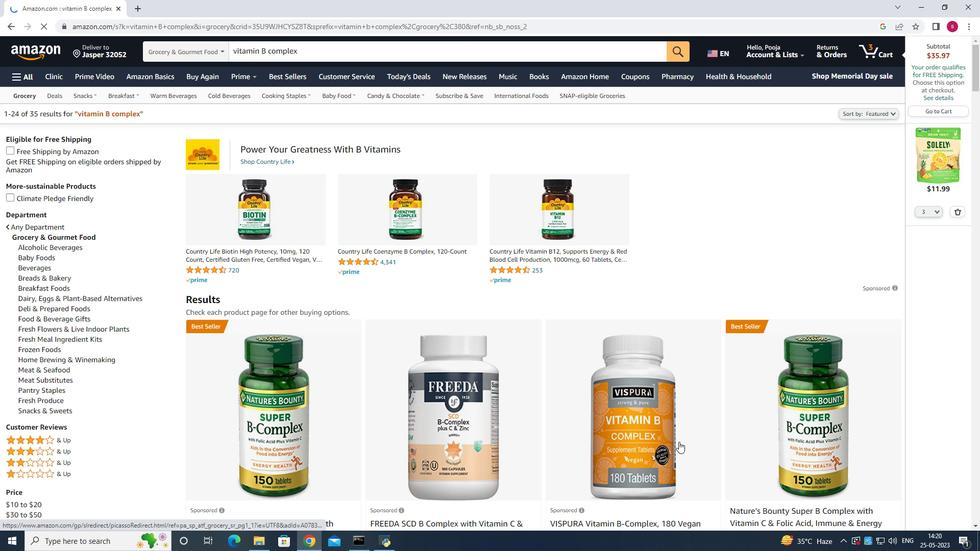 
Action: Mouse pressed left at (655, 438)
Screenshot: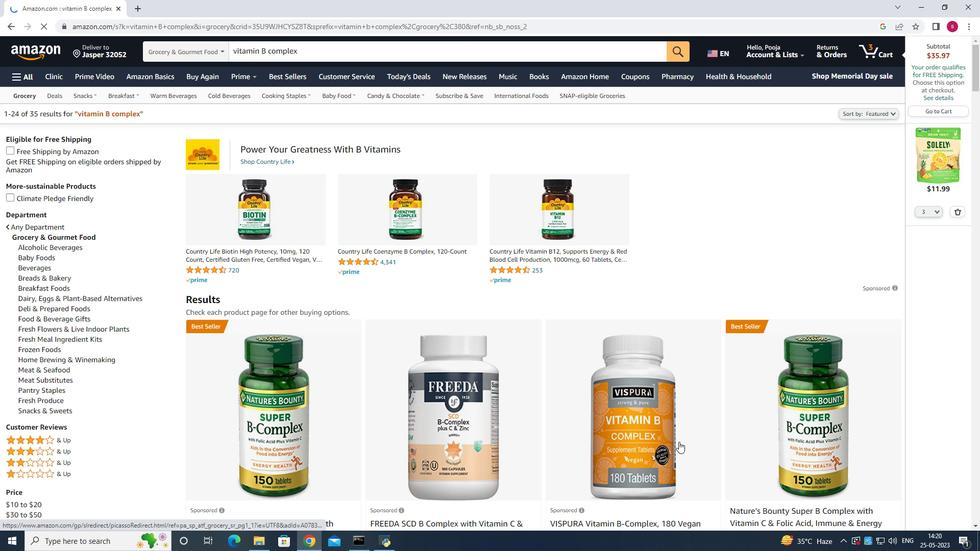 
Action: Mouse moved to (251, 419)
Screenshot: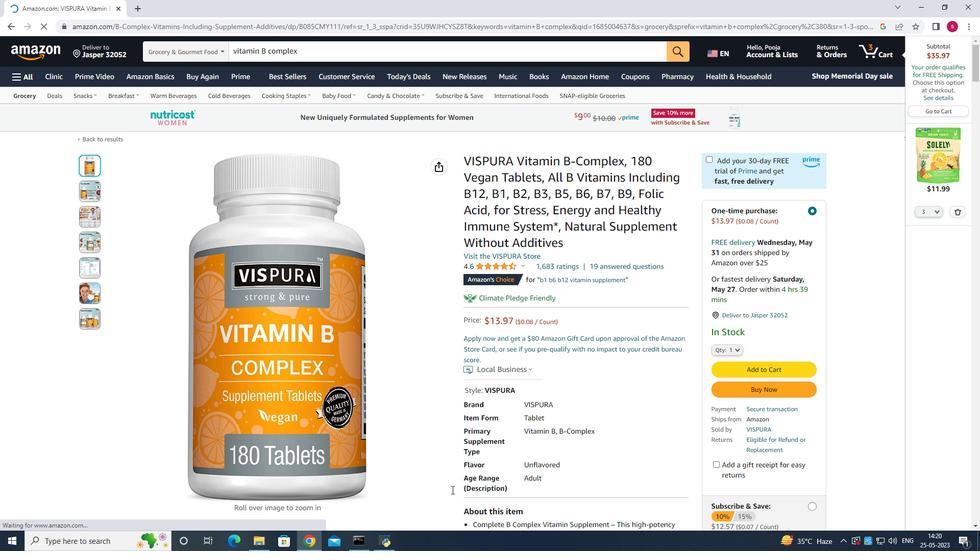 
Action: Mouse scrolled (251, 419) with delta (0, 0)
Screenshot: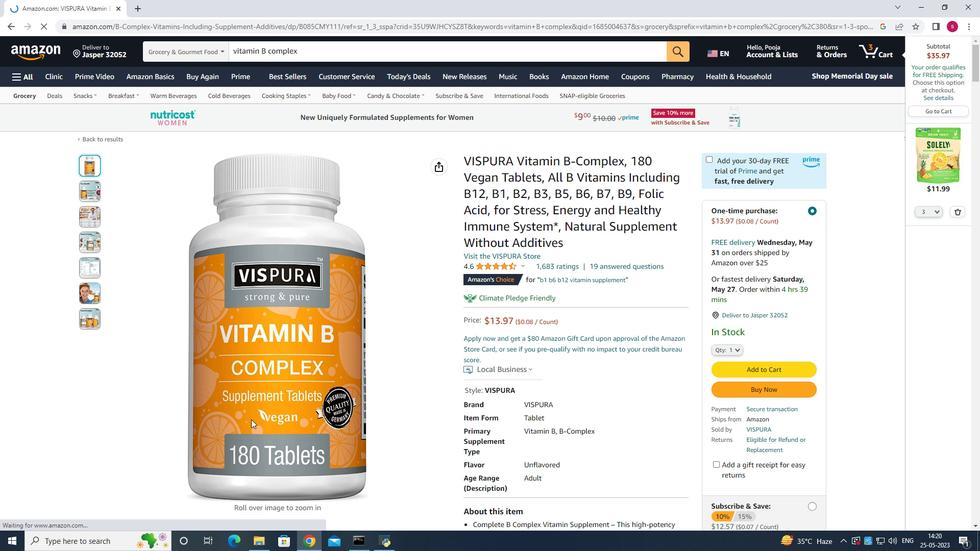 
Action: Mouse scrolled (251, 420) with delta (0, 0)
Screenshot: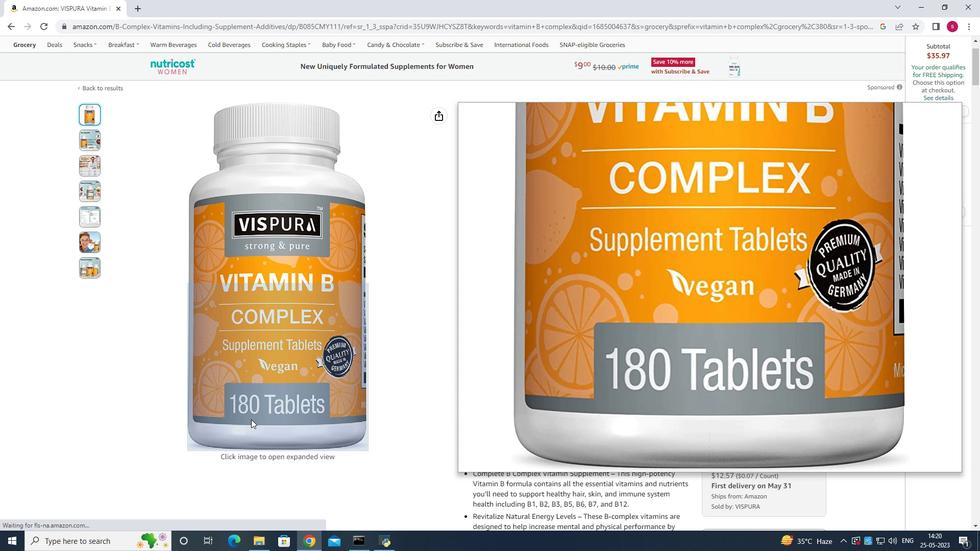 
Action: Mouse scrolled (251, 420) with delta (0, 0)
Screenshot: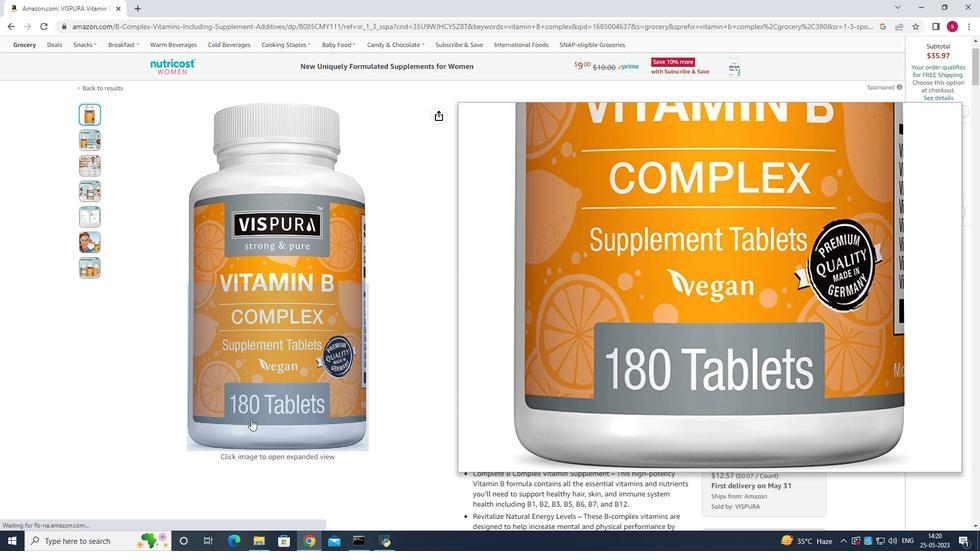 
Action: Mouse scrolled (251, 420) with delta (0, 0)
Screenshot: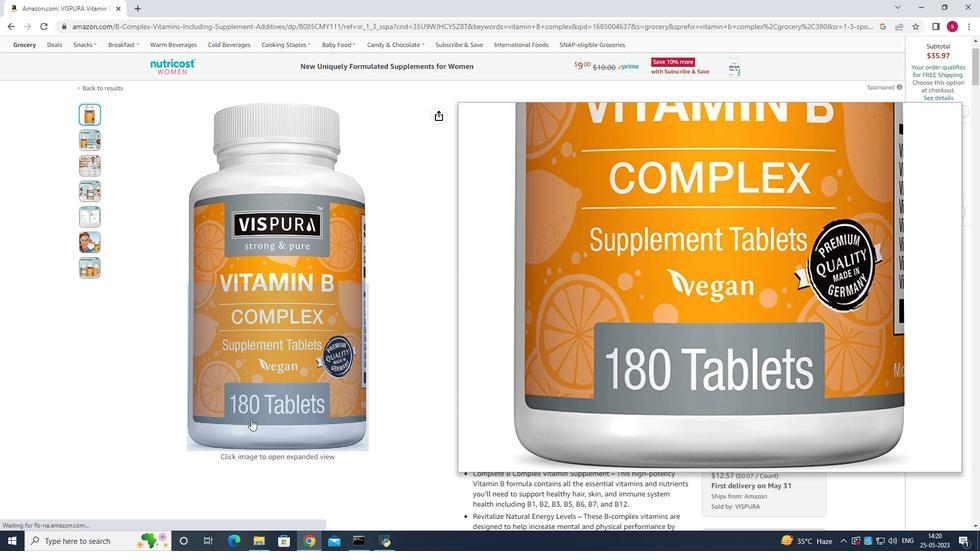 
Action: Mouse scrolled (251, 420) with delta (0, 0)
Screenshot: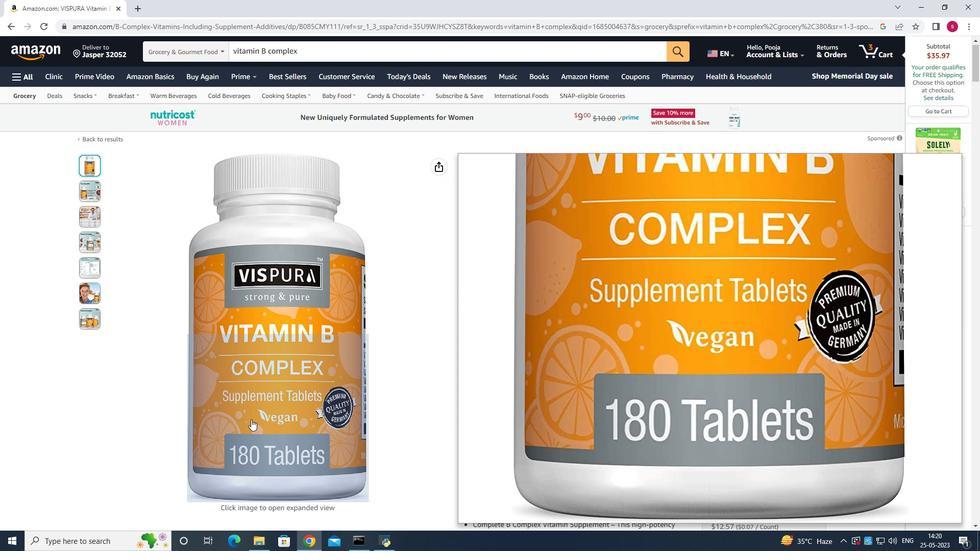 
Action: Mouse scrolled (251, 420) with delta (0, 0)
Screenshot: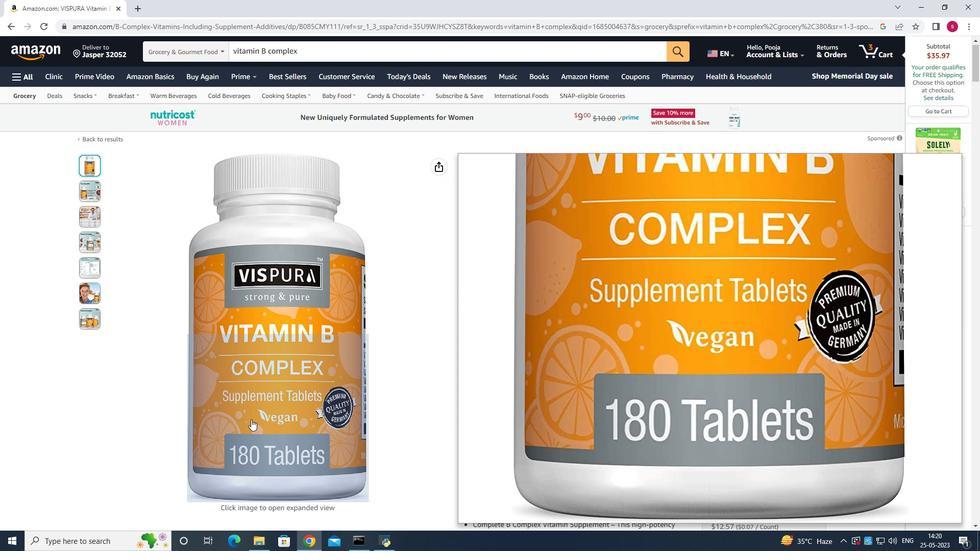 
Action: Mouse scrolled (251, 420) with delta (0, 0)
Screenshot: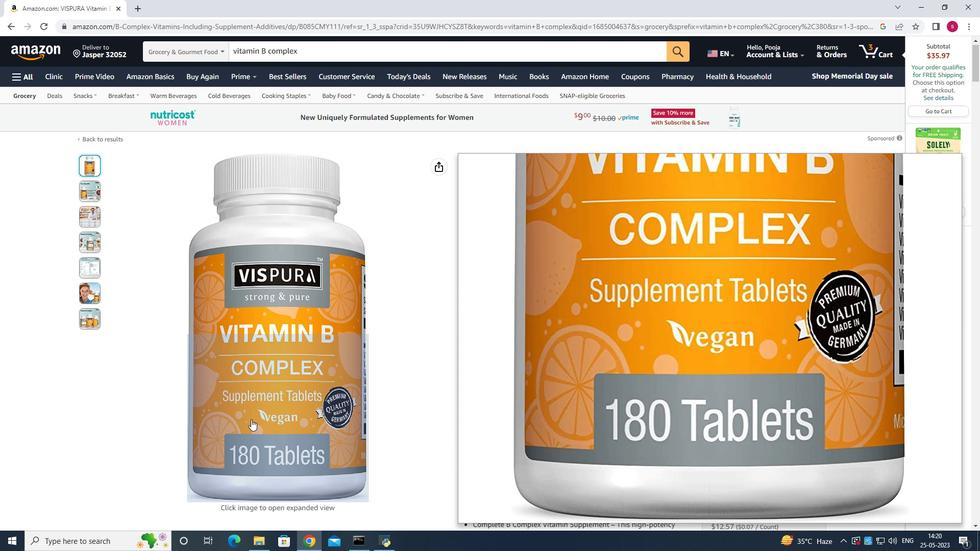 
Action: Mouse moved to (735, 350)
Screenshot: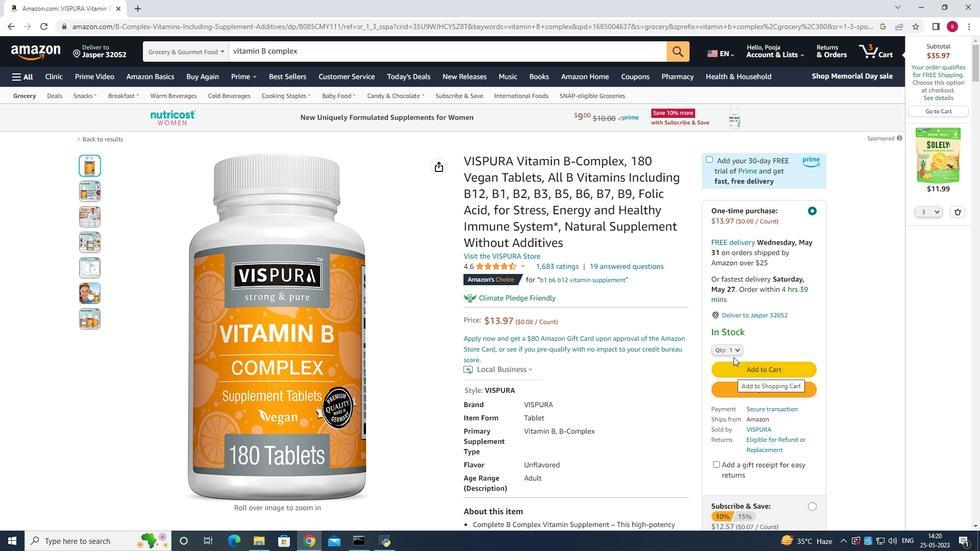 
Action: Mouse pressed left at (735, 350)
Screenshot: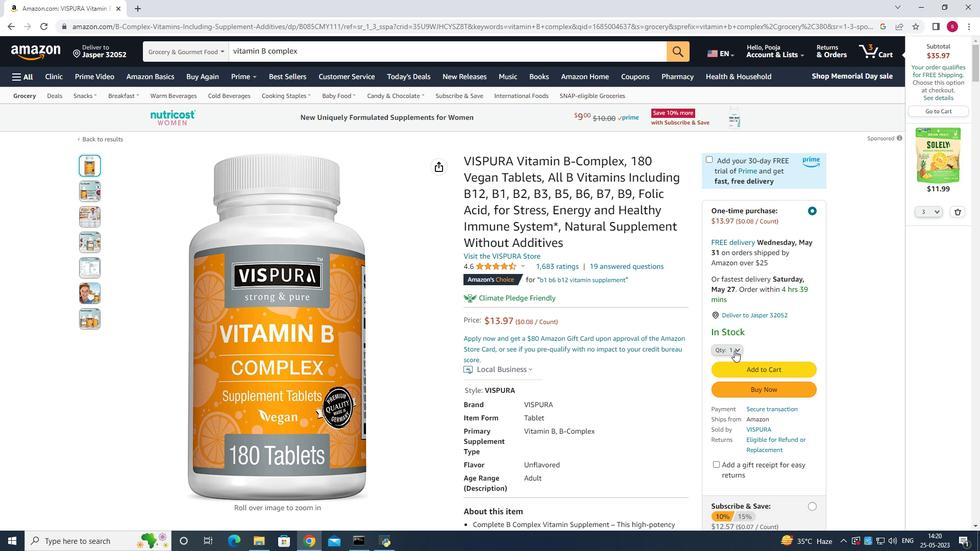 
Action: Mouse moved to (724, 75)
Screenshot: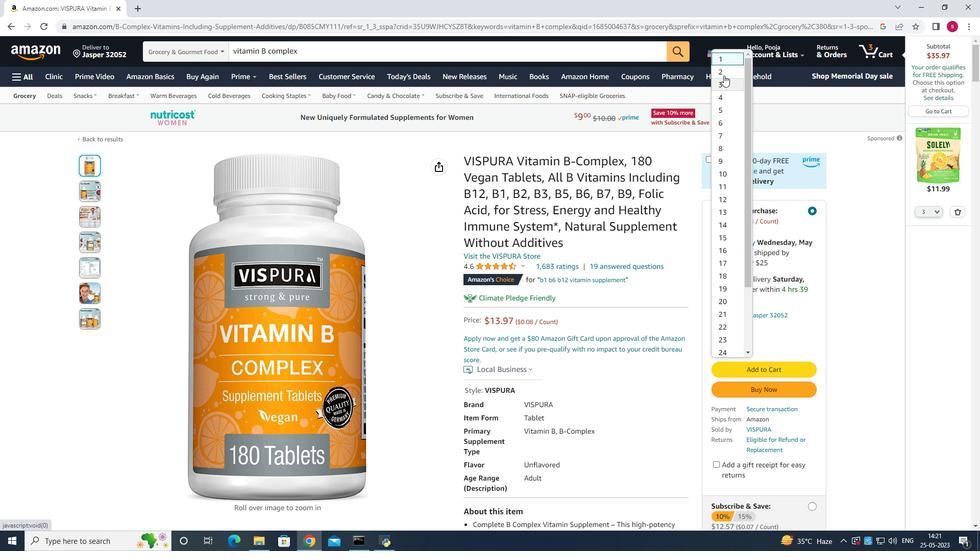 
Action: Mouse pressed left at (724, 75)
Screenshot: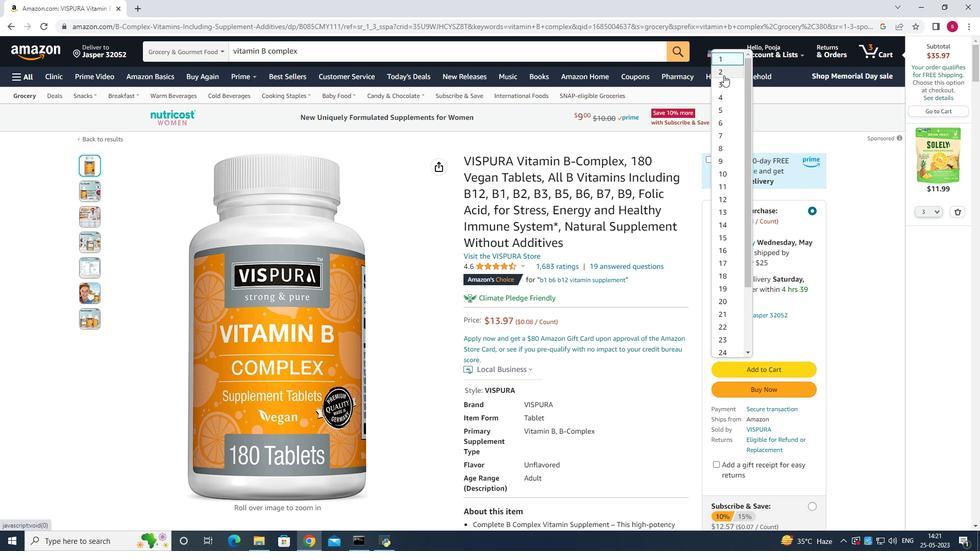 
Action: Mouse moved to (741, 352)
Screenshot: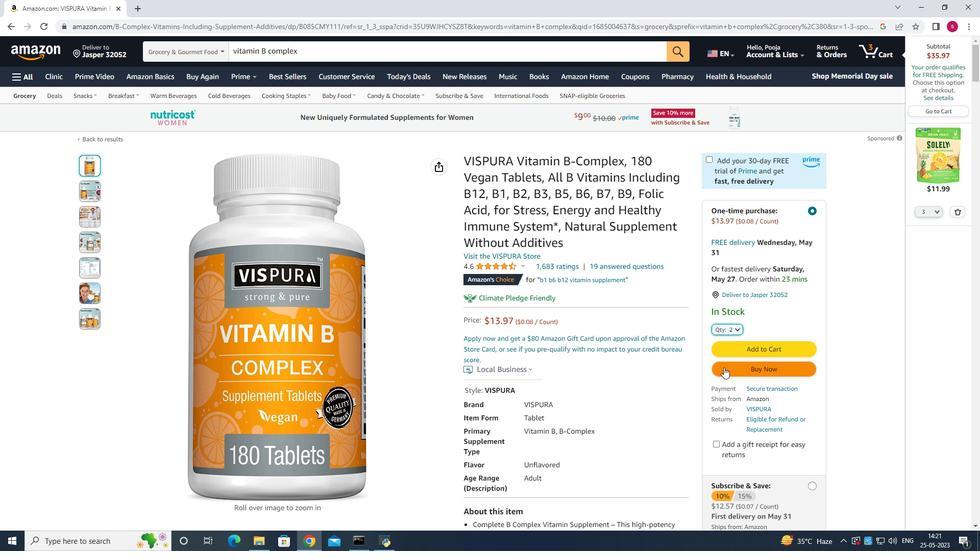 
Action: Mouse pressed left at (741, 352)
Screenshot: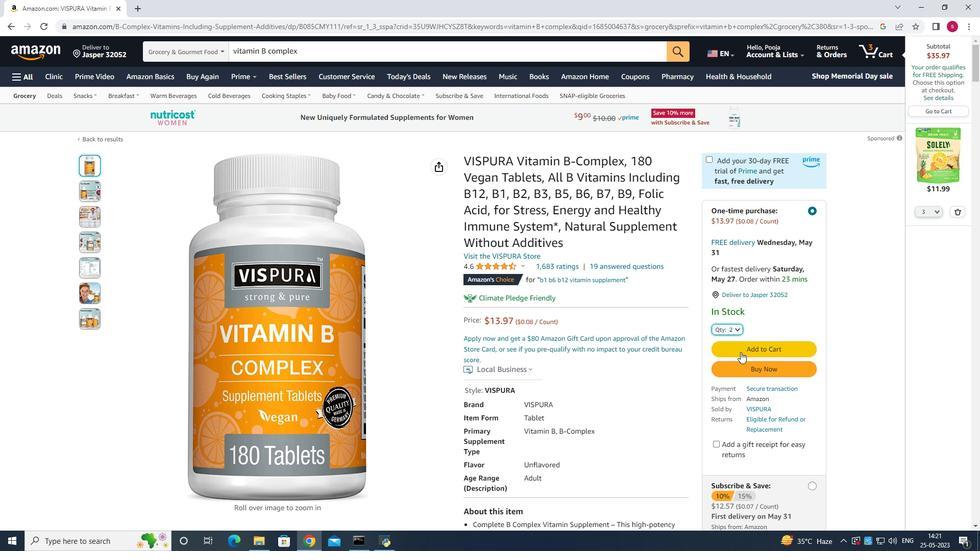 
Action: Mouse moved to (926, 317)
Screenshot: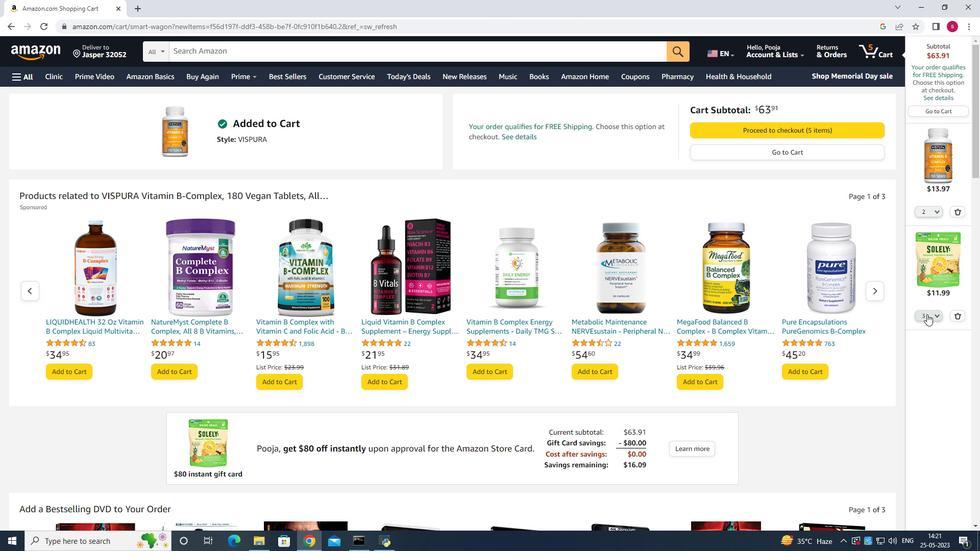 
Action: Mouse pressed left at (926, 317)
Screenshot: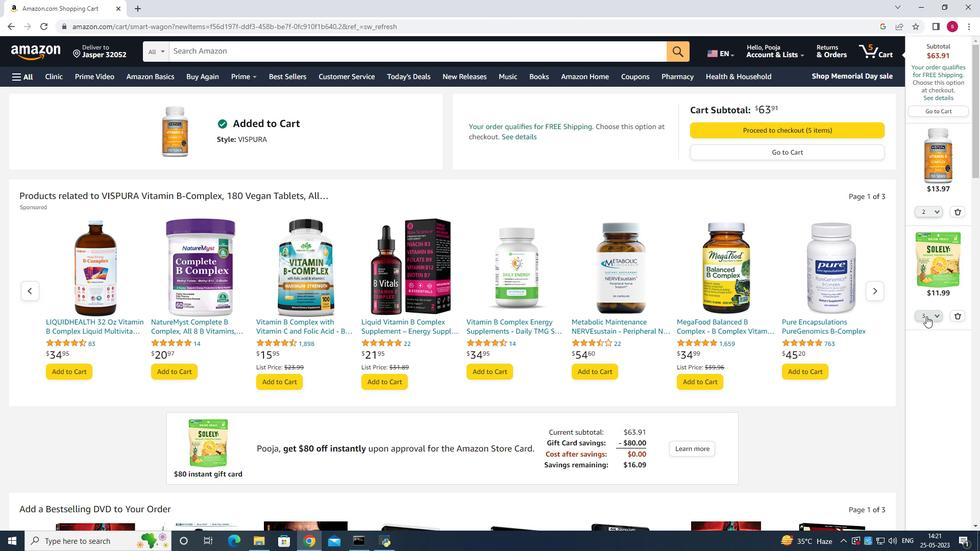 
Action: Mouse moved to (918, 348)
Screenshot: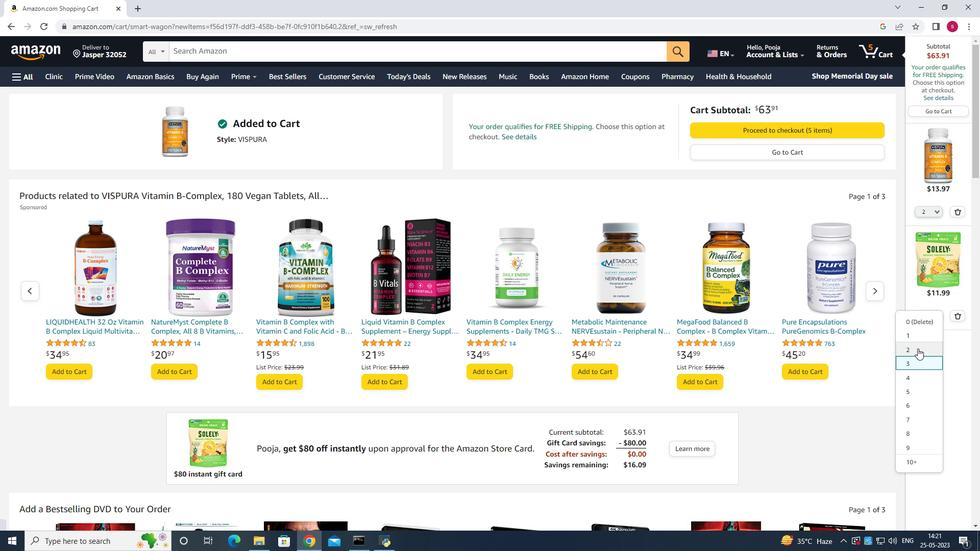 
Action: Mouse pressed left at (918, 348)
Screenshot: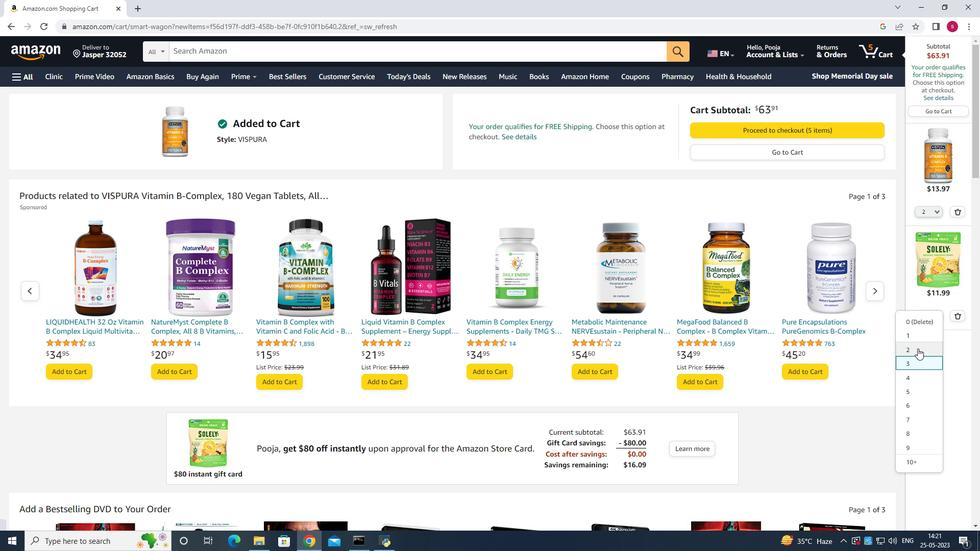 
Action: Mouse moved to (916, 109)
Screenshot: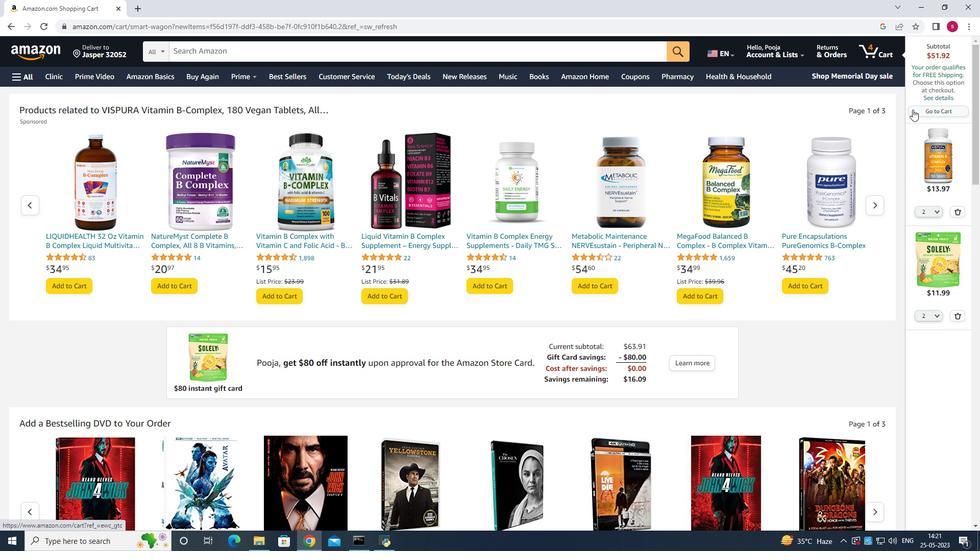 
Action: Mouse pressed left at (916, 109)
Screenshot: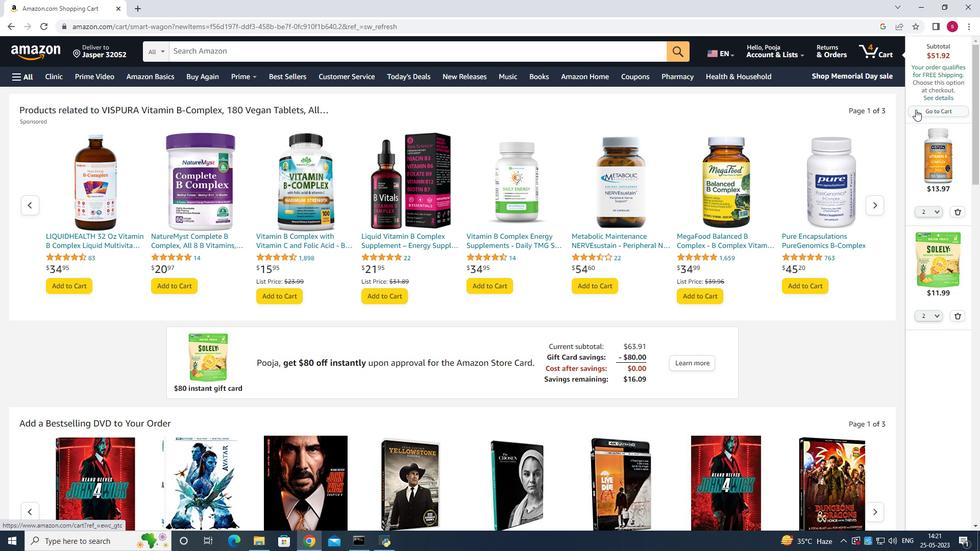 
Action: Mouse moved to (868, 259)
Screenshot: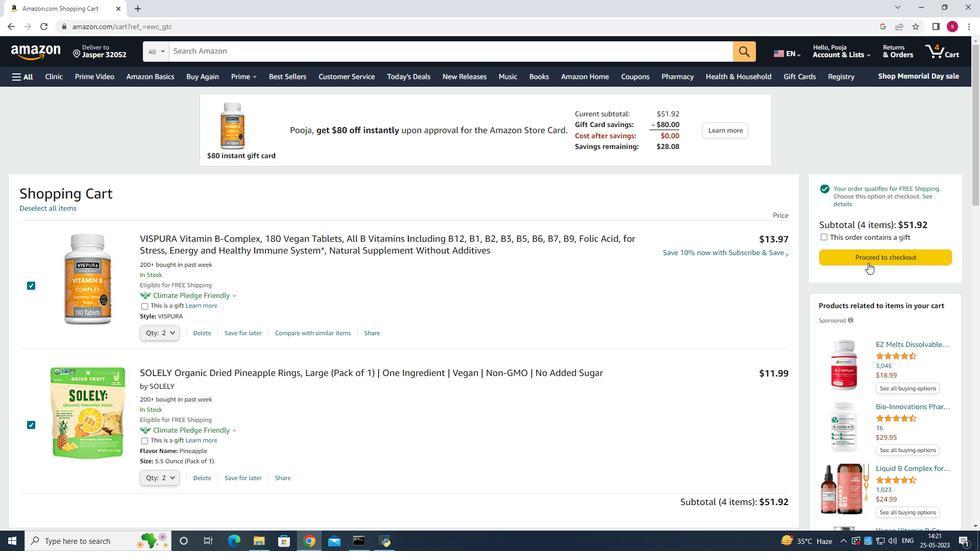 
Action: Mouse pressed left at (868, 259)
Screenshot: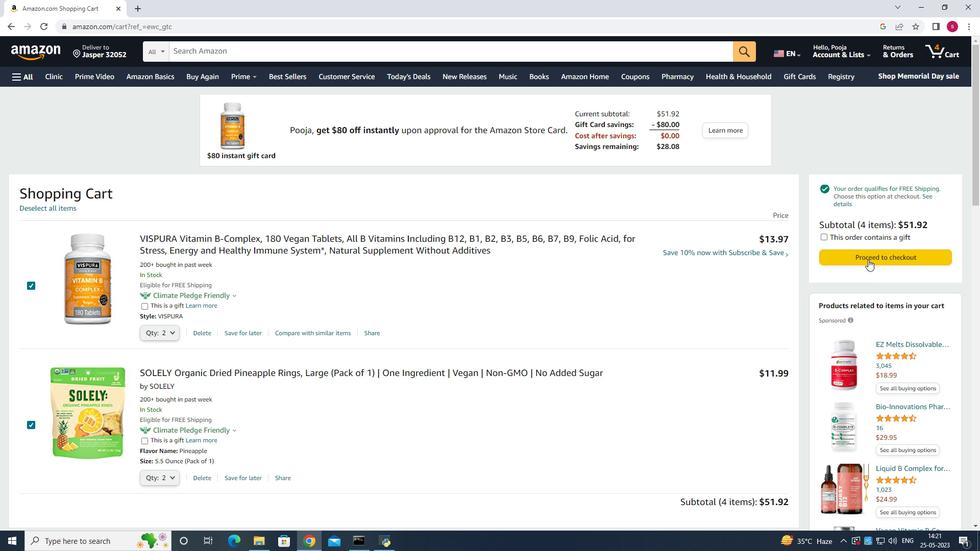 
Action: Mouse moved to (519, 459)
Screenshot: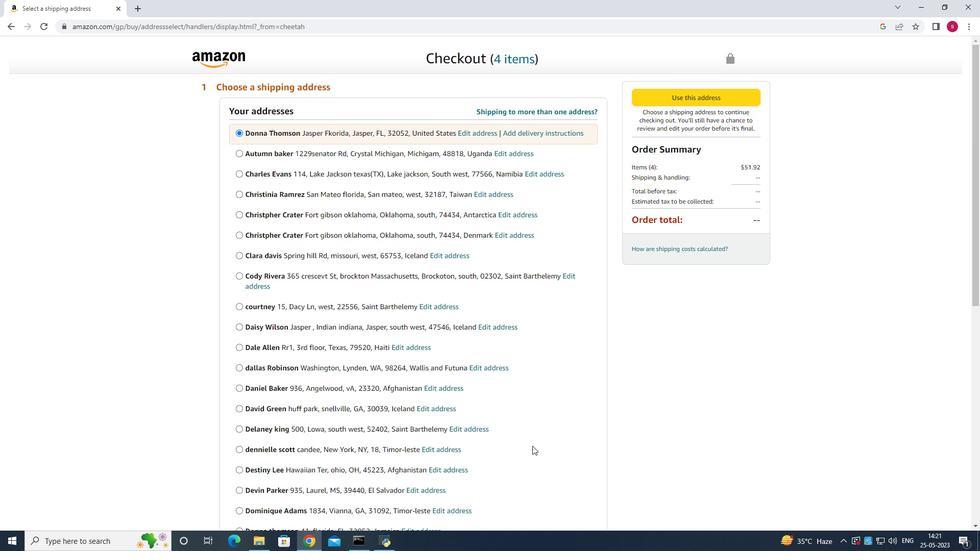 
Action: Mouse scrolled (519, 458) with delta (0, 0)
Screenshot: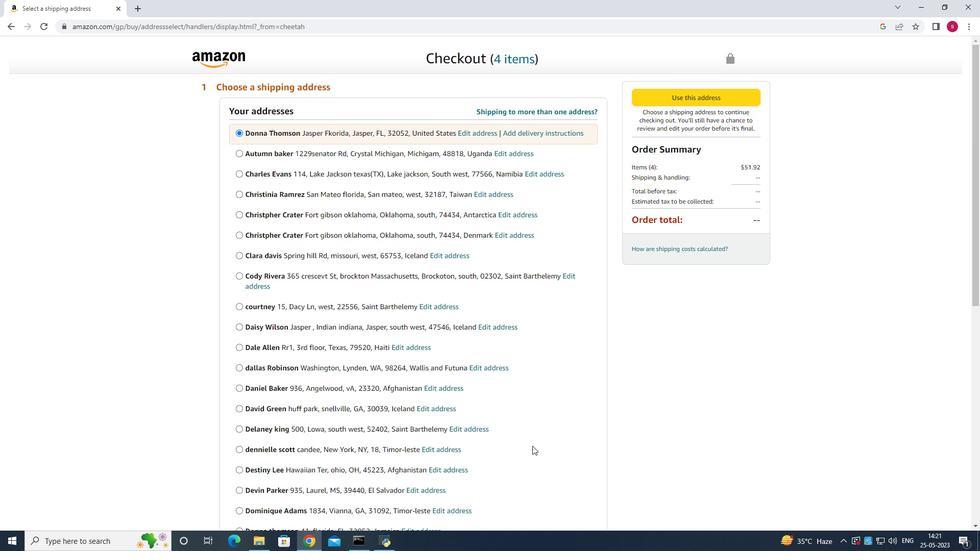 
Action: Mouse scrolled (519, 458) with delta (0, 0)
Screenshot: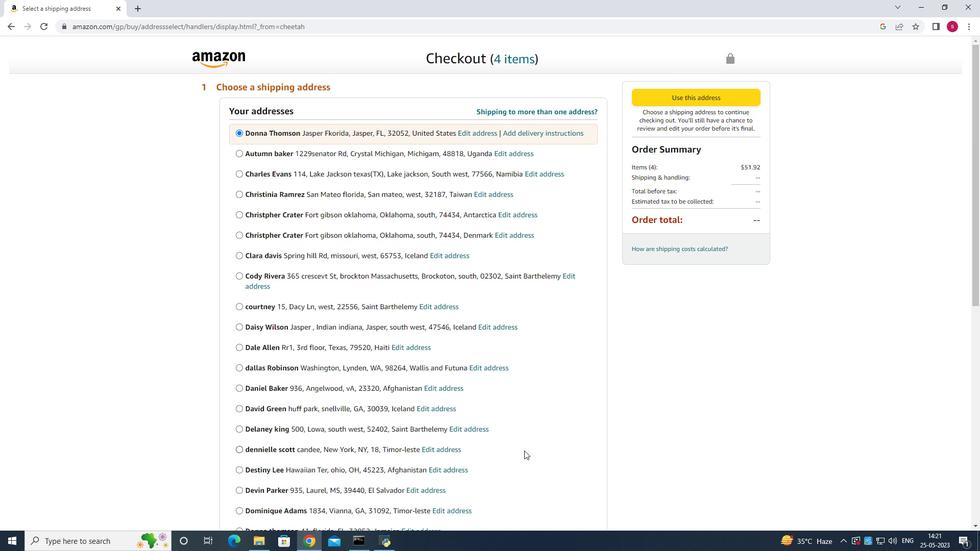 
Action: Mouse moved to (452, 422)
Screenshot: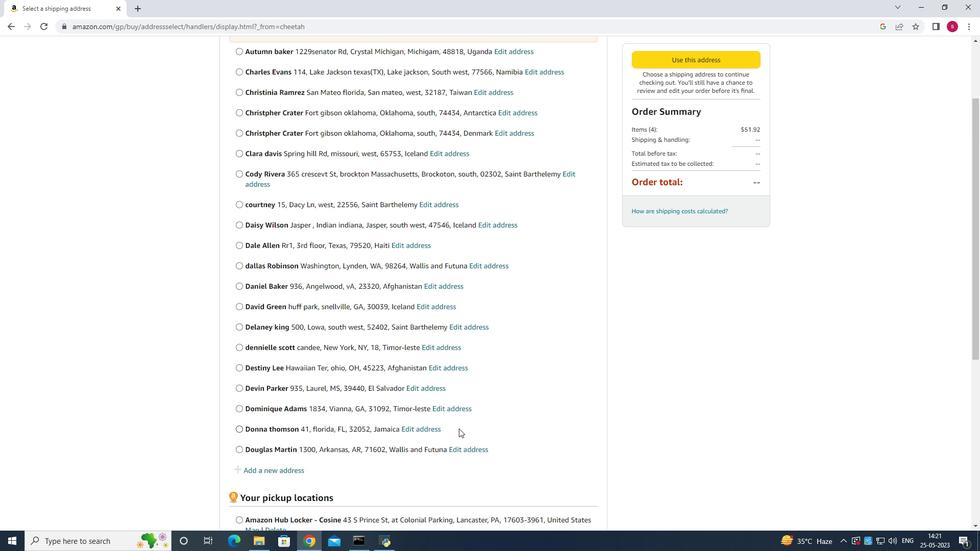 
Action: Mouse scrolled (452, 422) with delta (0, 0)
Screenshot: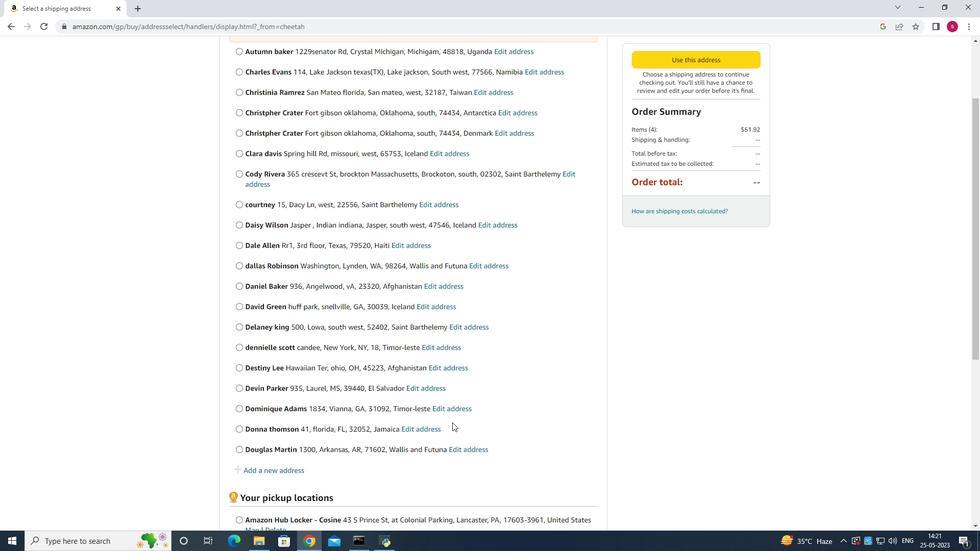 
Action: Mouse scrolled (452, 422) with delta (0, 0)
Screenshot: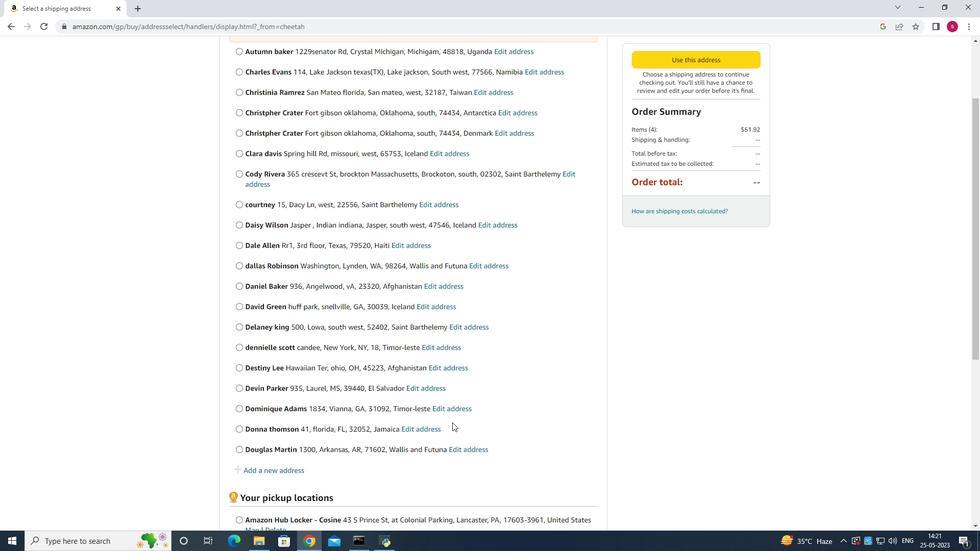 
Action: Mouse moved to (451, 422)
Screenshot: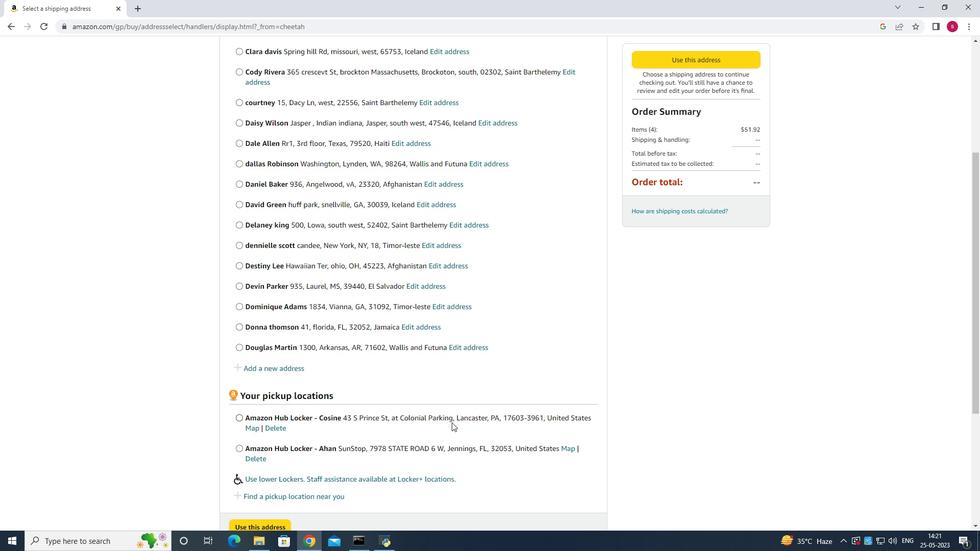 
Action: Mouse scrolled (451, 422) with delta (0, 0)
Screenshot: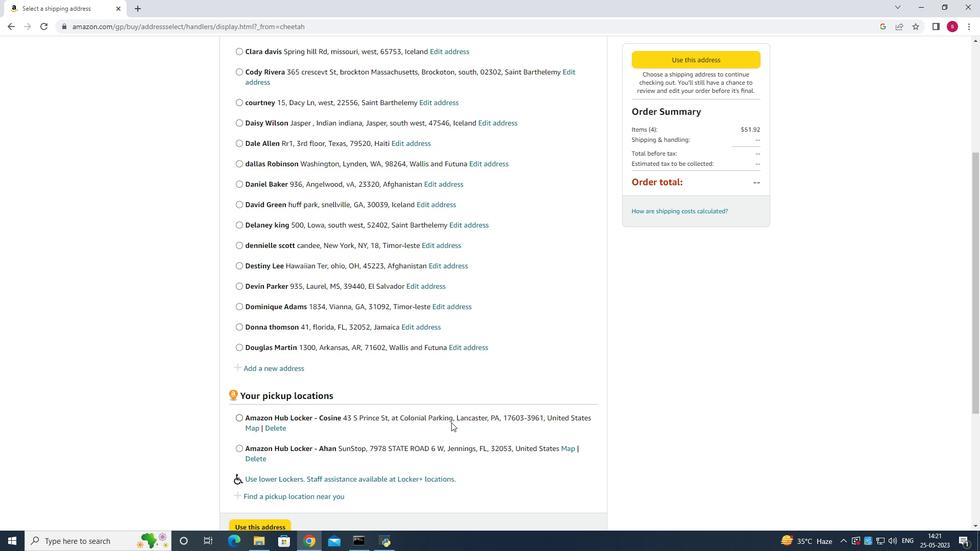 
Action: Mouse moved to (429, 377)
Screenshot: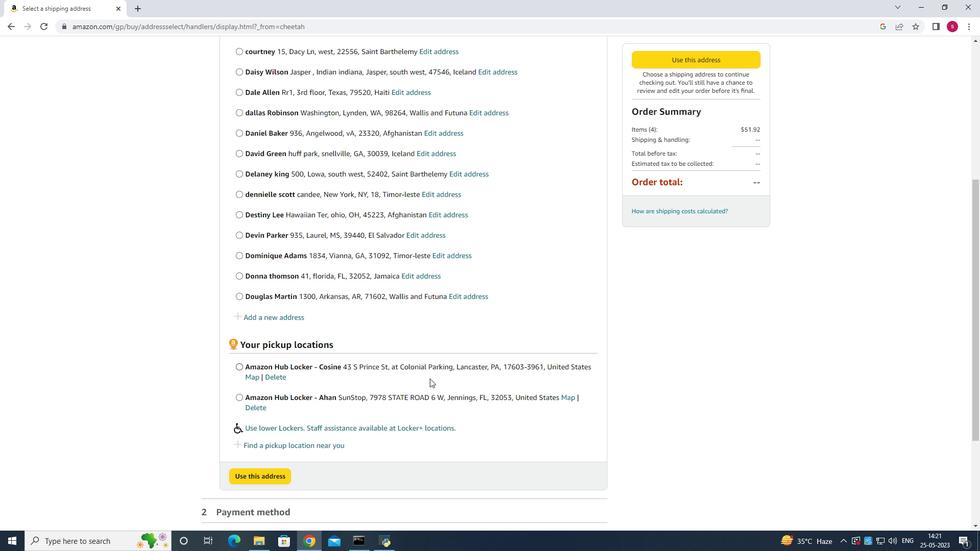 
Action: Mouse scrolled (429, 377) with delta (0, 0)
Screenshot: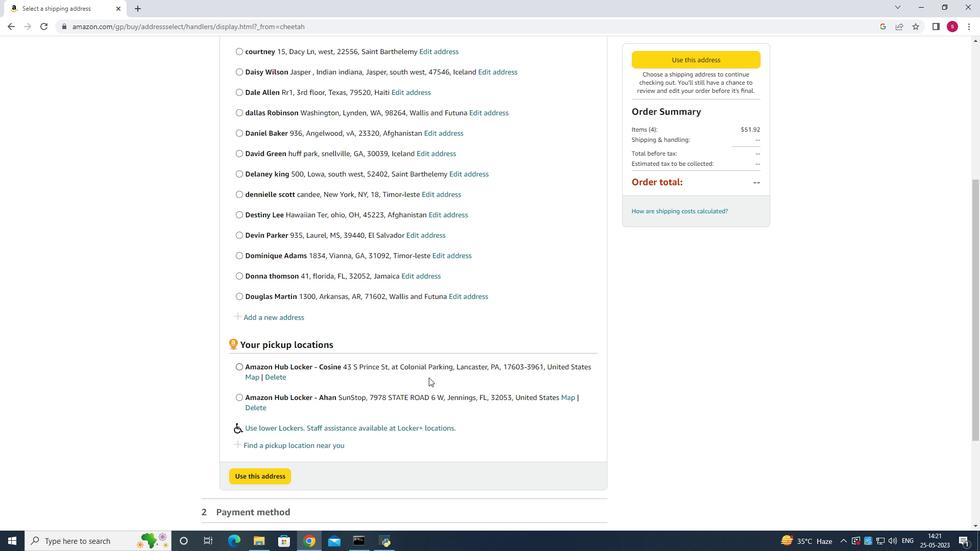 
Action: Mouse scrolled (429, 377) with delta (0, 0)
Screenshot: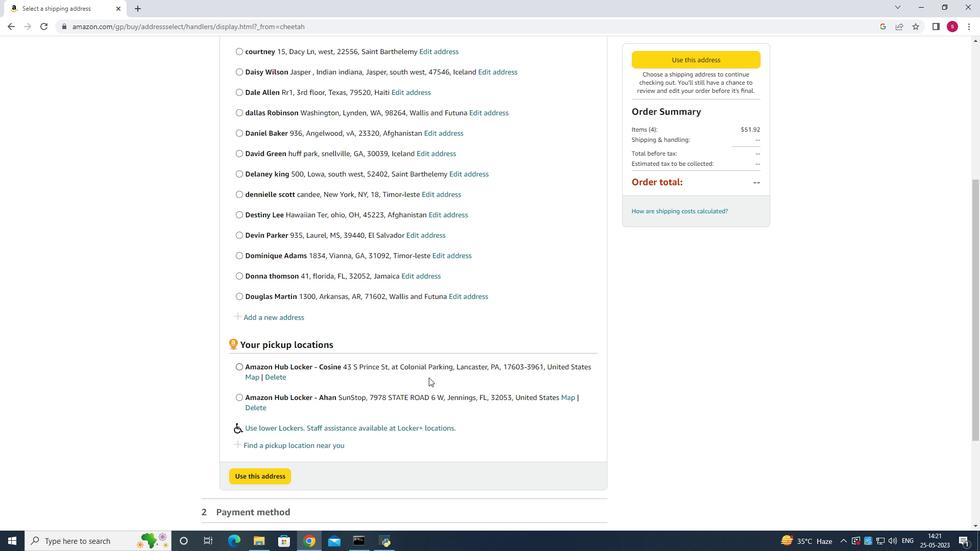 
Action: Mouse moved to (274, 371)
Screenshot: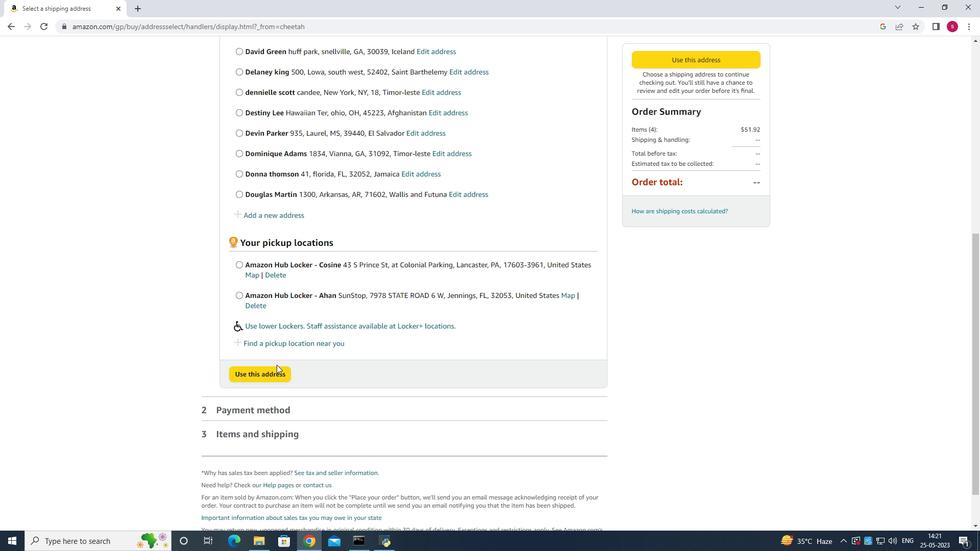 
Action: Mouse pressed left at (274, 371)
Screenshot: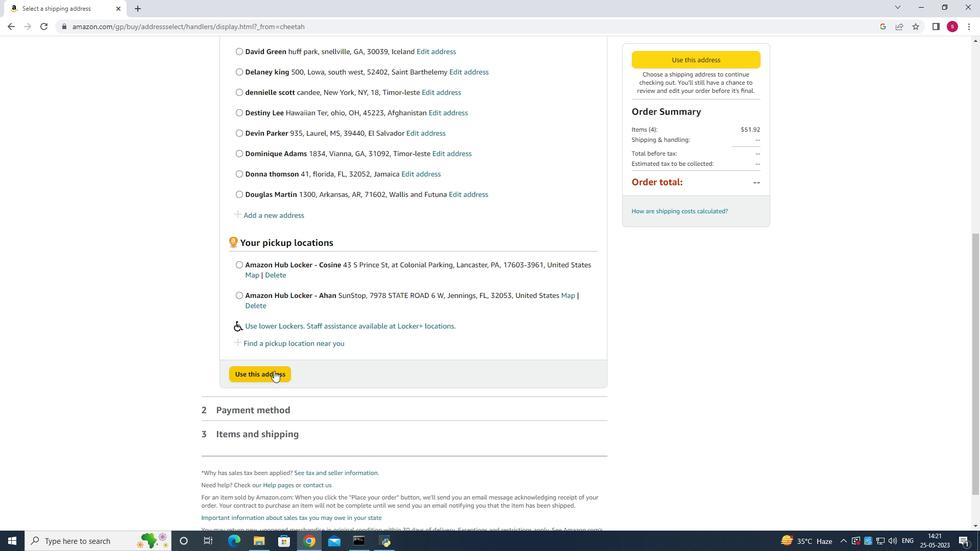
Action: Mouse moved to (586, 89)
Screenshot: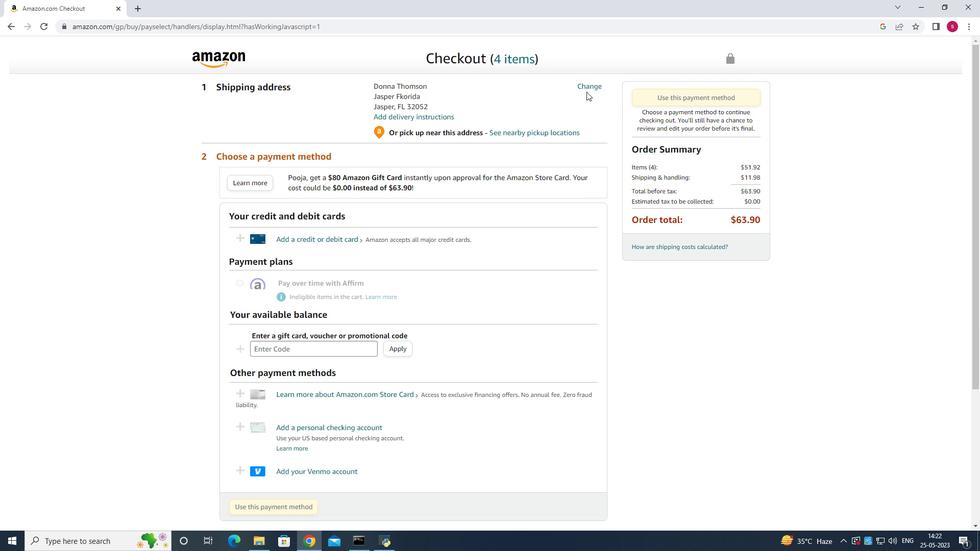 
Action: Mouse pressed left at (586, 89)
Screenshot: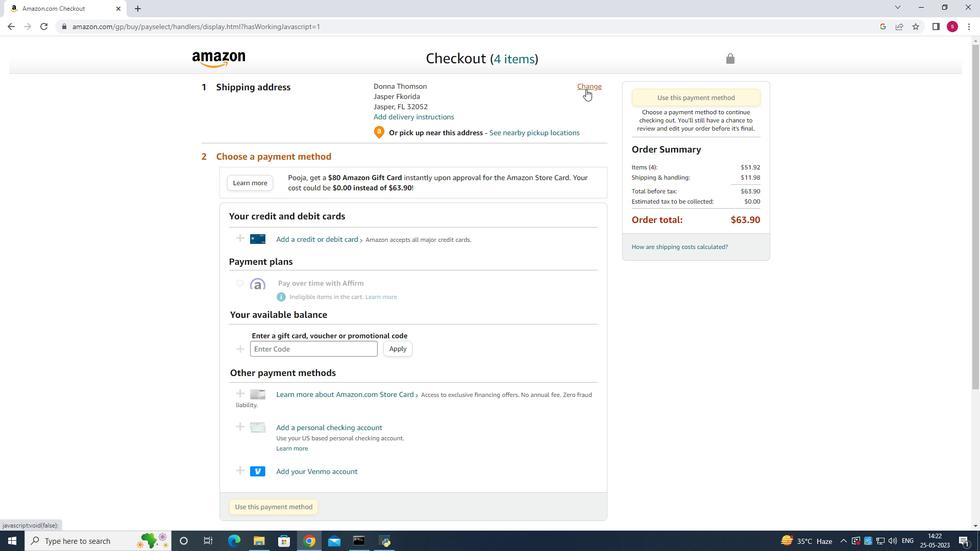 
Action: Mouse moved to (445, 271)
Screenshot: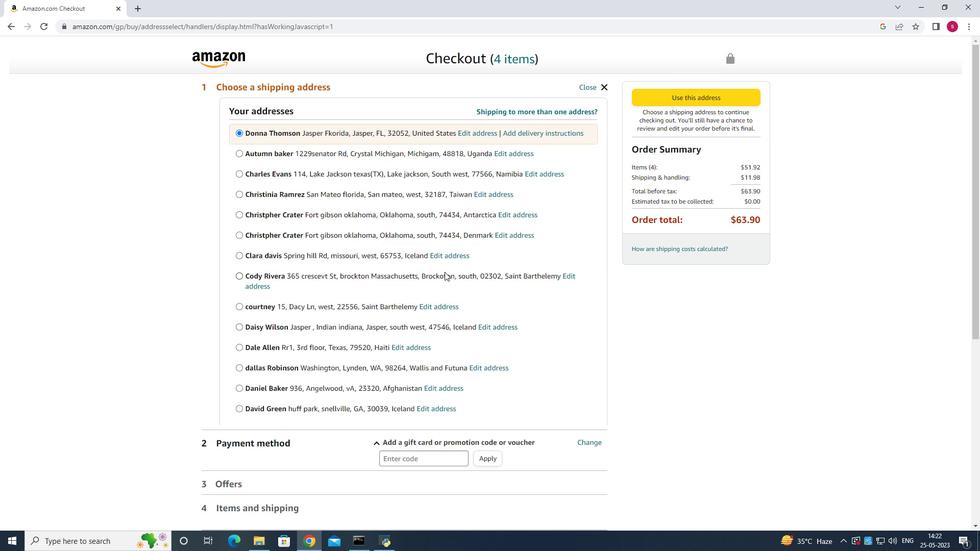 
Action: Mouse scrolled (445, 270) with delta (0, 0)
Screenshot: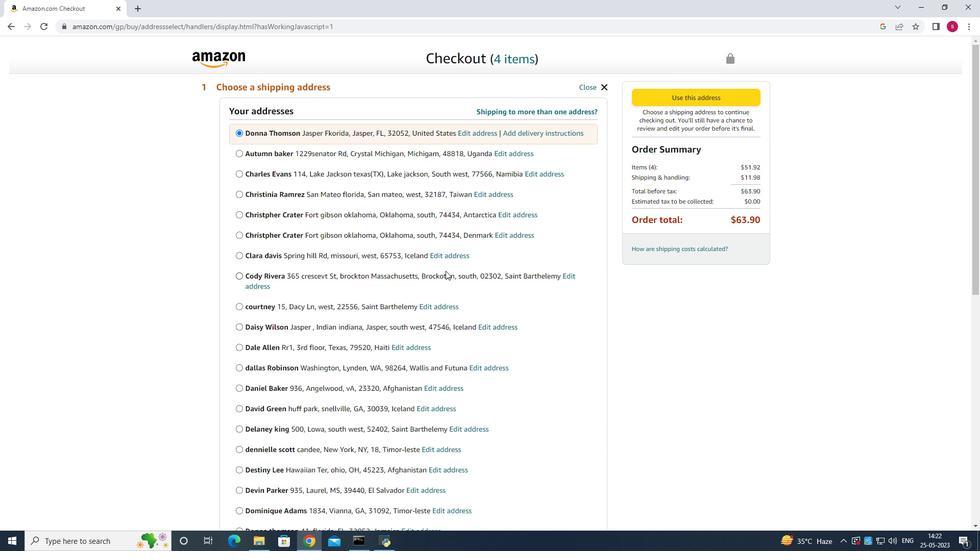 
Action: Mouse scrolled (445, 270) with delta (0, 0)
Screenshot: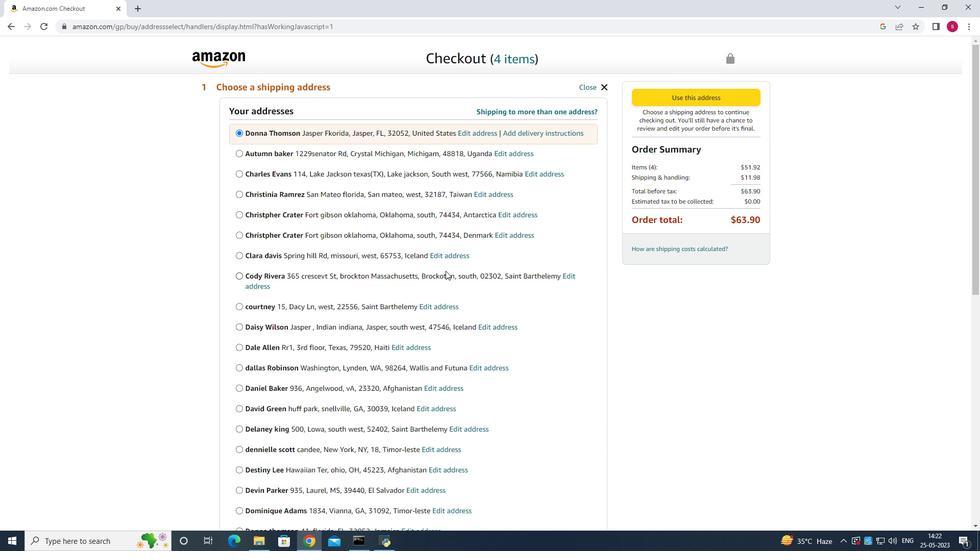 
Action: Mouse scrolled (445, 270) with delta (0, 0)
Screenshot: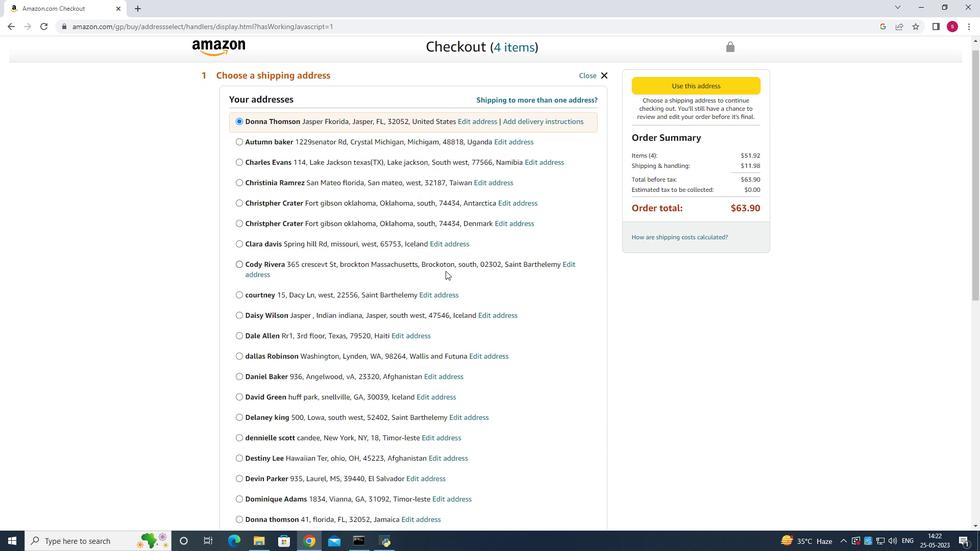 
Action: Mouse scrolled (445, 270) with delta (0, 0)
Screenshot: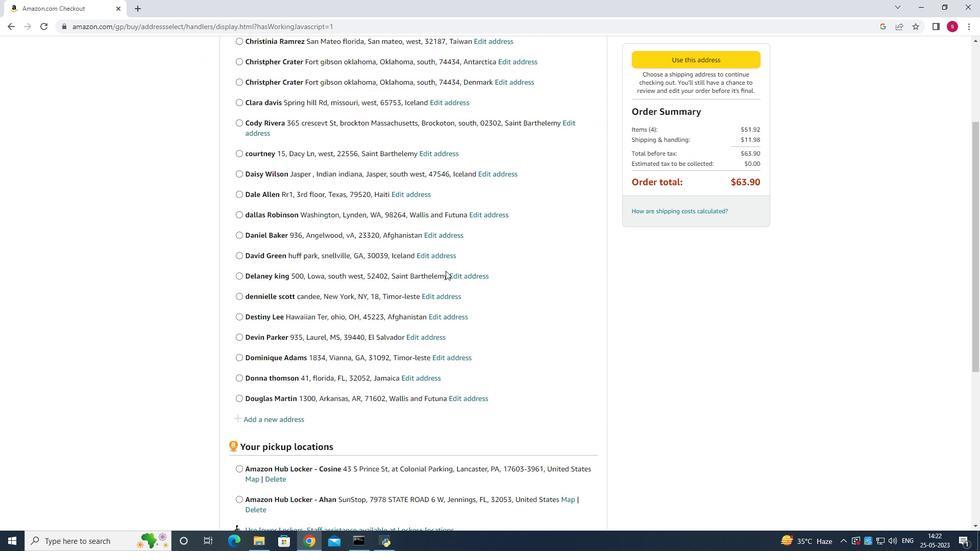 
Action: Mouse scrolled (445, 270) with delta (0, 0)
Screenshot: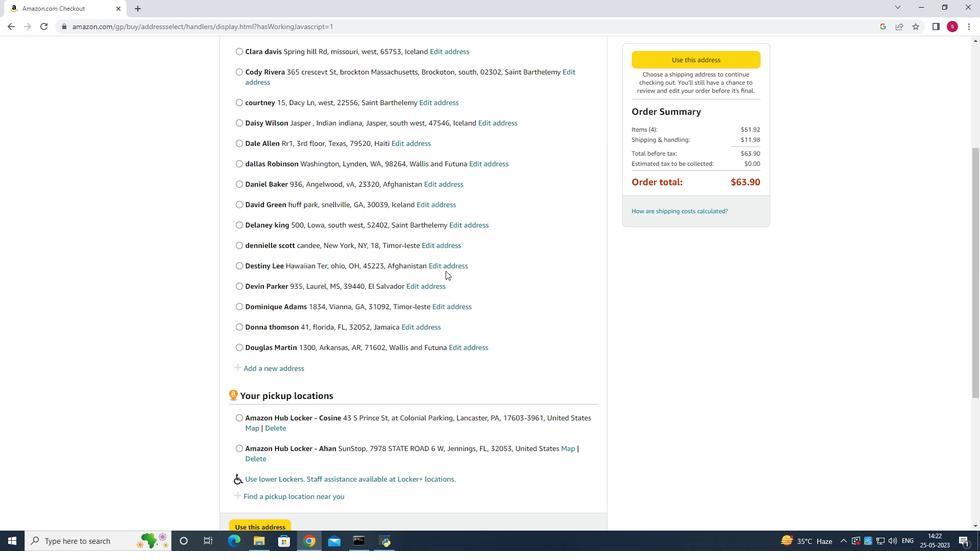 
Action: Mouse scrolled (445, 270) with delta (0, 0)
Screenshot: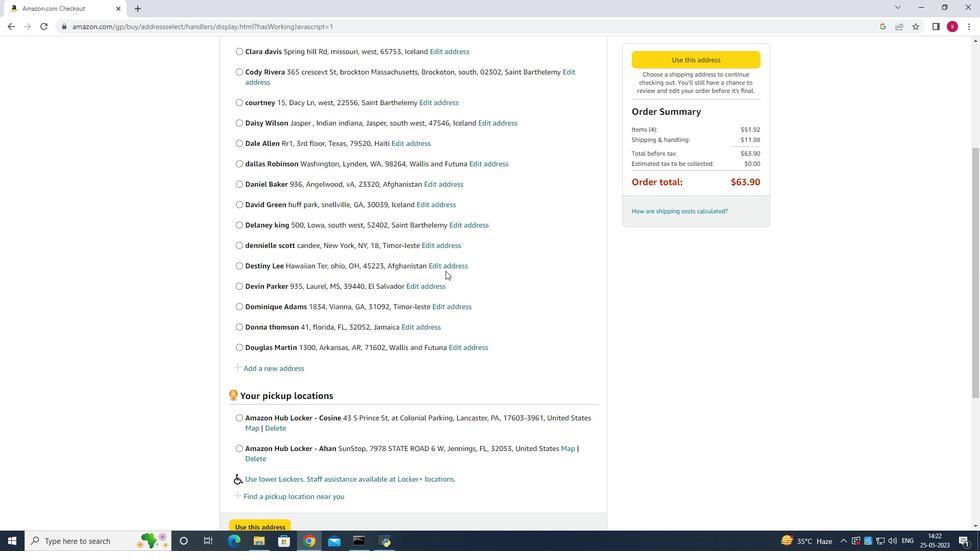 
Action: Mouse moved to (330, 390)
Screenshot: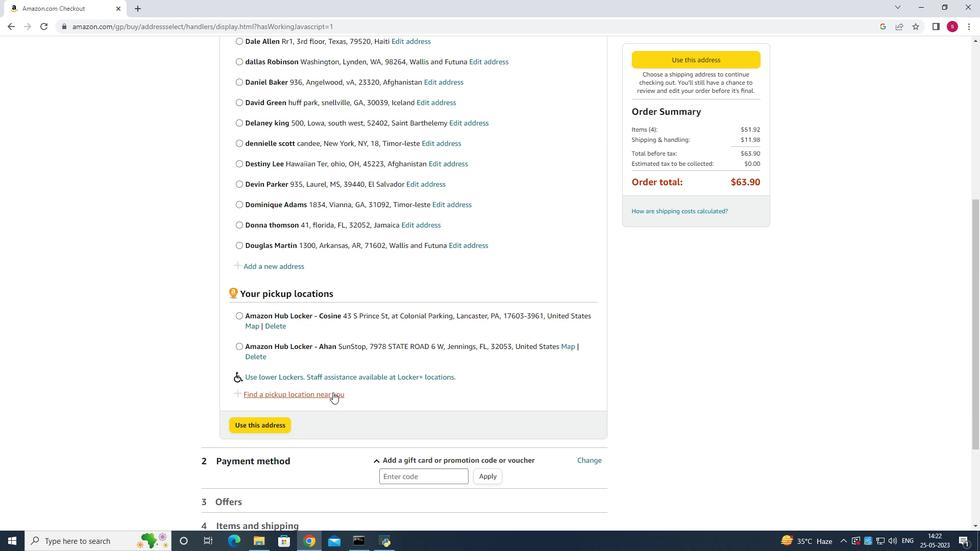 
Action: Mouse pressed left at (330, 390)
Screenshot: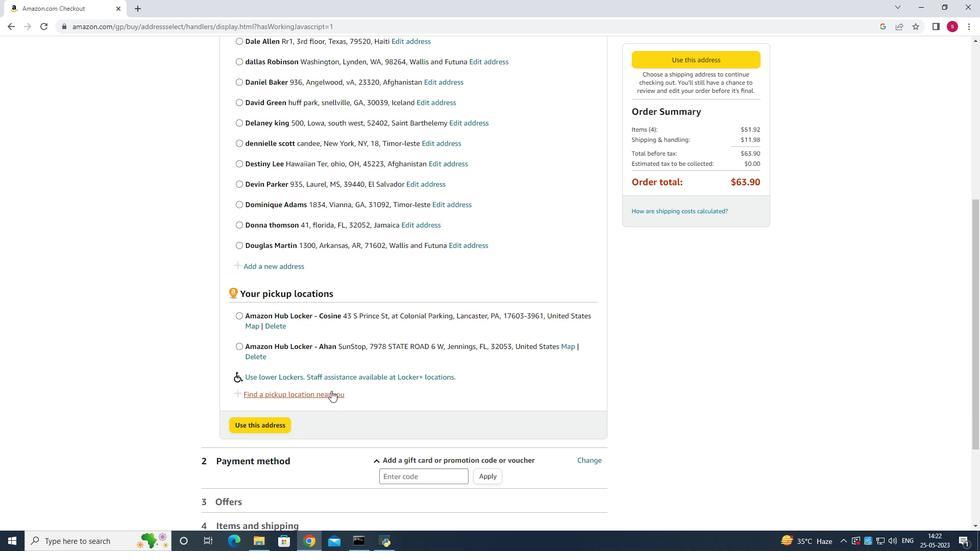 
Action: Mouse moved to (367, 136)
Screenshot: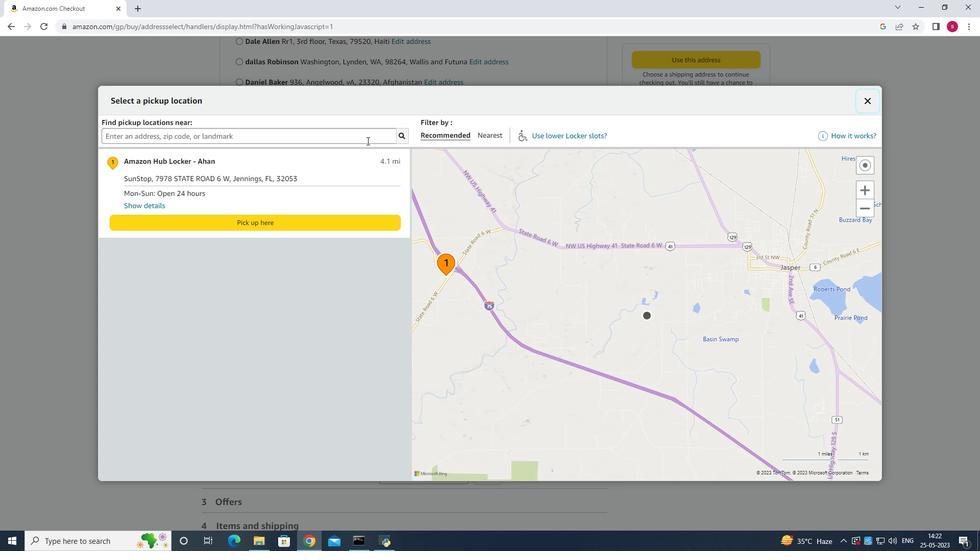 
Action: Mouse pressed left at (367, 136)
Screenshot: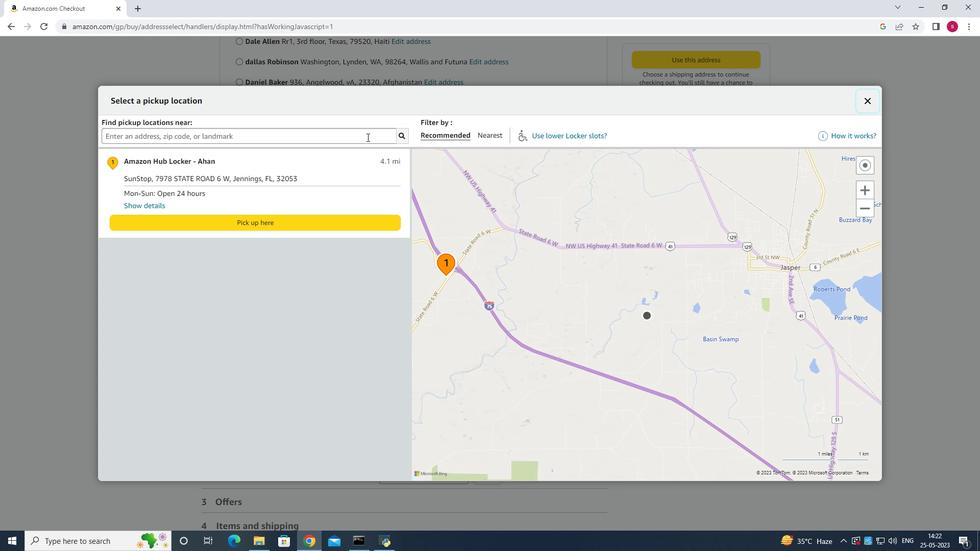 
Action: Mouse moved to (386, 151)
Screenshot: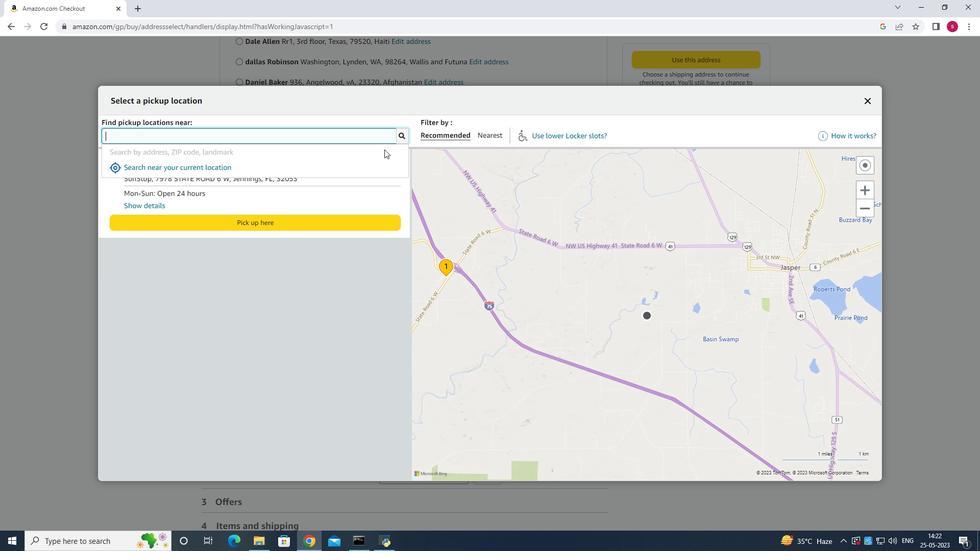 
Action: Key pressed <Key.shift>Oakes<Key.space><Key.shift>North<Key.space><Key.shift>Dakota<Key.enter>
Screenshot: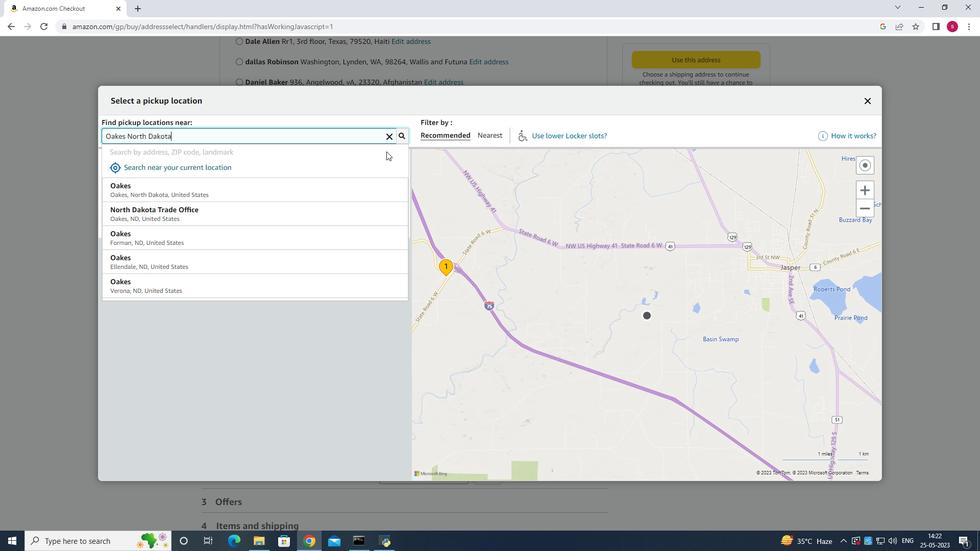 
Action: Mouse moved to (280, 192)
Screenshot: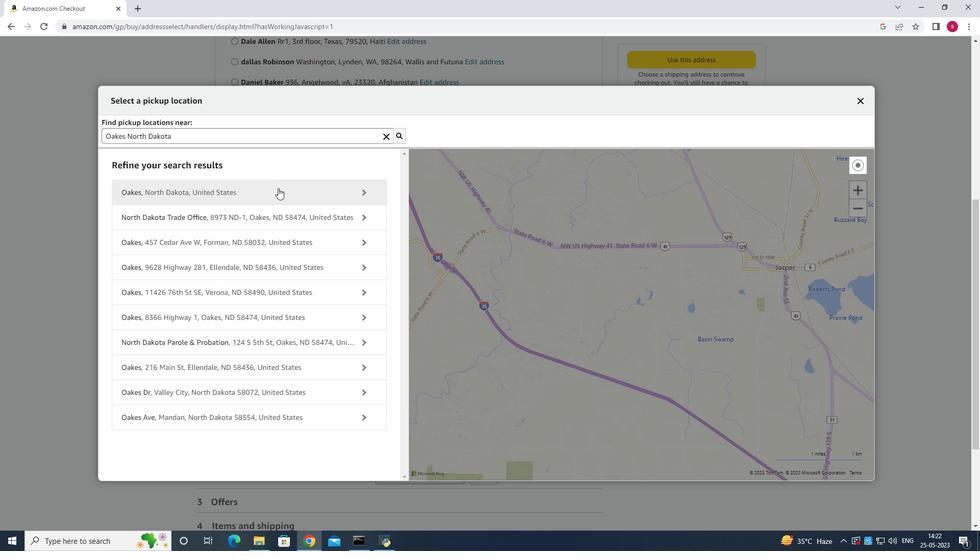 
Action: Mouse pressed left at (280, 192)
Screenshot: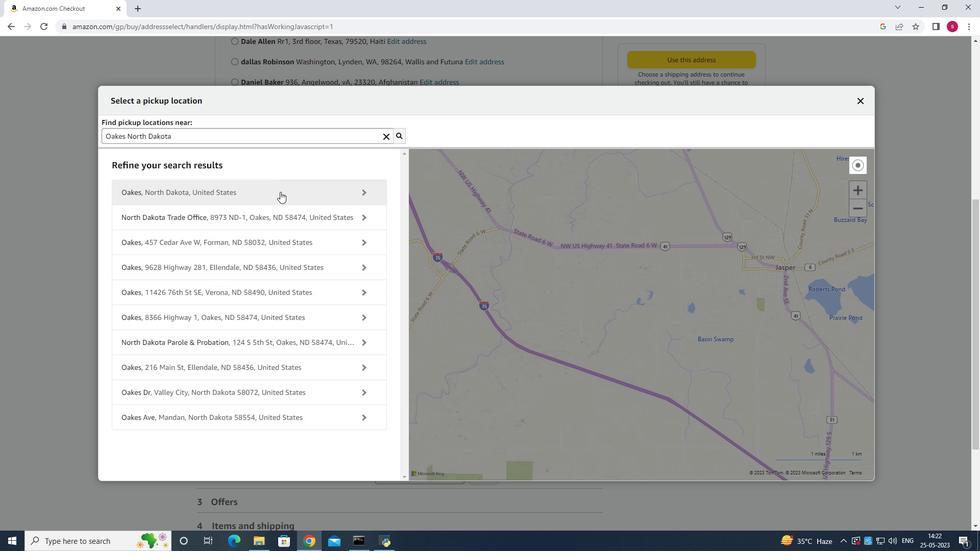 
Action: Mouse moved to (312, 181)
Screenshot: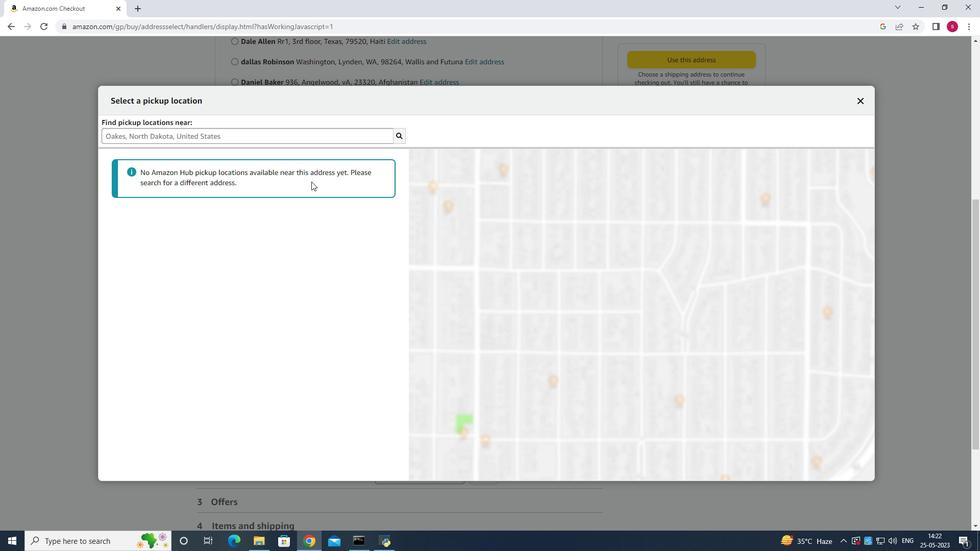 
Action: Mouse pressed left at (312, 181)
Screenshot: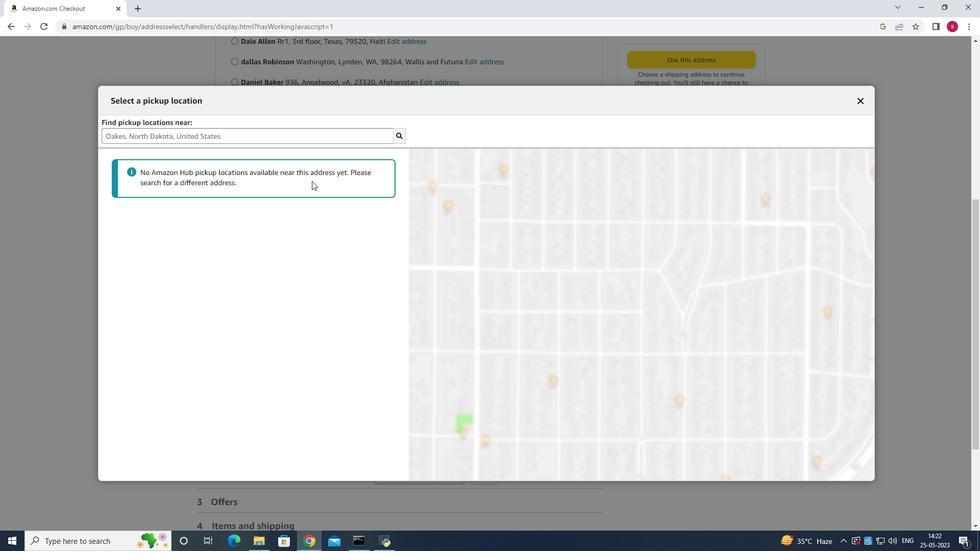 
Action: Mouse moved to (324, 146)
Screenshot: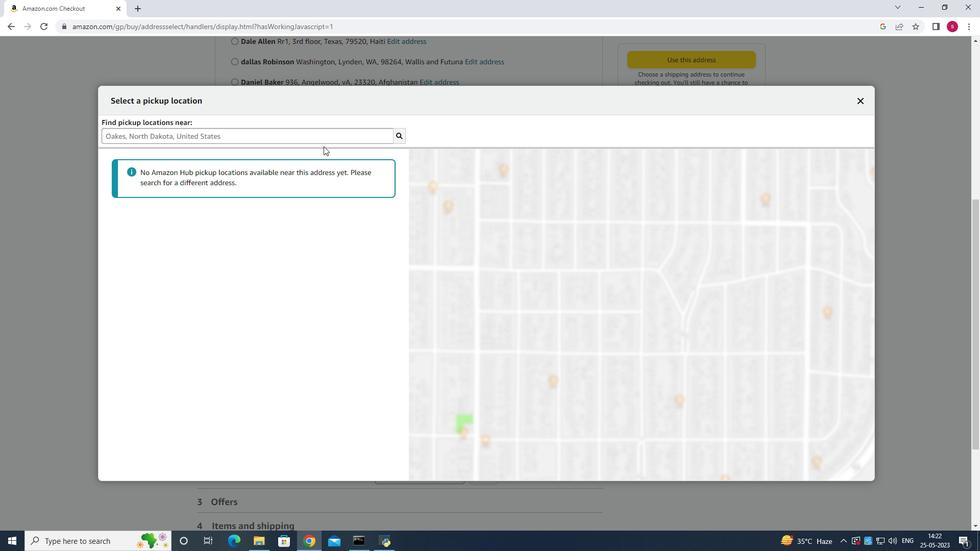 
Action: Mouse pressed left at (324, 146)
Screenshot: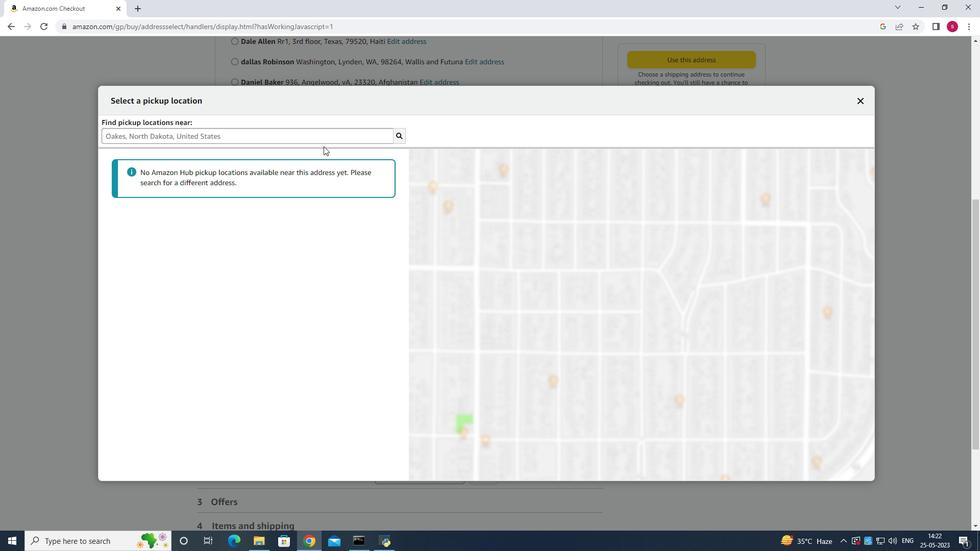 
Action: Mouse moved to (326, 137)
Screenshot: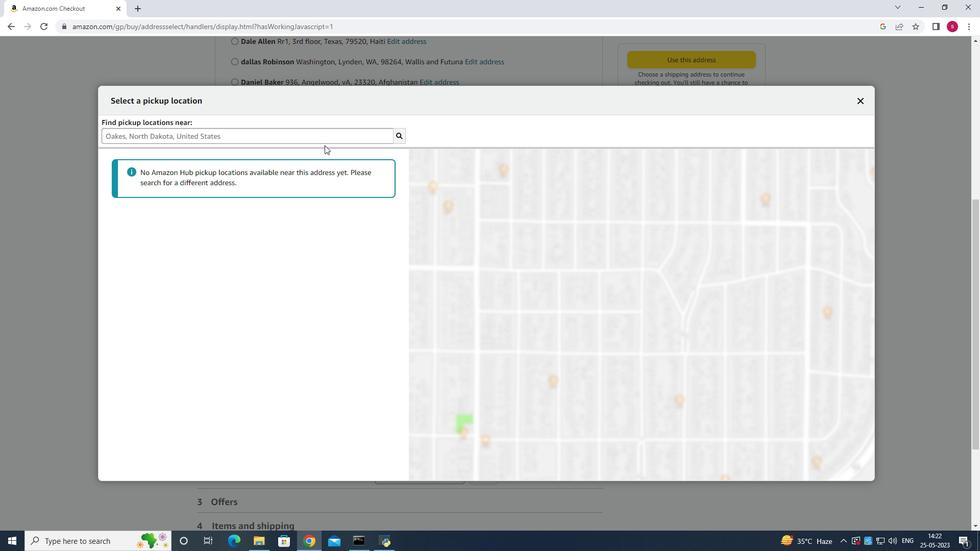 
Action: Mouse pressed left at (326, 142)
Screenshot: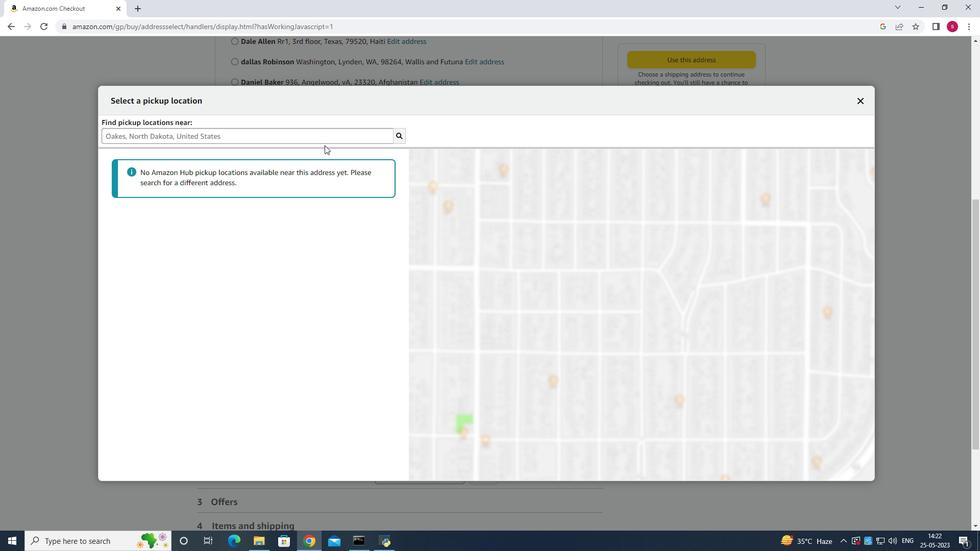
Action: Mouse moved to (325, 135)
Screenshot: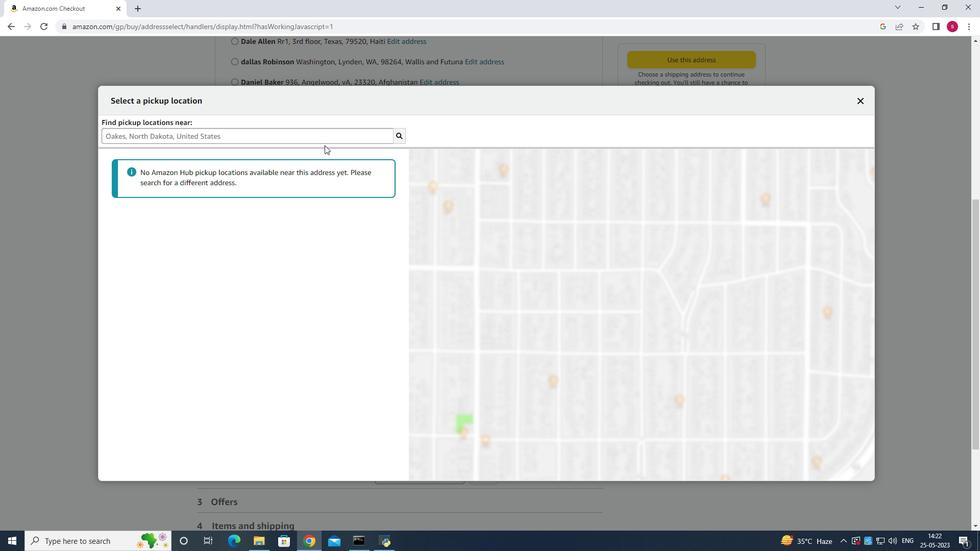 
Action: Mouse pressed left at (326, 137)
Screenshot: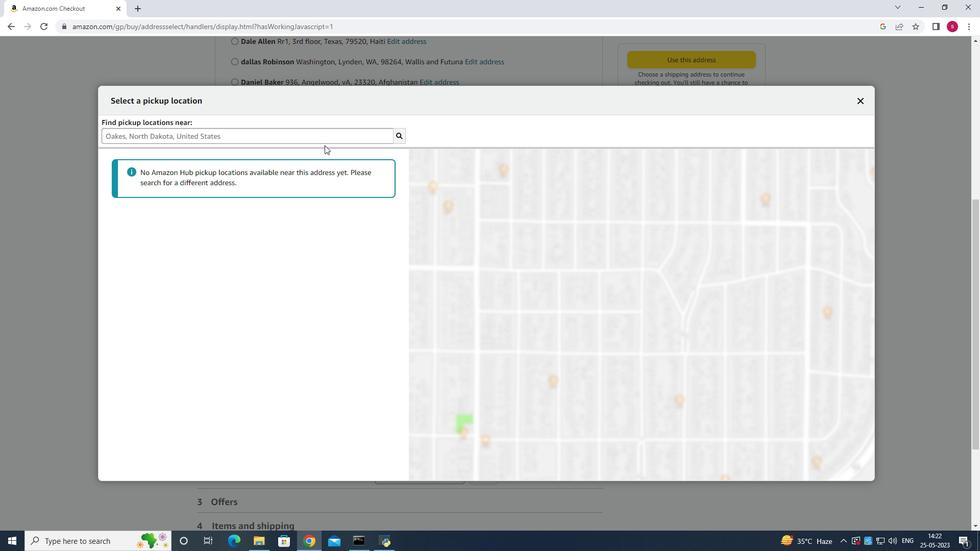 
Action: Mouse pressed left at (325, 135)
Screenshot: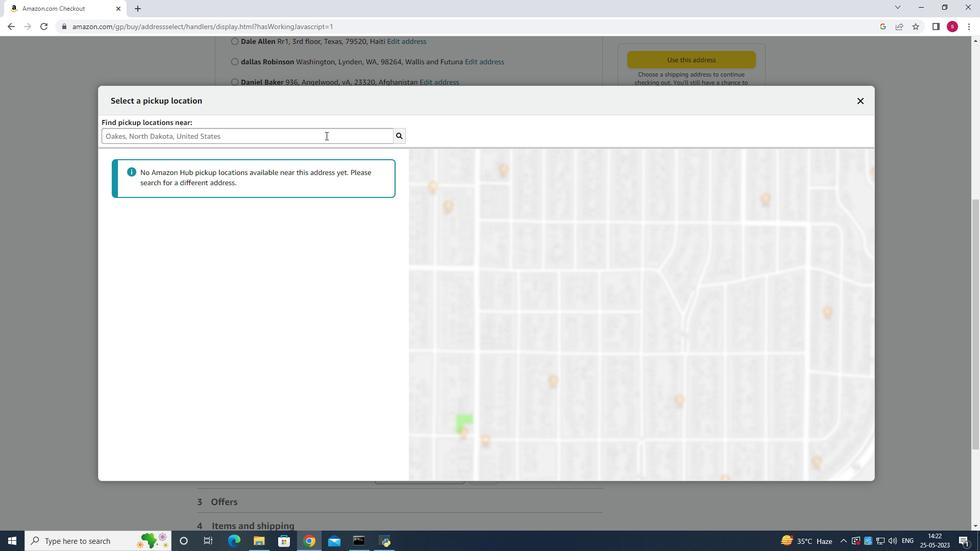 
Action: Mouse moved to (860, 101)
Screenshot: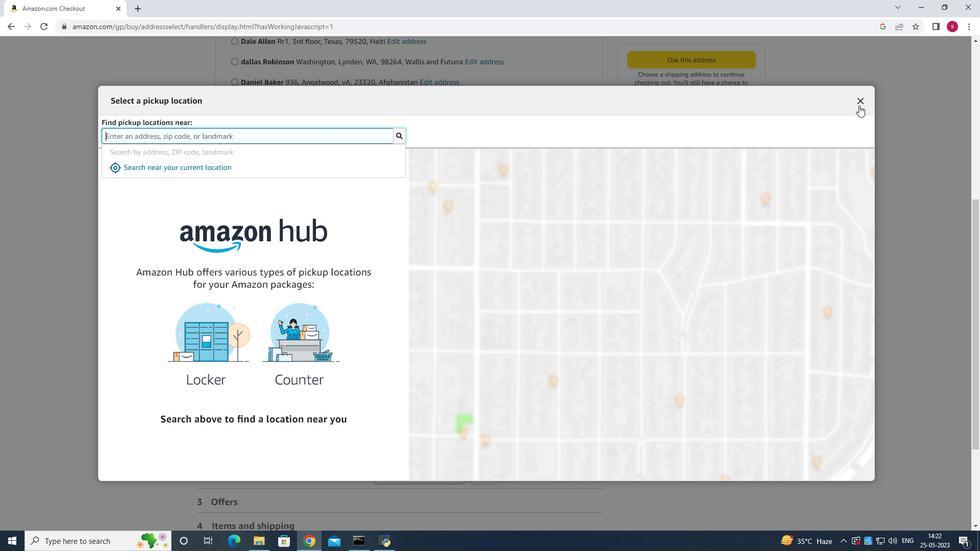 
Action: Mouse pressed left at (860, 101)
Screenshot: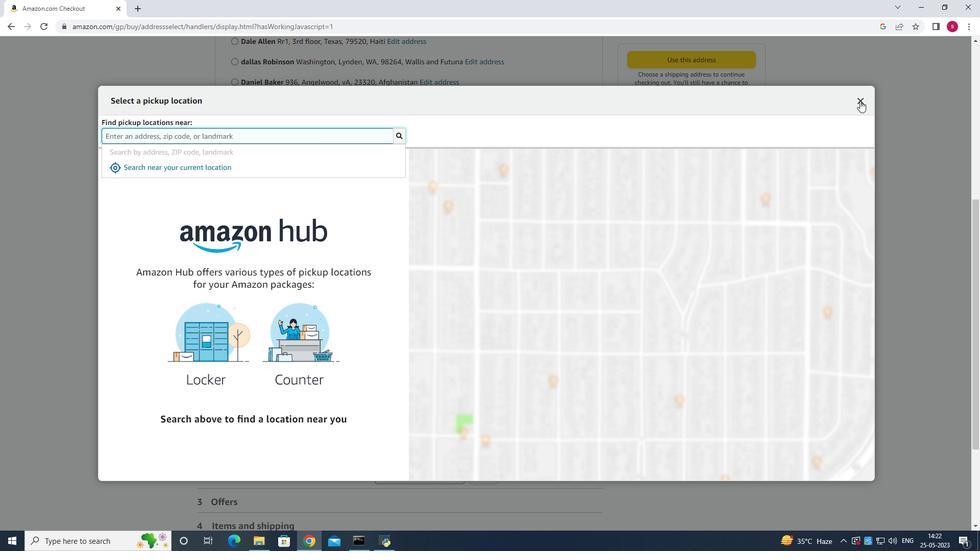 
Action: Mouse moved to (696, 60)
Screenshot: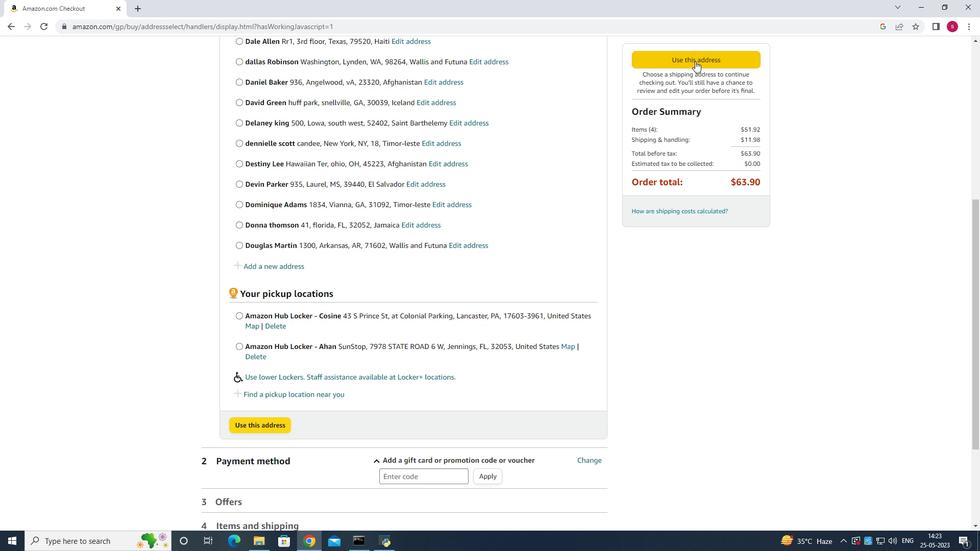 
Action: Mouse pressed left at (695, 60)
Screenshot: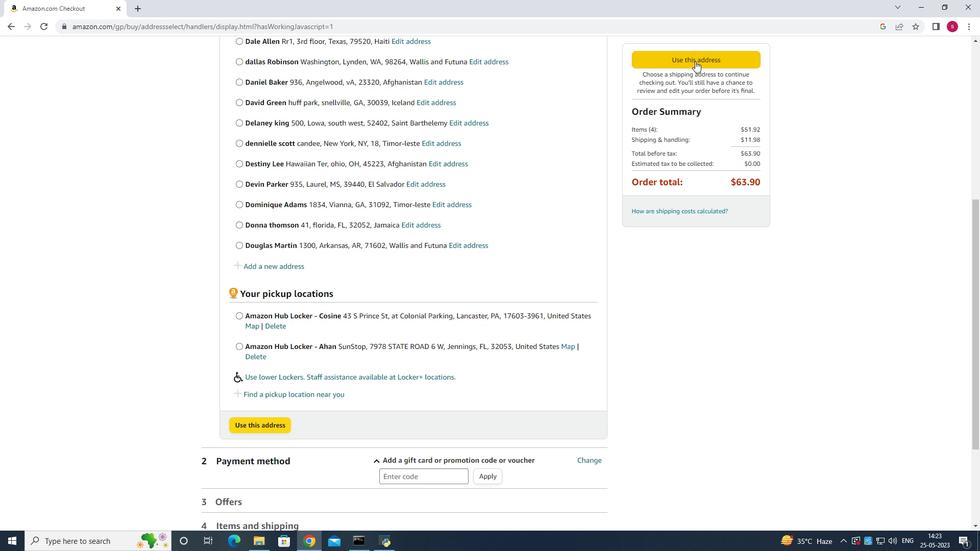 
Action: Mouse moved to (333, 229)
Screenshot: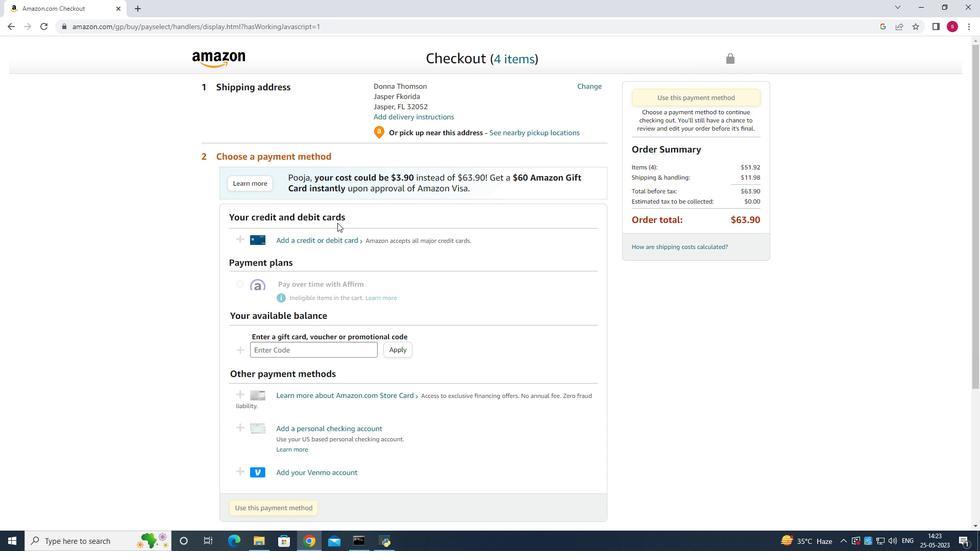 
Action: Mouse scrolled (333, 229) with delta (0, 0)
Screenshot: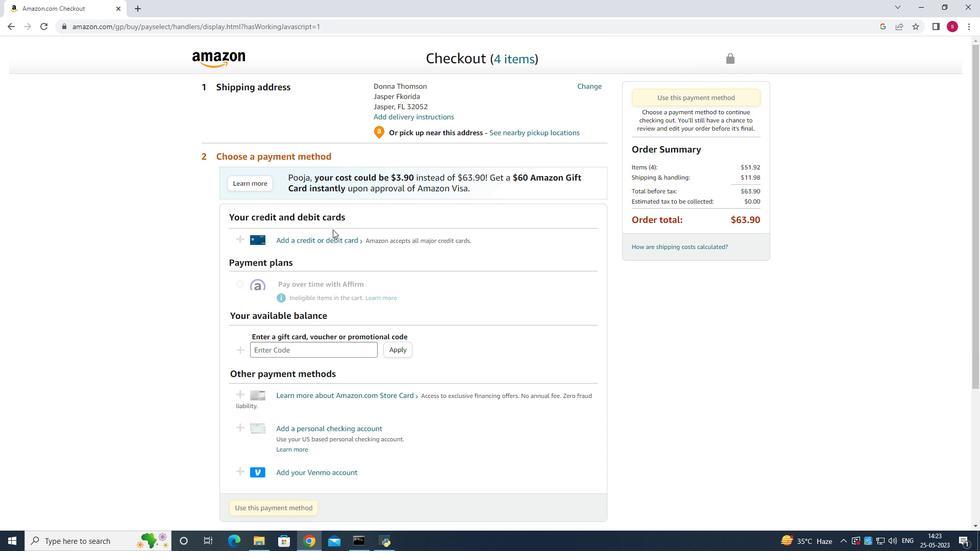 
Action: Mouse scrolled (333, 229) with delta (0, 0)
Screenshot: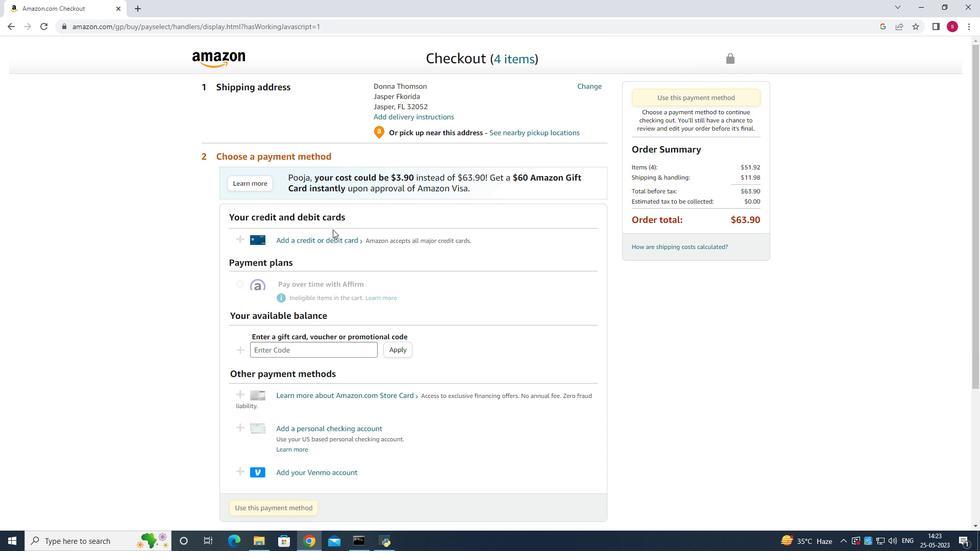 
Action: Mouse scrolled (333, 229) with delta (0, 0)
Screenshot: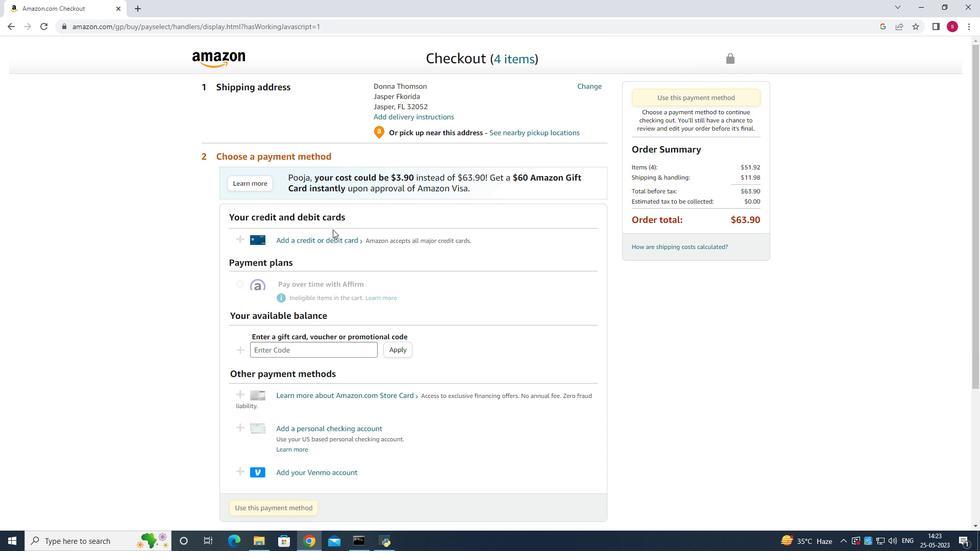 
Action: Mouse scrolled (333, 229) with delta (0, 0)
Screenshot: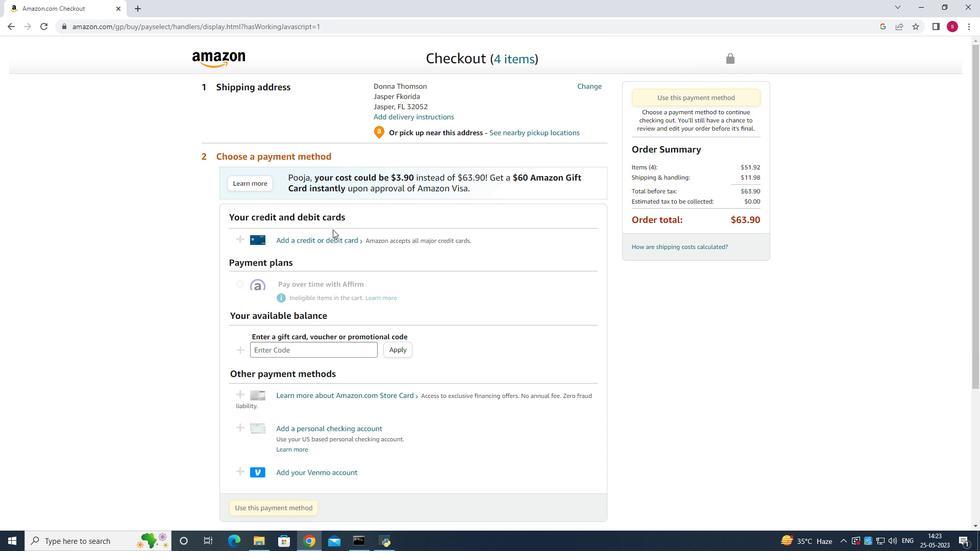 
Action: Mouse moved to (277, 313)
Screenshot: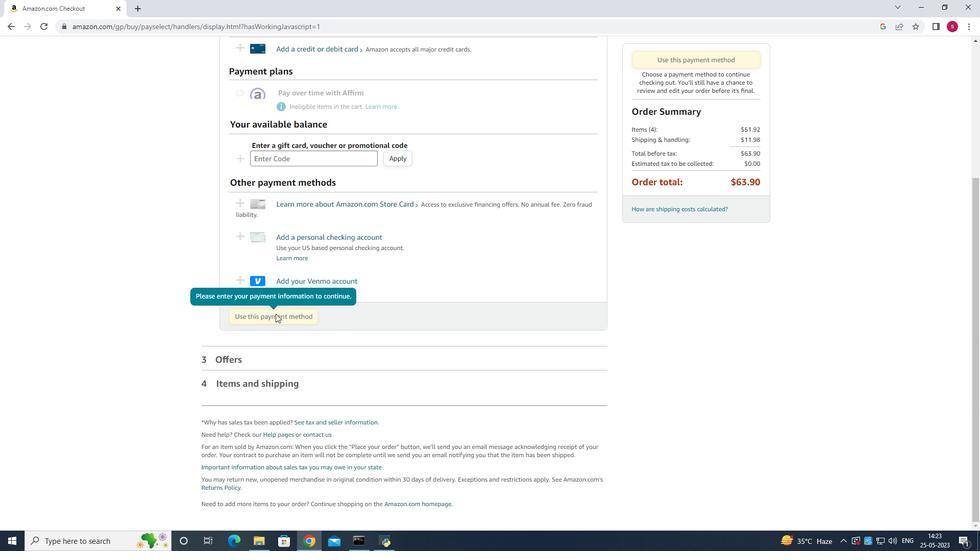 
Action: Mouse pressed left at (277, 313)
Screenshot: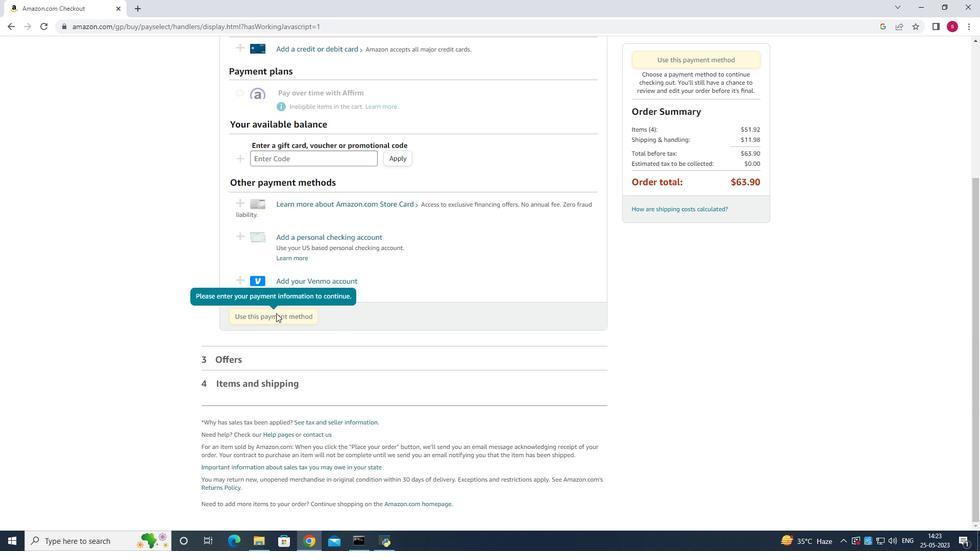 
Action: Mouse moved to (200, 307)
Screenshot: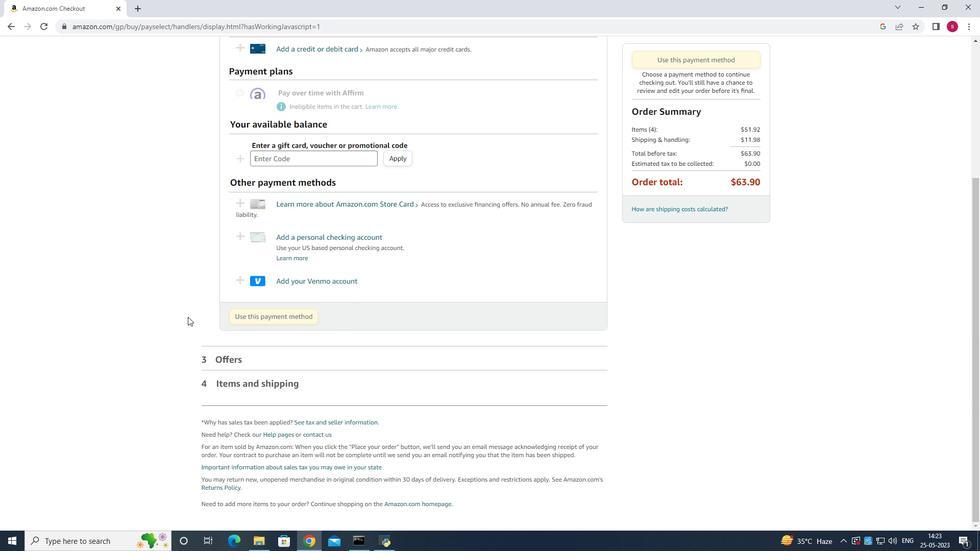 
Action: Mouse scrolled (200, 308) with delta (0, 0)
Screenshot: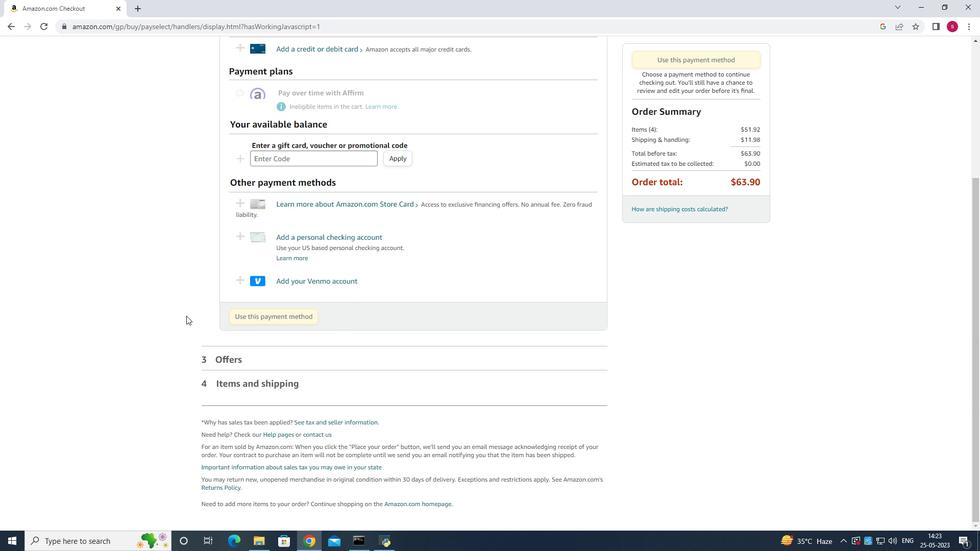 
Action: Mouse scrolled (200, 308) with delta (0, 0)
Screenshot: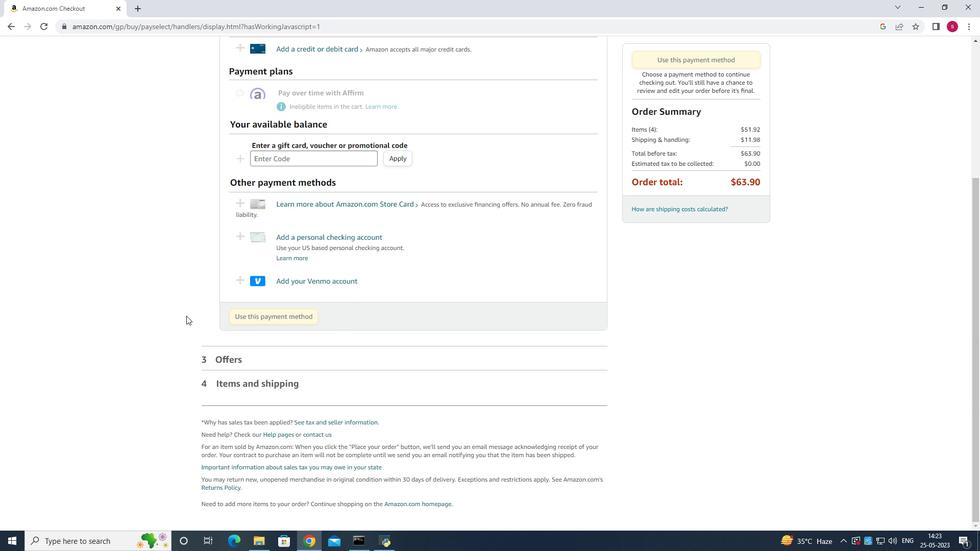 
Action: Mouse scrolled (200, 308) with delta (0, 0)
Screenshot: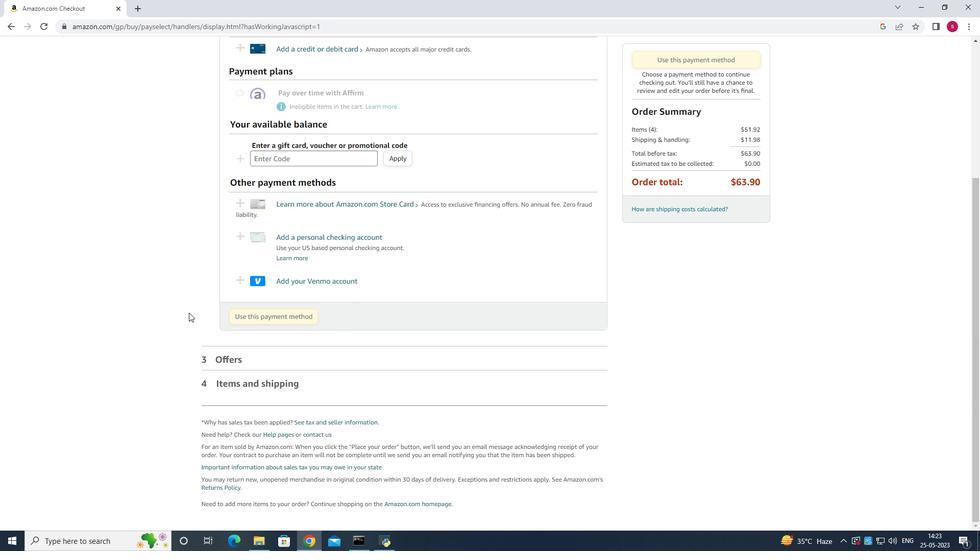 
Action: Mouse scrolled (200, 308) with delta (0, 0)
Screenshot: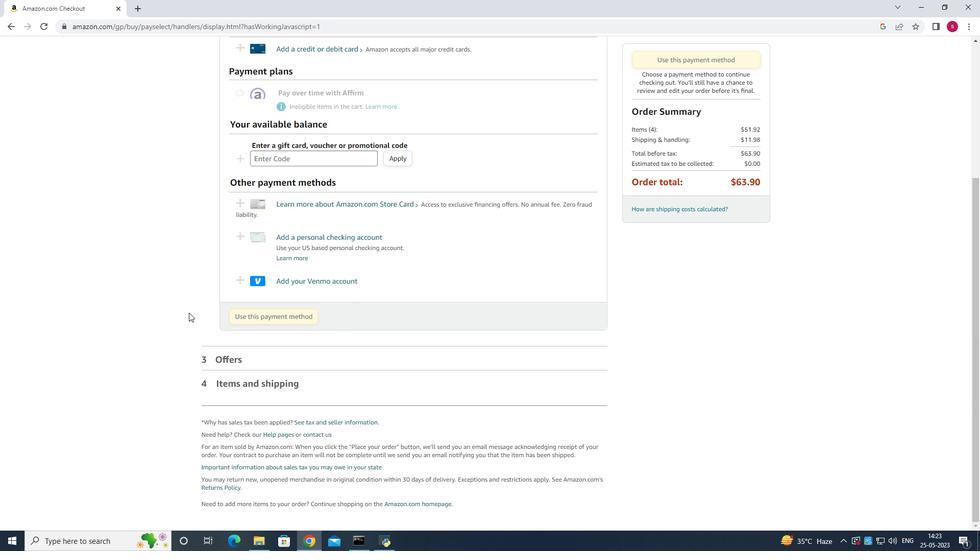 
Action: Mouse moved to (200, 321)
Screenshot: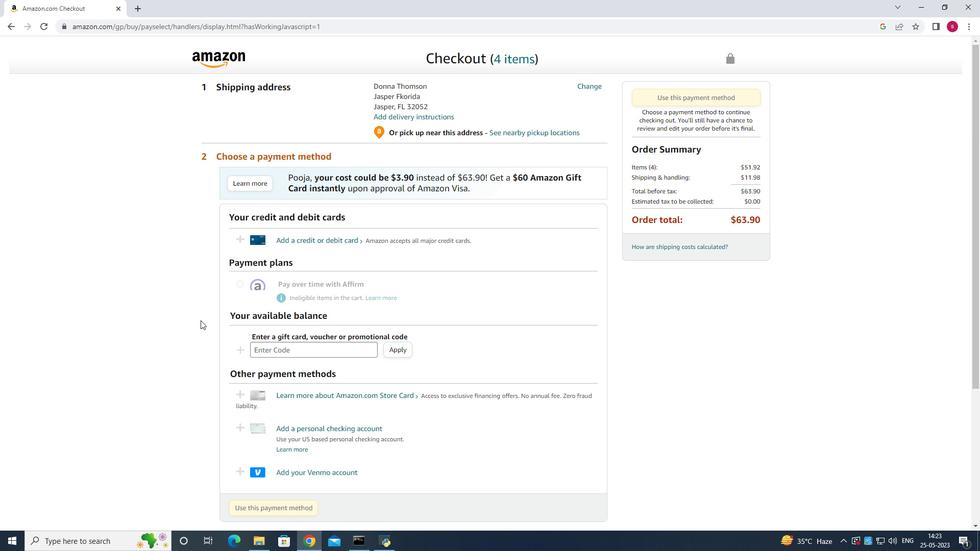 
Action: Mouse scrolled (200, 321) with delta (0, 0)
Screenshot: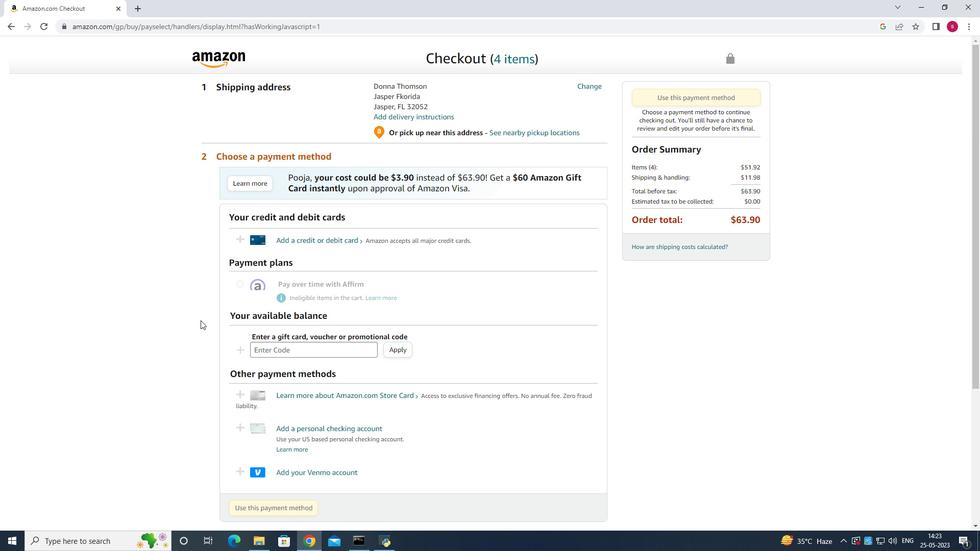 
Action: Mouse scrolled (200, 321) with delta (0, 0)
Screenshot: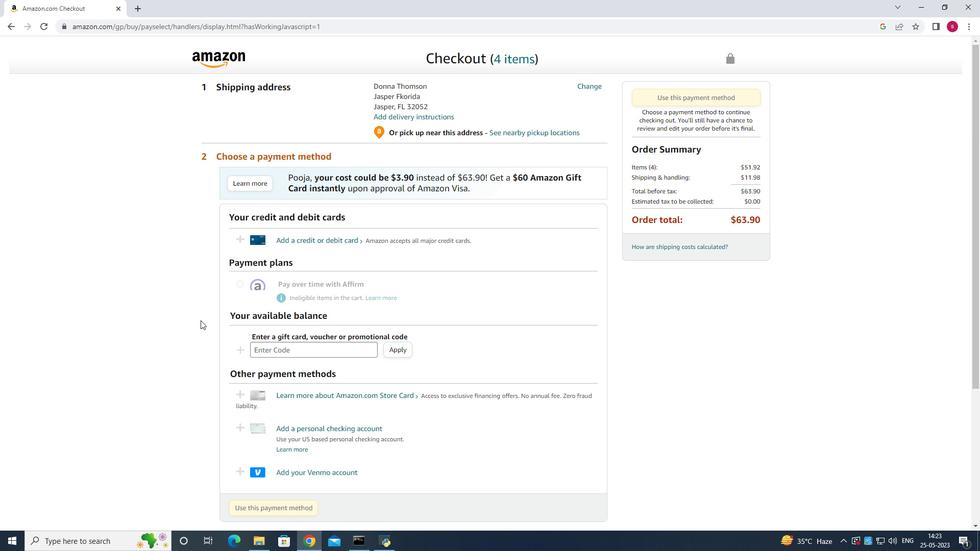 
Action: Mouse scrolled (200, 321) with delta (0, 0)
Screenshot: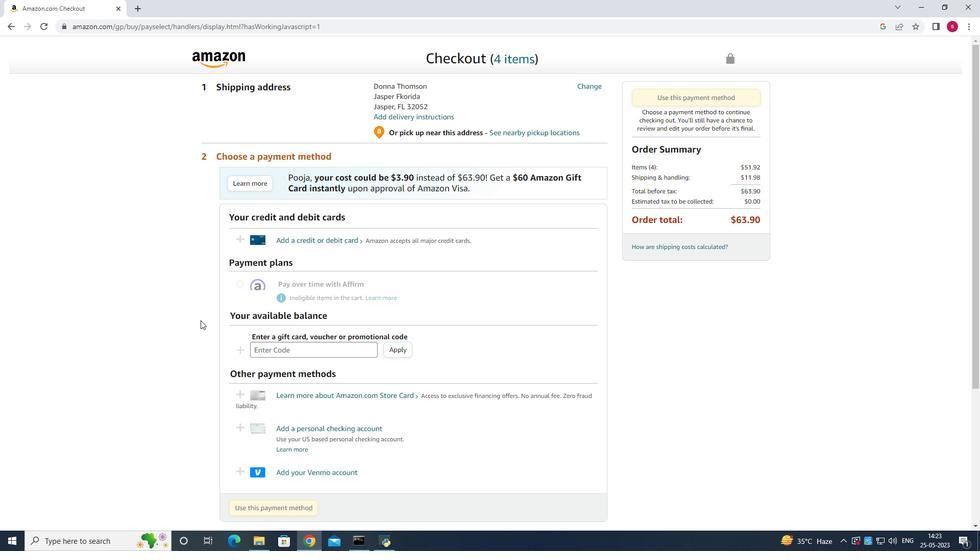 
Action: Mouse scrolled (200, 321) with delta (0, 0)
Screenshot: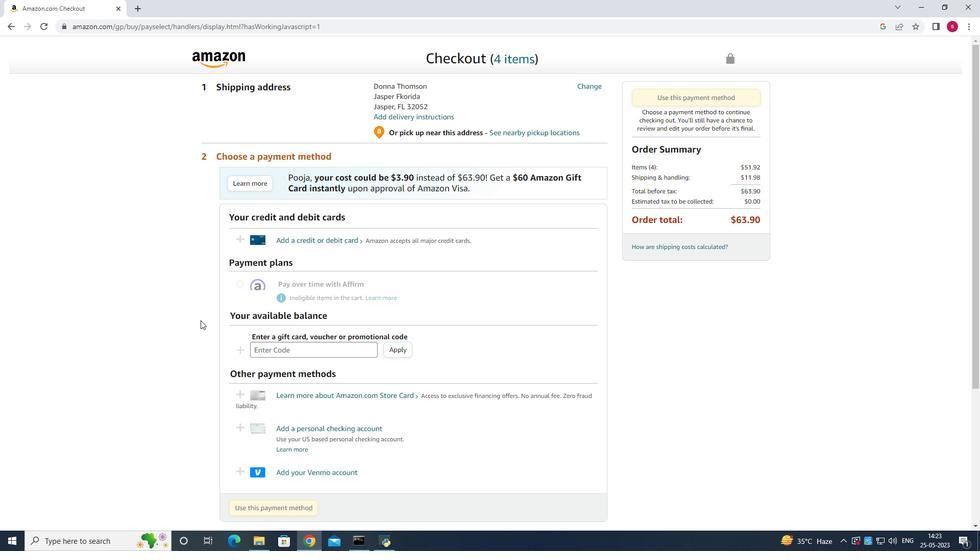 
Action: Mouse scrolled (200, 321) with delta (0, 0)
Screenshot: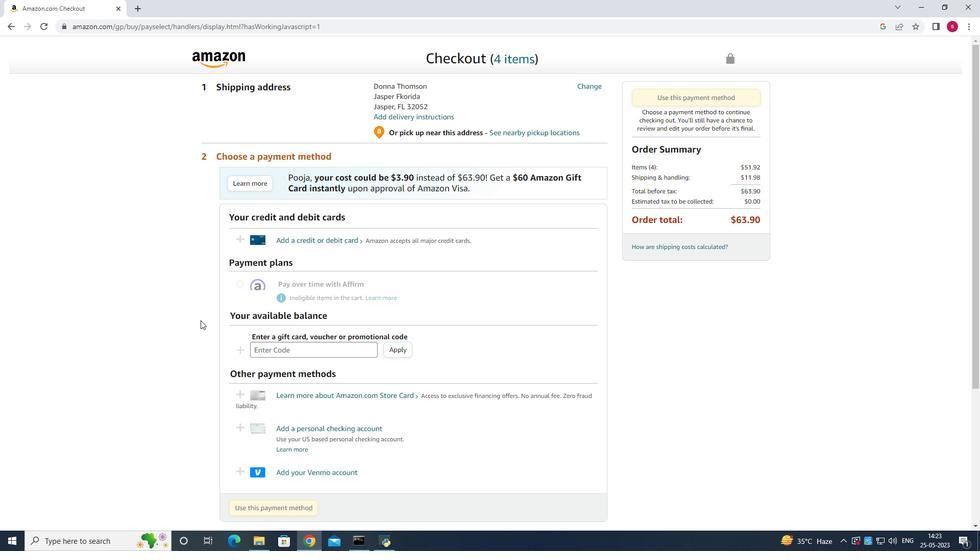 
Action: Mouse scrolled (200, 321) with delta (0, 0)
Screenshot: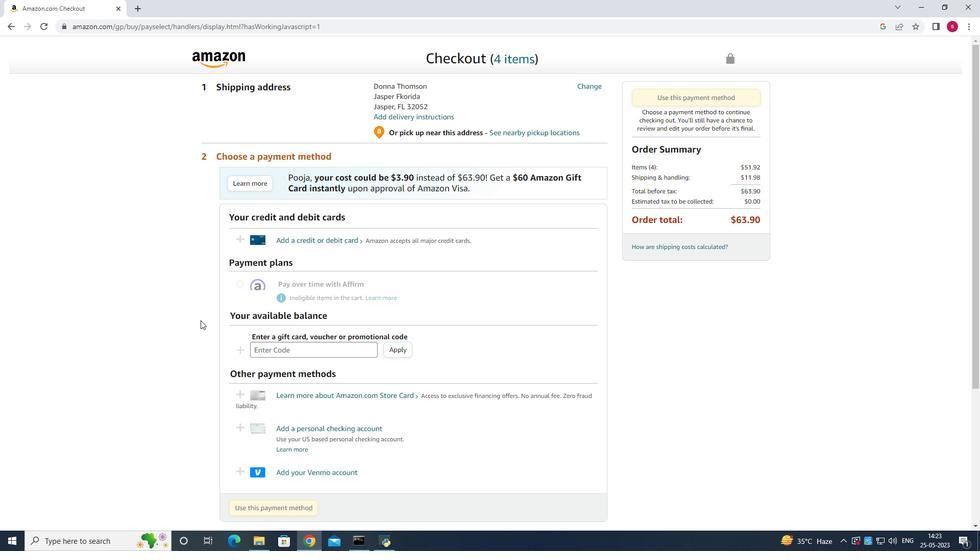 
Action: Mouse scrolled (200, 321) with delta (0, 0)
Screenshot: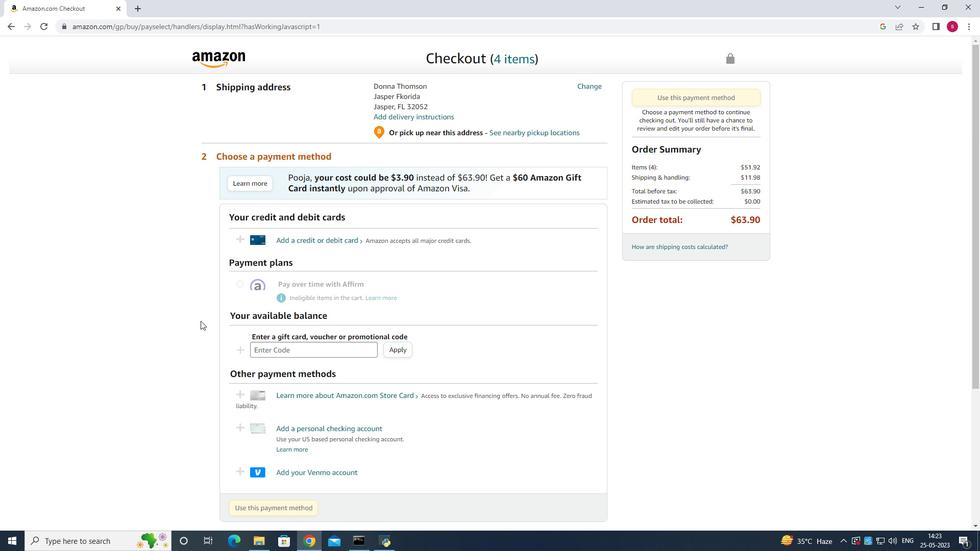 
Action: Mouse scrolled (200, 321) with delta (0, 0)
Screenshot: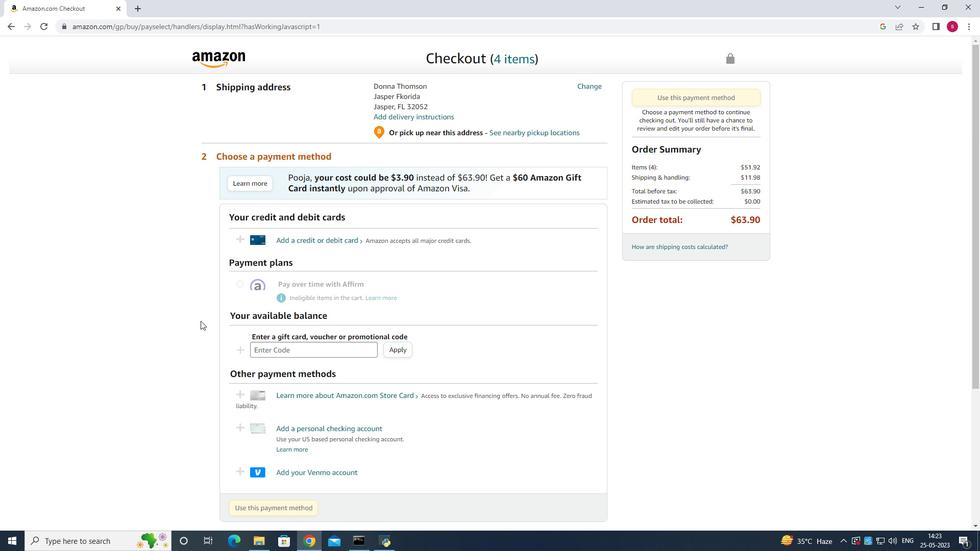 
Action: Mouse scrolled (200, 321) with delta (0, 0)
Screenshot: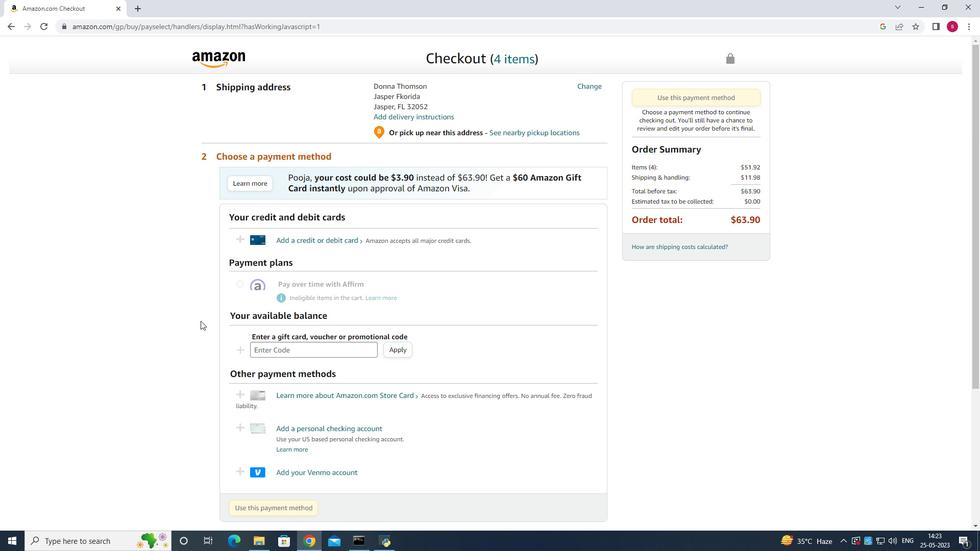 
Action: Mouse scrolled (200, 321) with delta (0, 0)
Screenshot: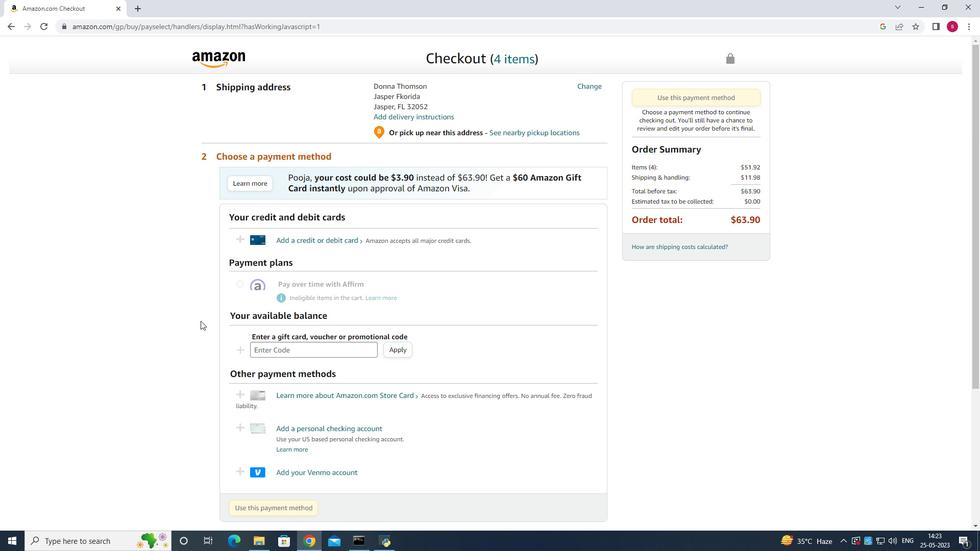 
Action: Mouse moved to (160, 317)
Screenshot: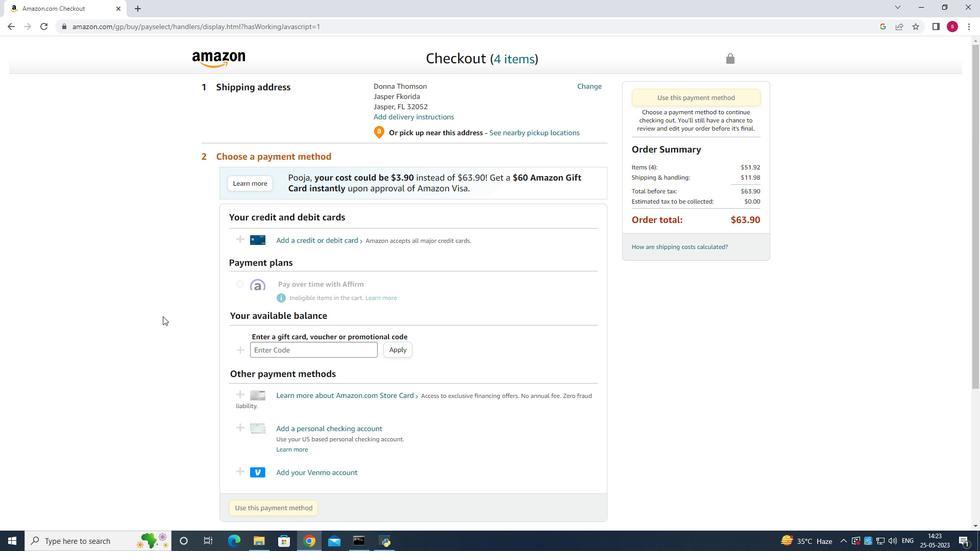 
Action: Mouse scrolled (160, 318) with delta (0, 0)
Screenshot: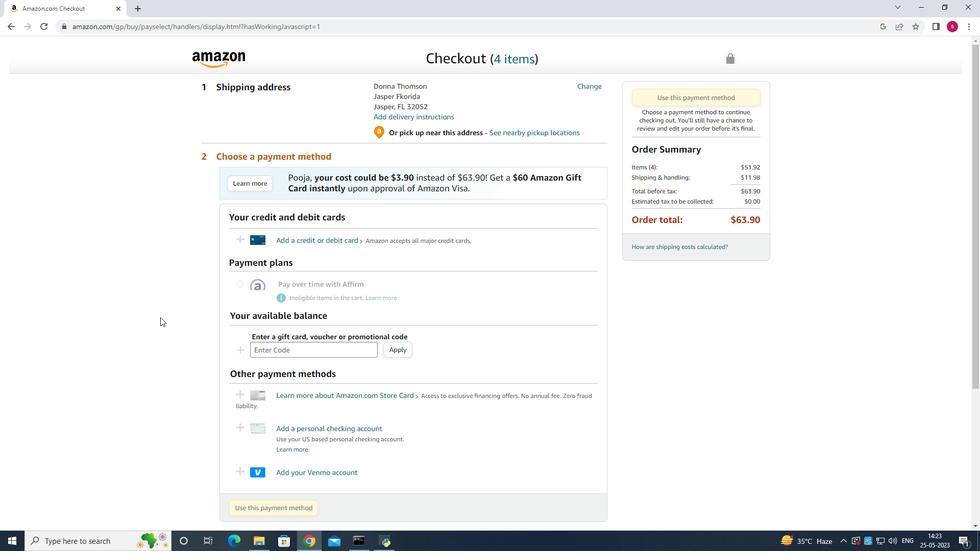 
Action: Mouse scrolled (160, 318) with delta (0, 0)
Screenshot: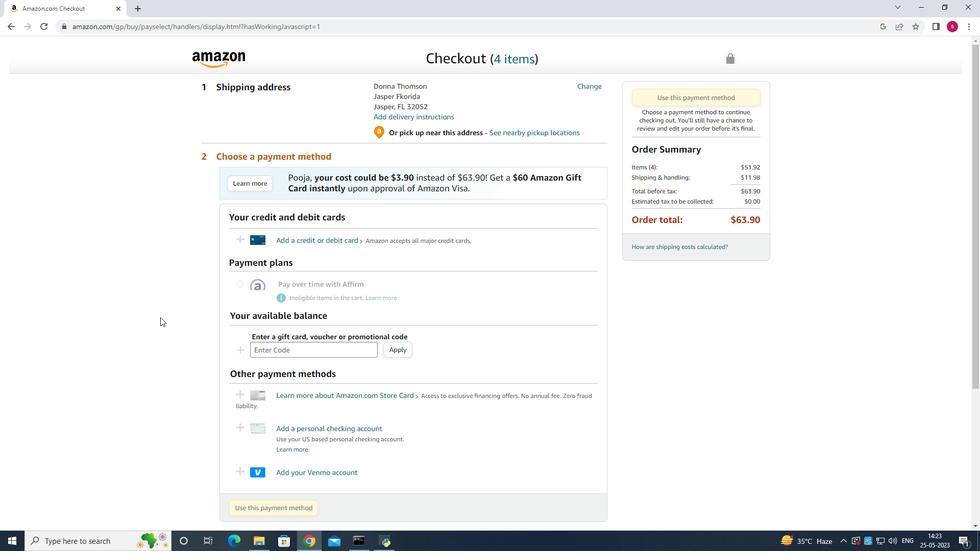
Action: Mouse scrolled (160, 318) with delta (0, 0)
Screenshot: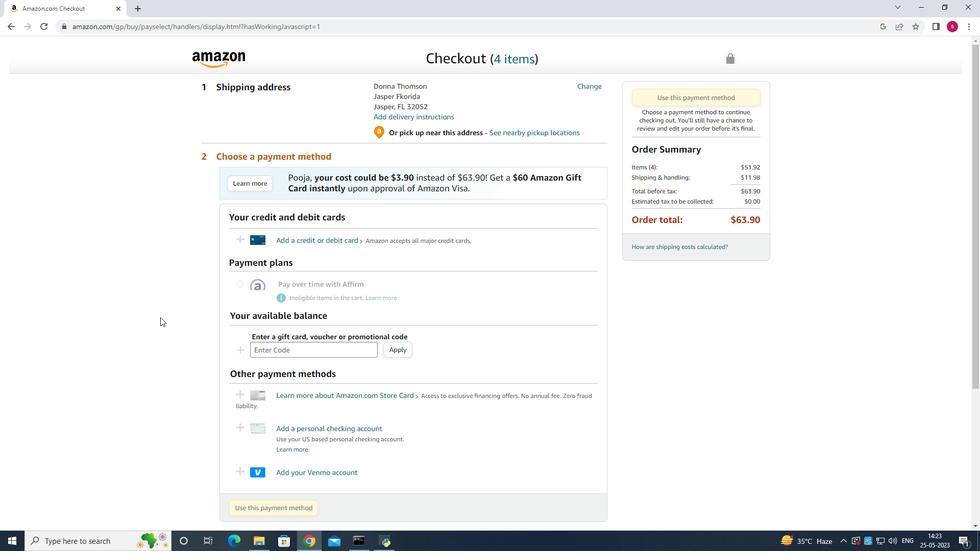 
Action: Mouse scrolled (160, 318) with delta (0, 0)
Screenshot: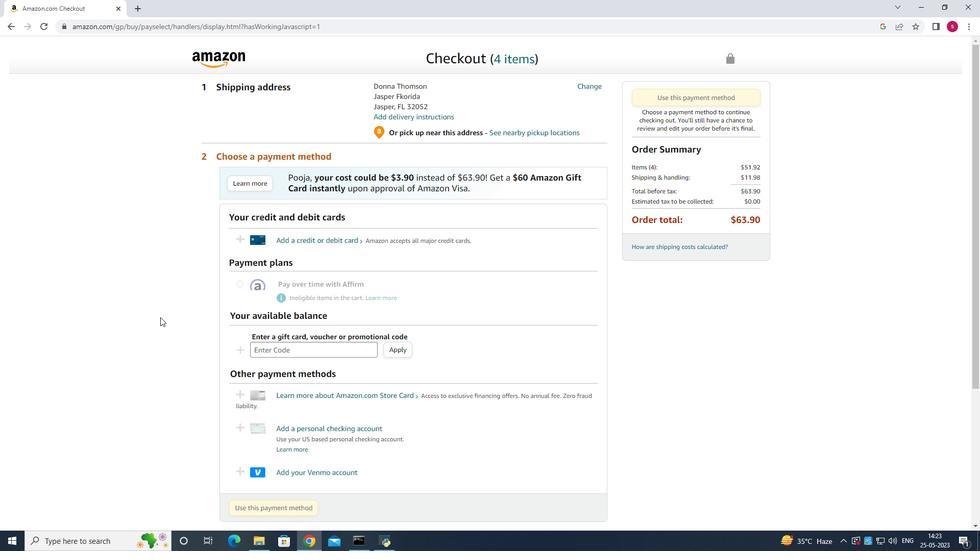 
Action: Mouse scrolled (160, 318) with delta (0, 0)
Screenshot: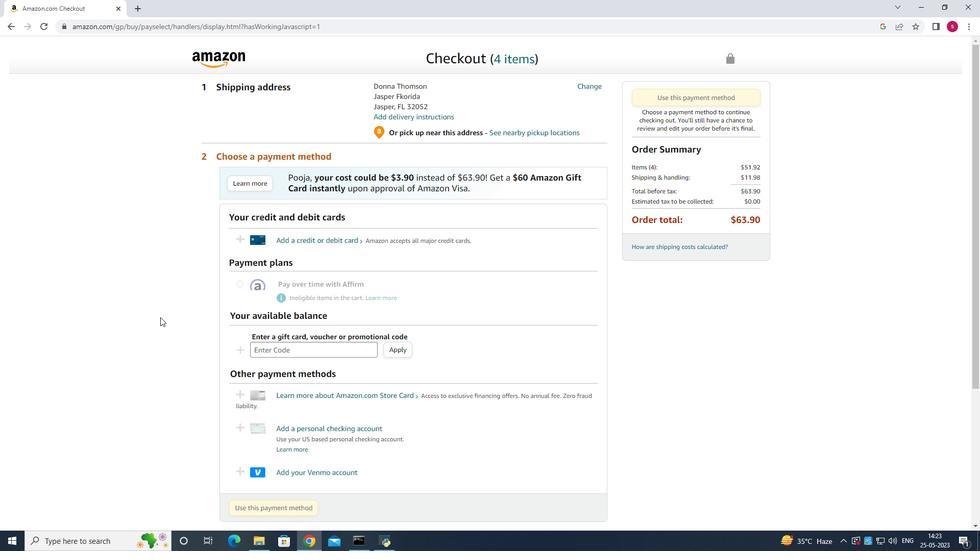 
Action: Mouse moved to (581, 86)
Screenshot: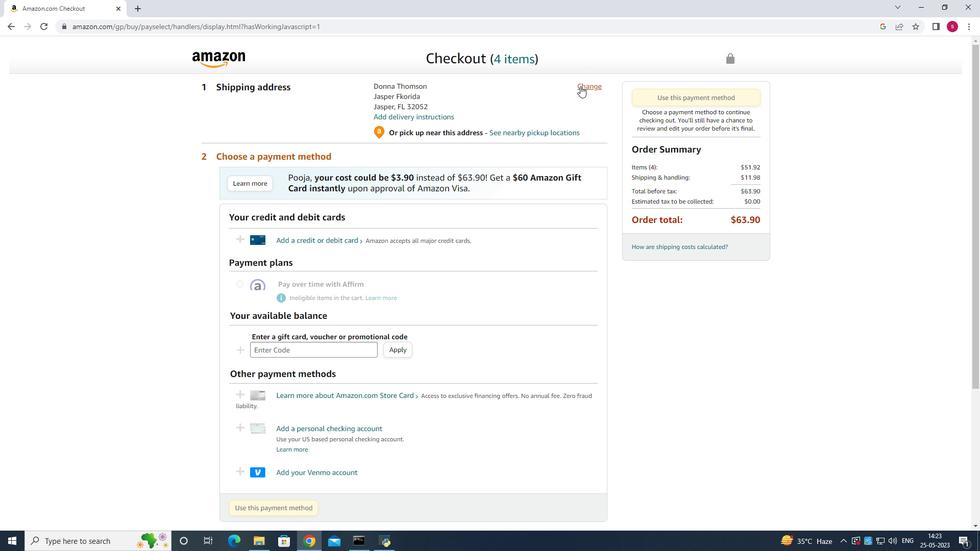 
Action: Mouse pressed left at (581, 86)
Screenshot: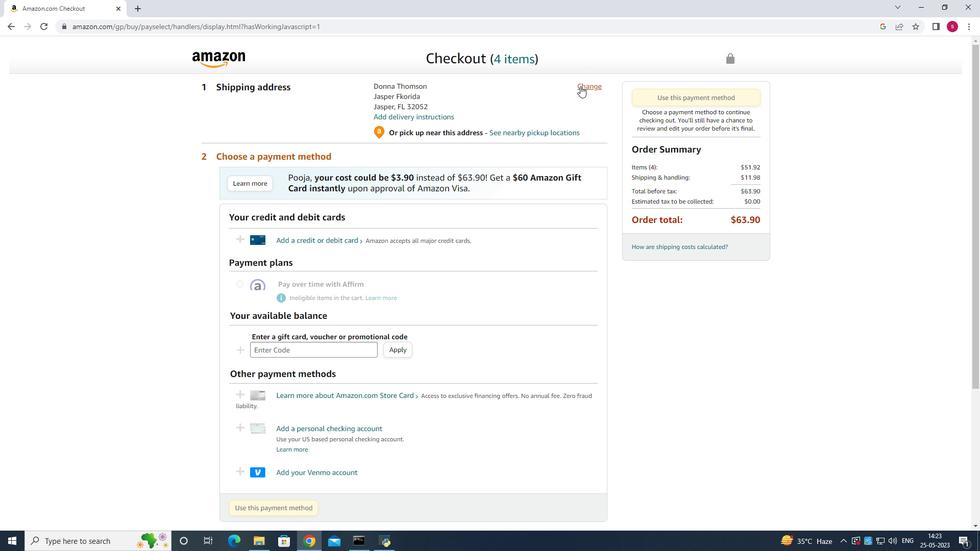 
Action: Mouse moved to (558, 104)
Screenshot: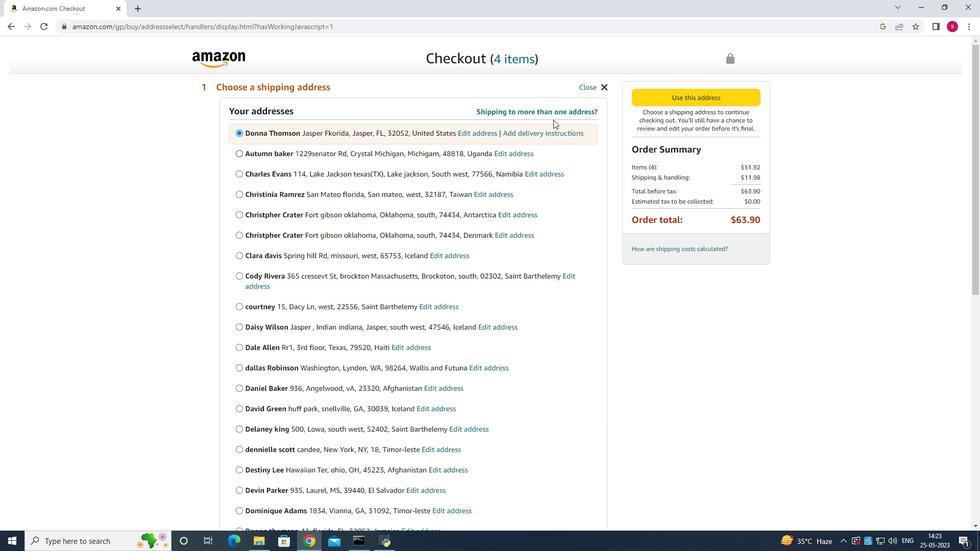 
Action: Mouse pressed left at (558, 104)
Screenshot: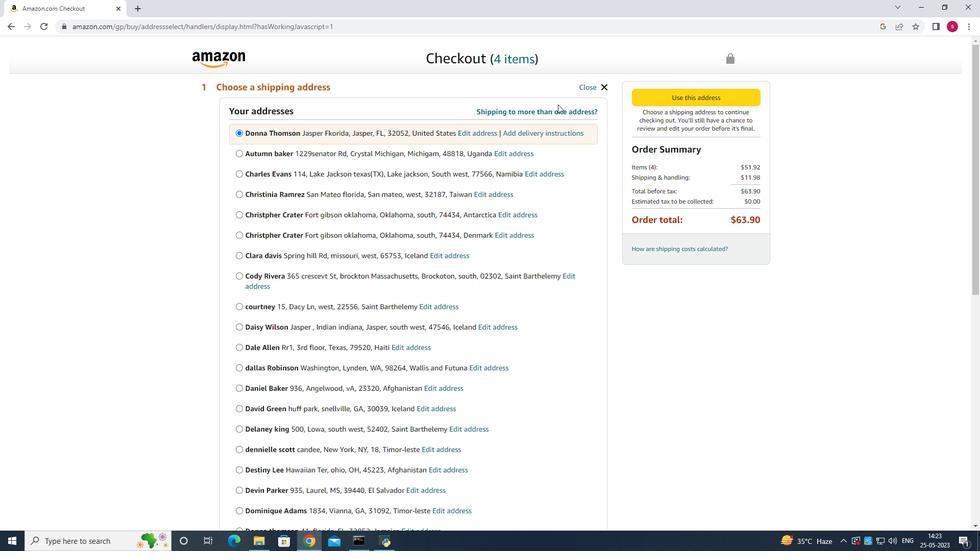 
Action: Mouse moved to (560, 109)
Screenshot: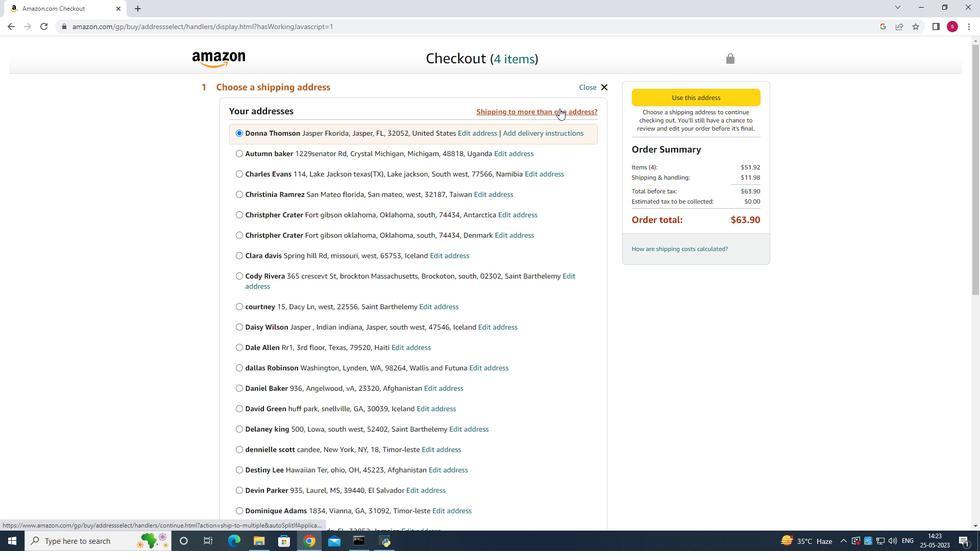 
Action: Mouse pressed left at (559, 109)
Screenshot: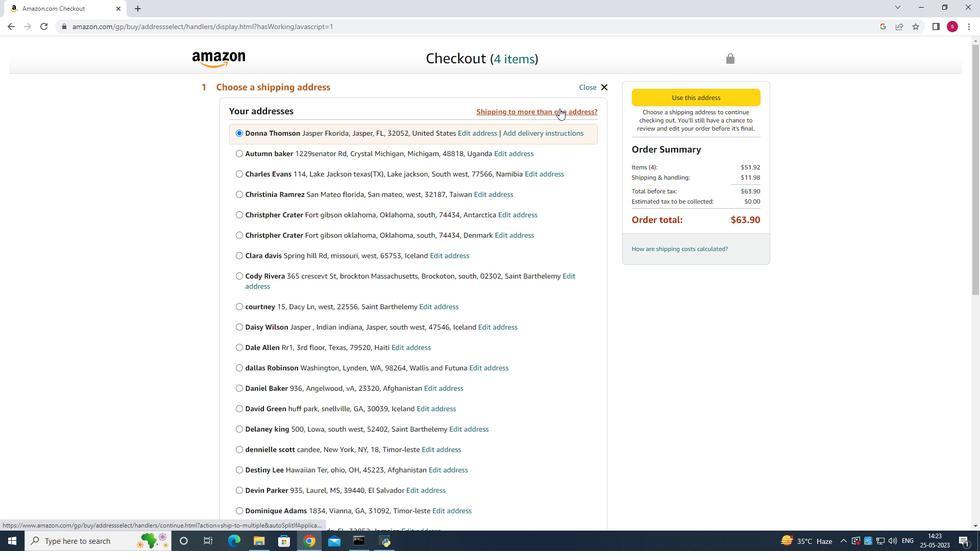 
Action: Mouse moved to (513, 326)
Screenshot: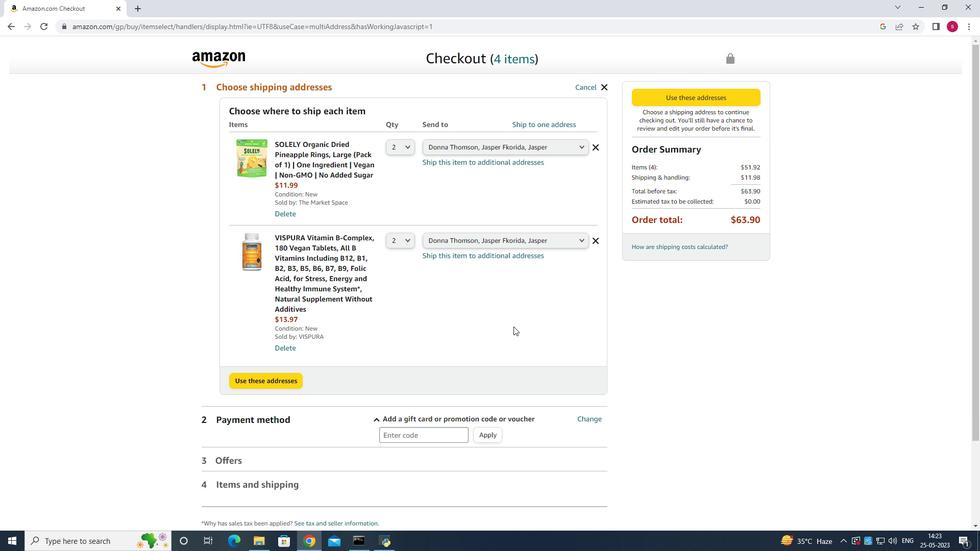 
Action: Mouse scrolled (513, 326) with delta (0, 0)
Screenshot: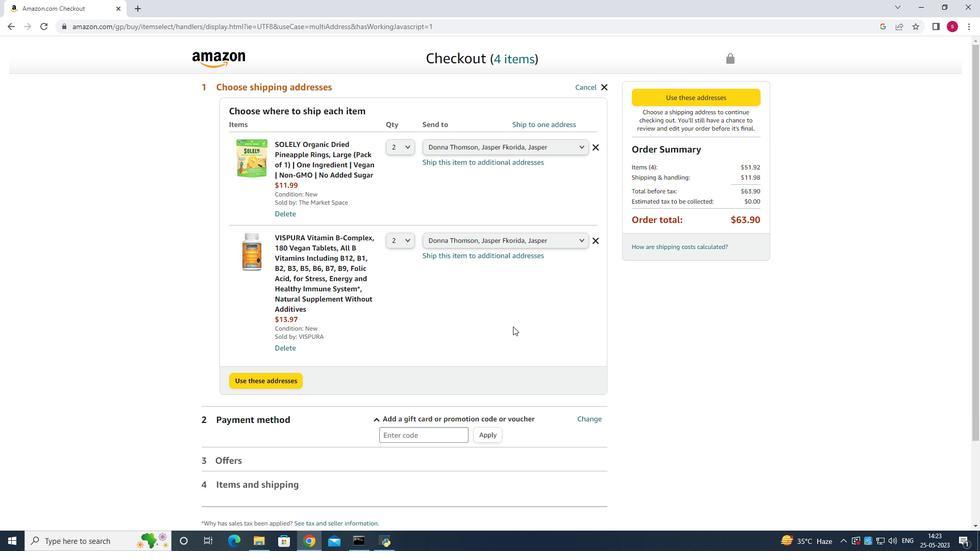 
Action: Mouse moved to (513, 326)
Screenshot: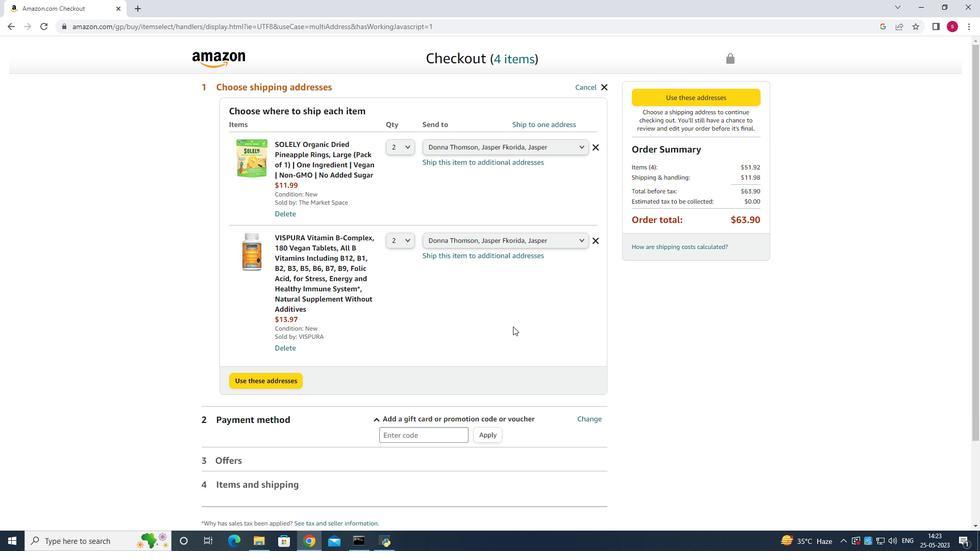 
Action: Mouse scrolled (513, 326) with delta (0, 0)
Screenshot: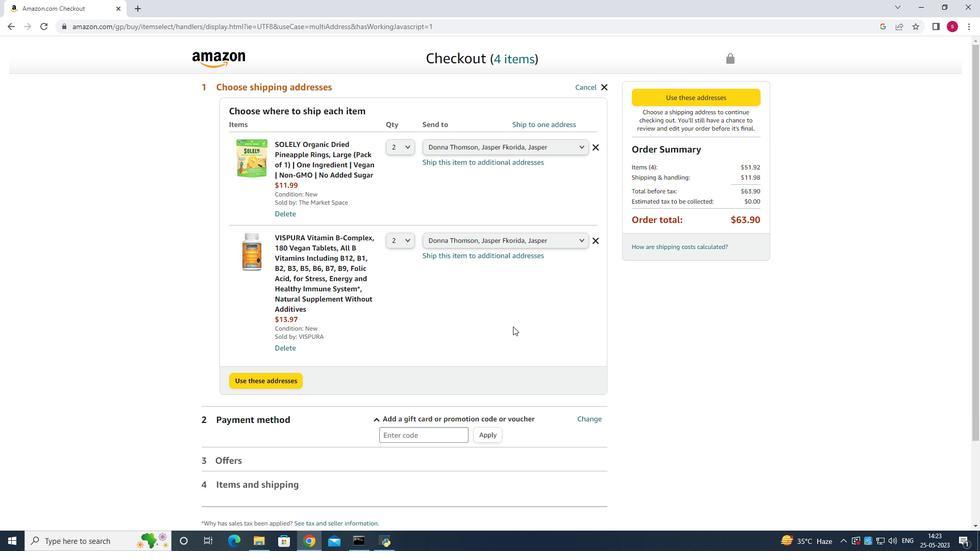 
Action: Mouse moved to (515, 326)
Screenshot: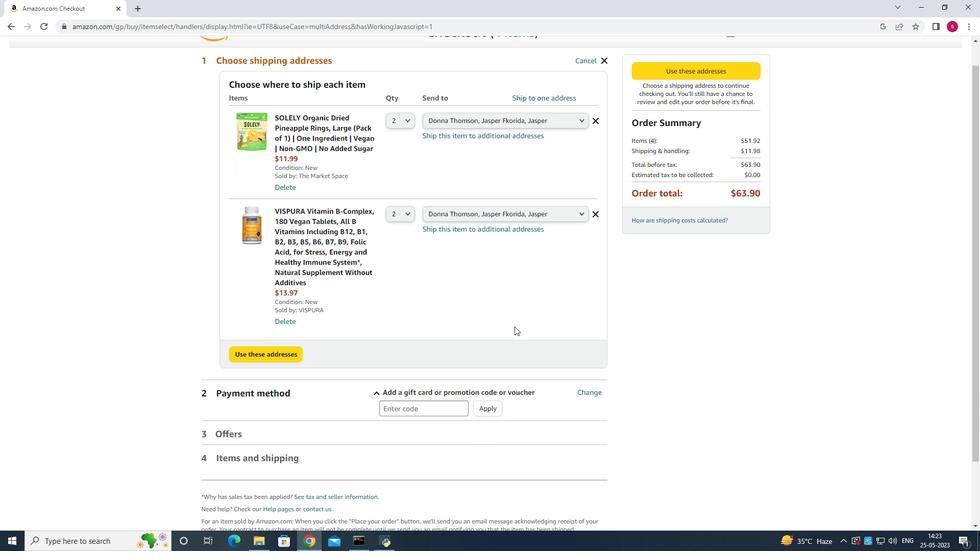 
Action: Mouse scrolled (515, 326) with delta (0, 0)
Screenshot: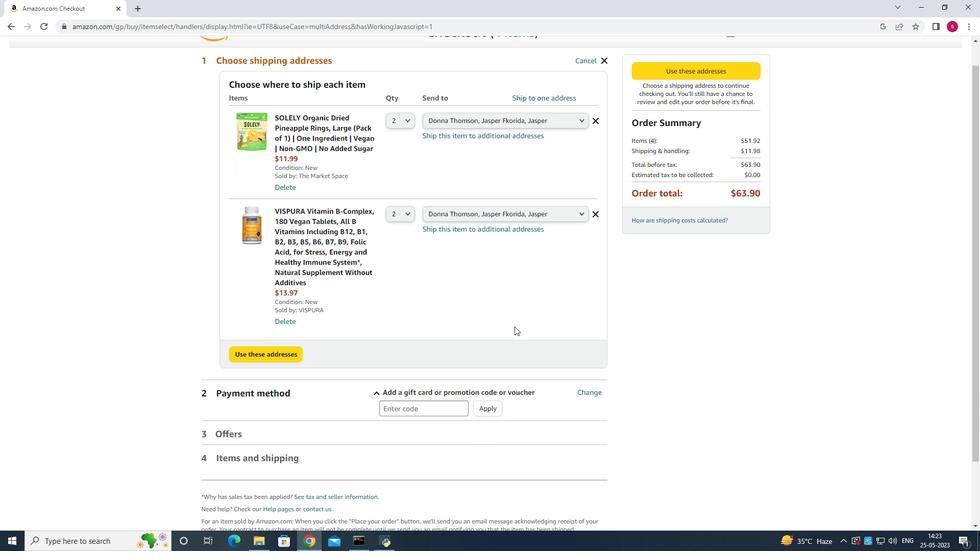 
Action: Mouse scrolled (515, 327) with delta (0, 0)
Screenshot: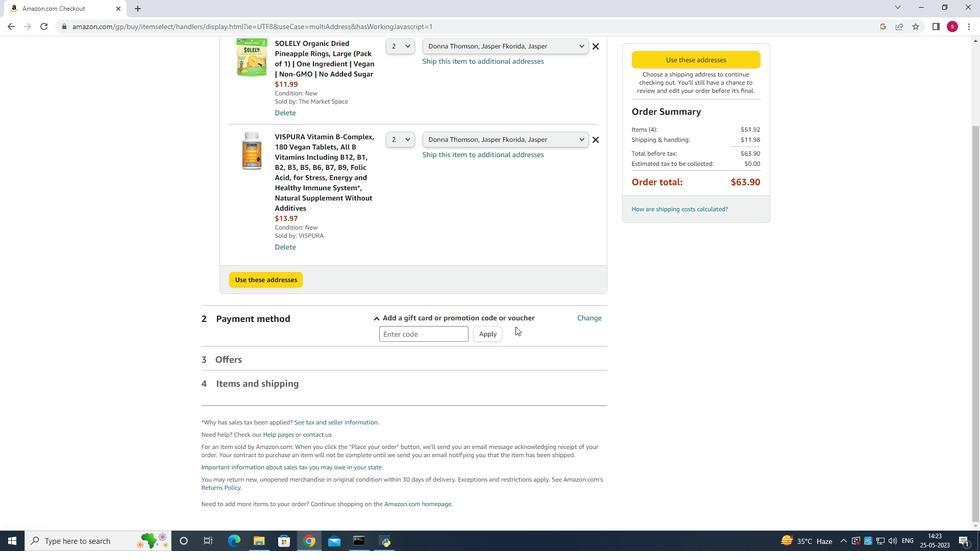 
Action: Mouse scrolled (515, 327) with delta (0, 0)
Screenshot: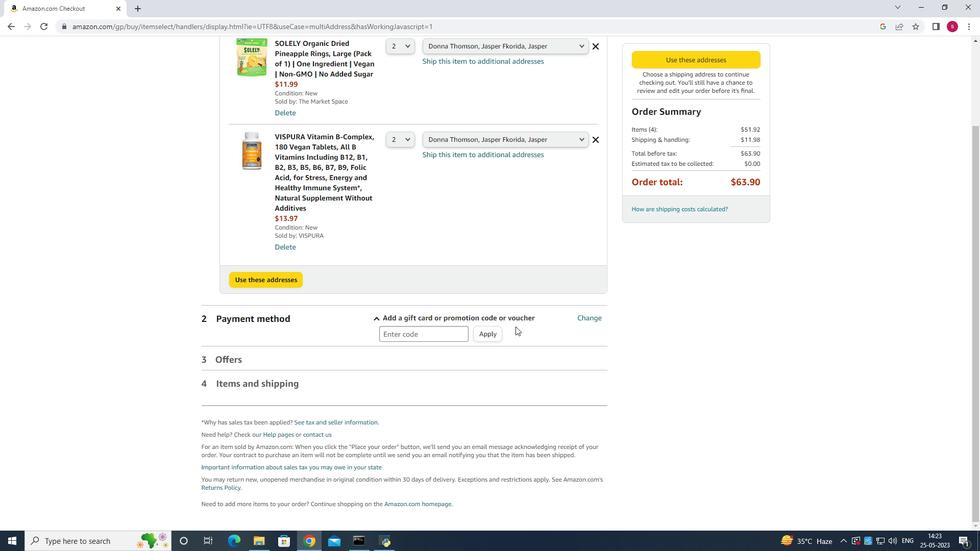 
Action: Mouse scrolled (515, 327) with delta (0, 0)
Screenshot: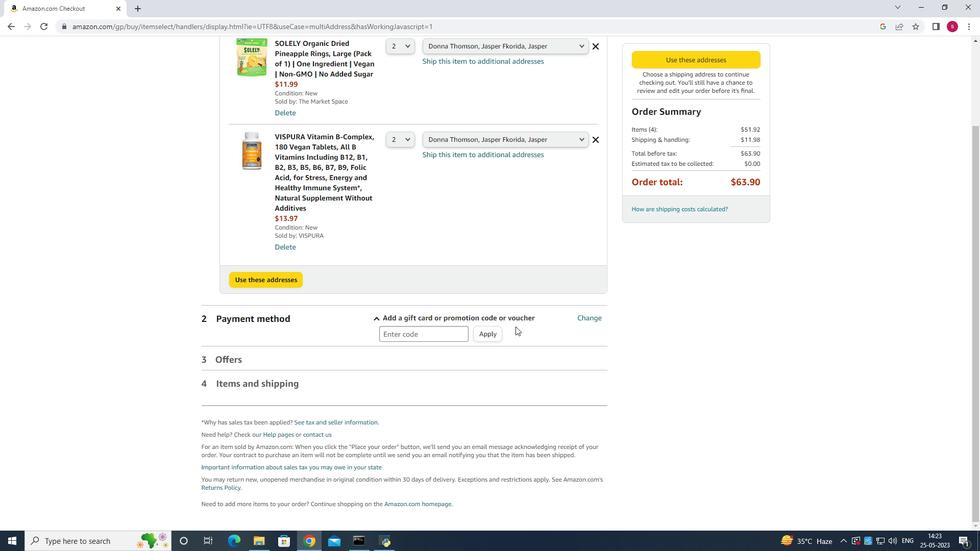 
Action: Mouse scrolled (515, 327) with delta (0, 0)
Screenshot: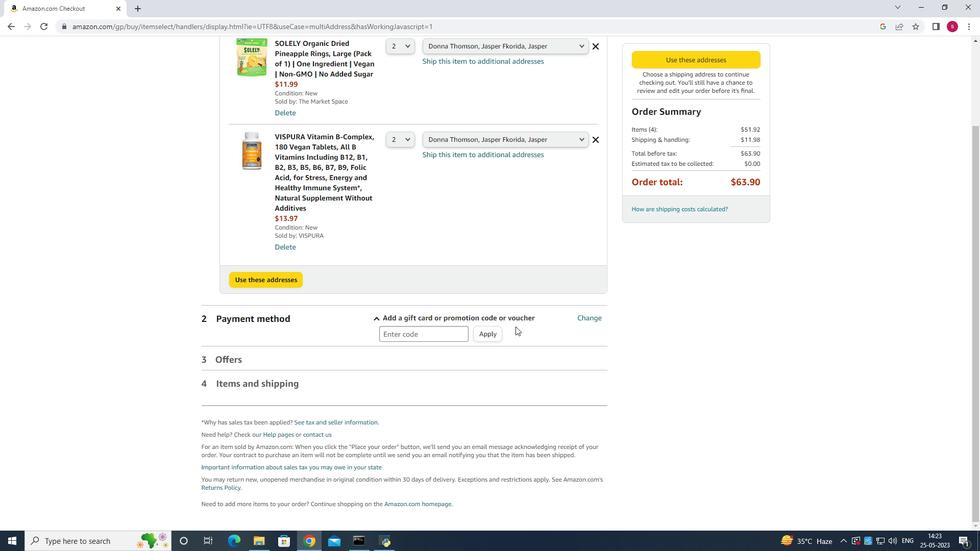 
Action: Mouse moved to (281, 382)
Screenshot: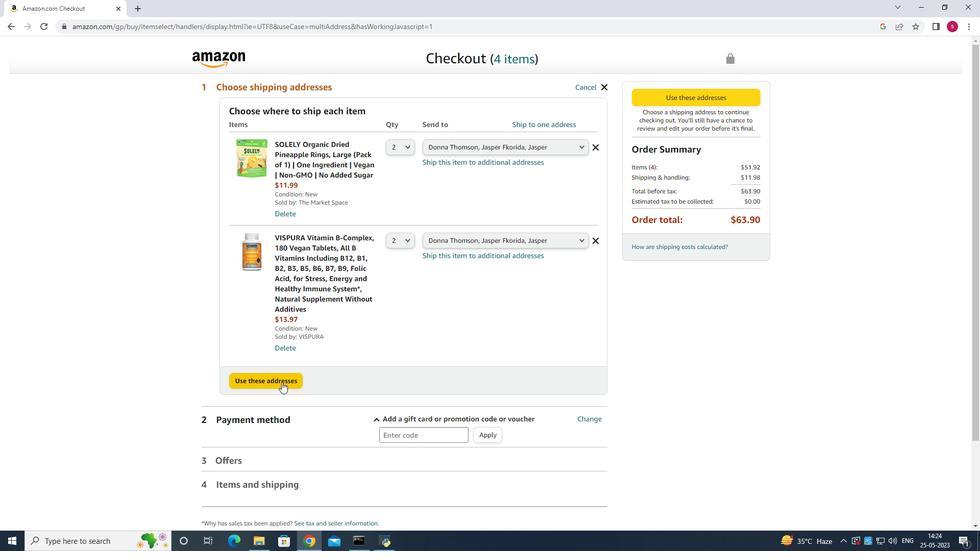 
Action: Mouse pressed left at (281, 382)
Screenshot: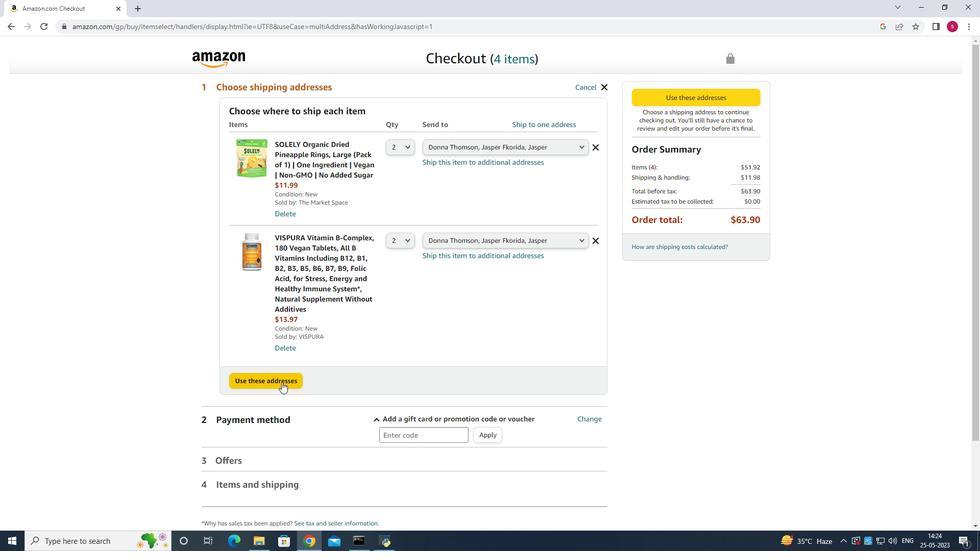 
Action: Mouse moved to (432, 134)
Screenshot: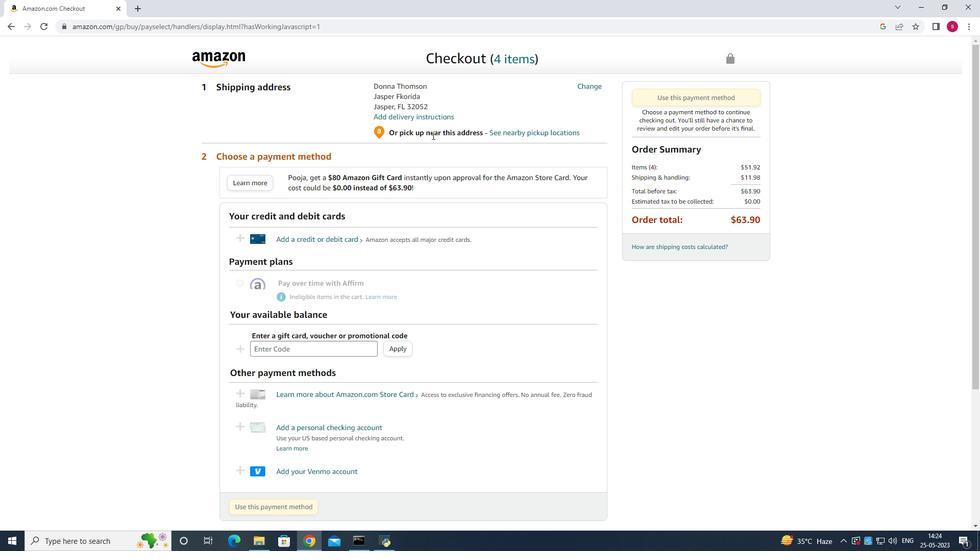 
Action: Mouse pressed left at (432, 134)
Screenshot: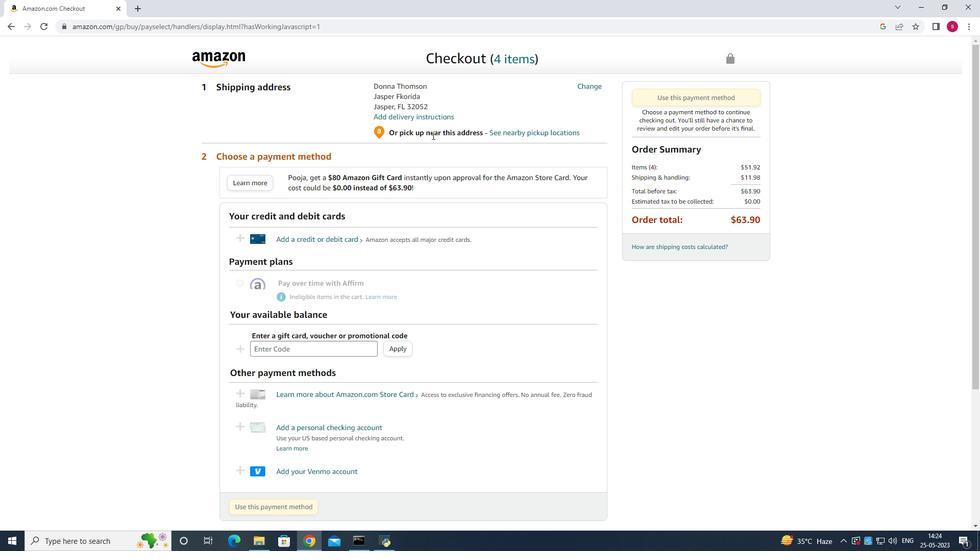 
Action: Mouse moved to (550, 129)
Screenshot: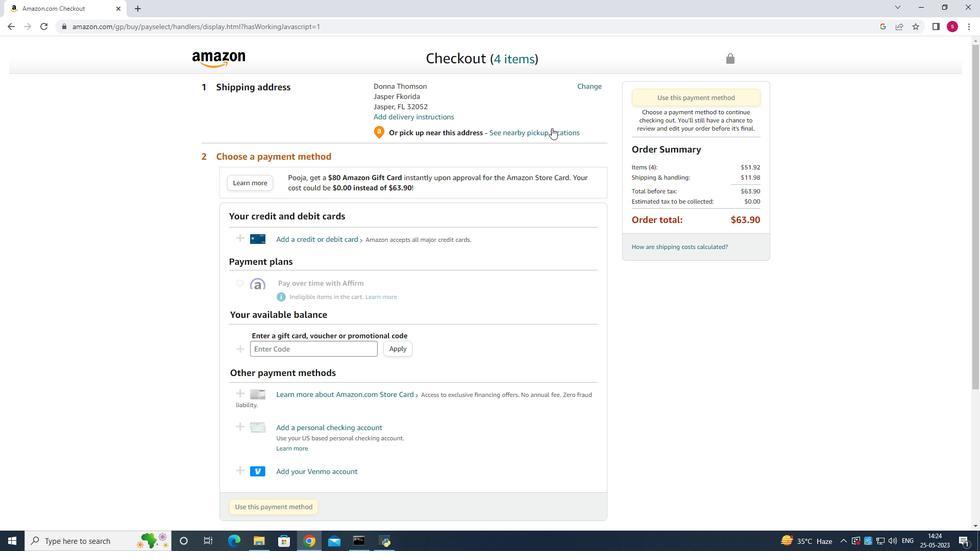 
Action: Mouse pressed left at (550, 129)
Screenshot: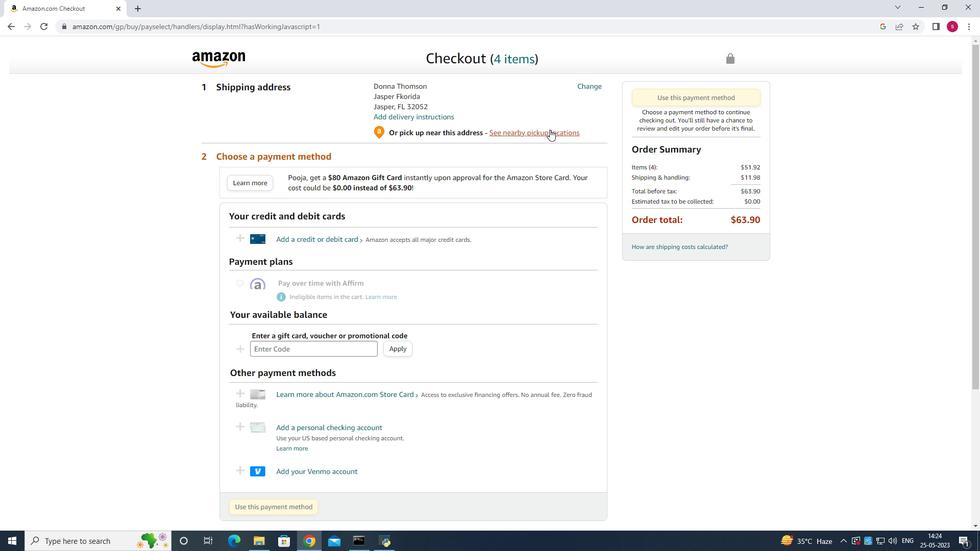 
Action: Mouse moved to (380, 140)
Screenshot: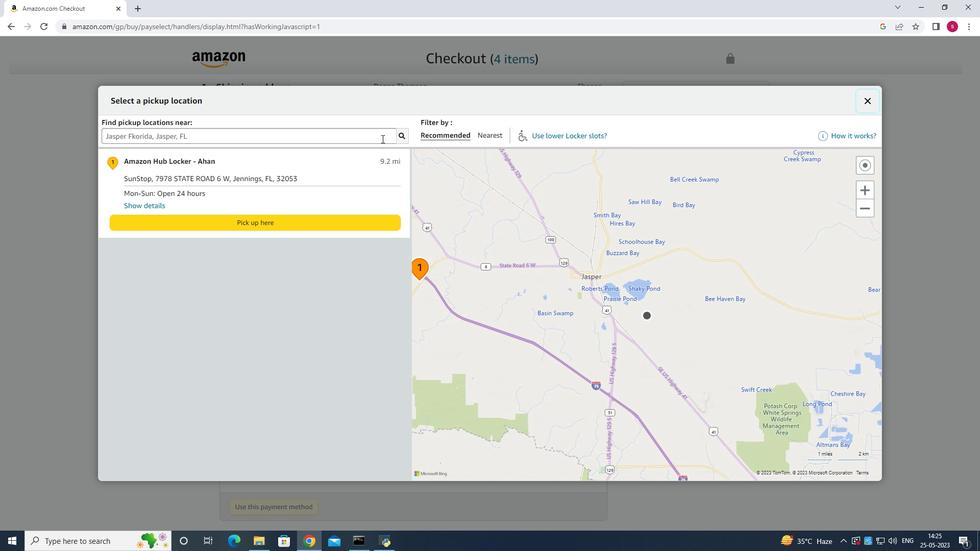 
Action: Mouse pressed left at (380, 140)
Screenshot: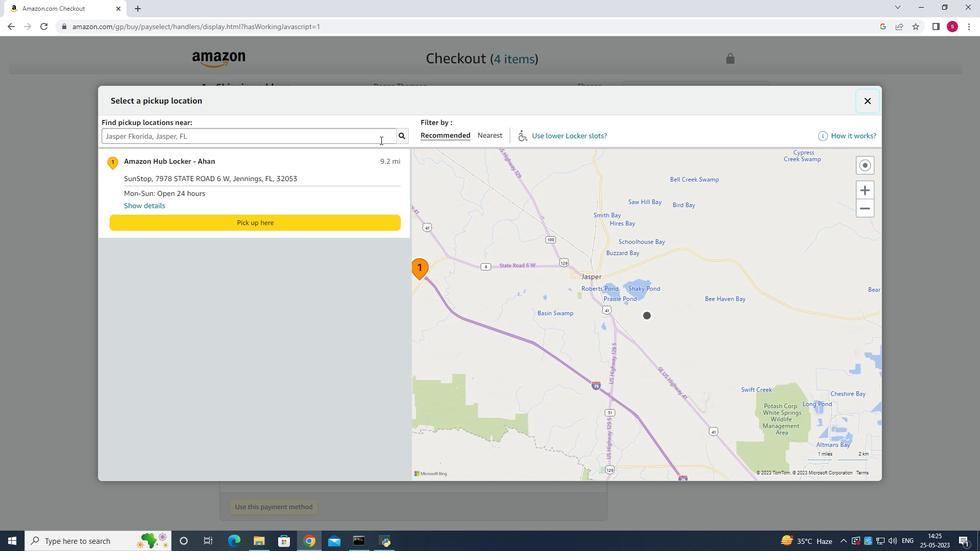 
Action: Mouse moved to (117, 163)
Screenshot: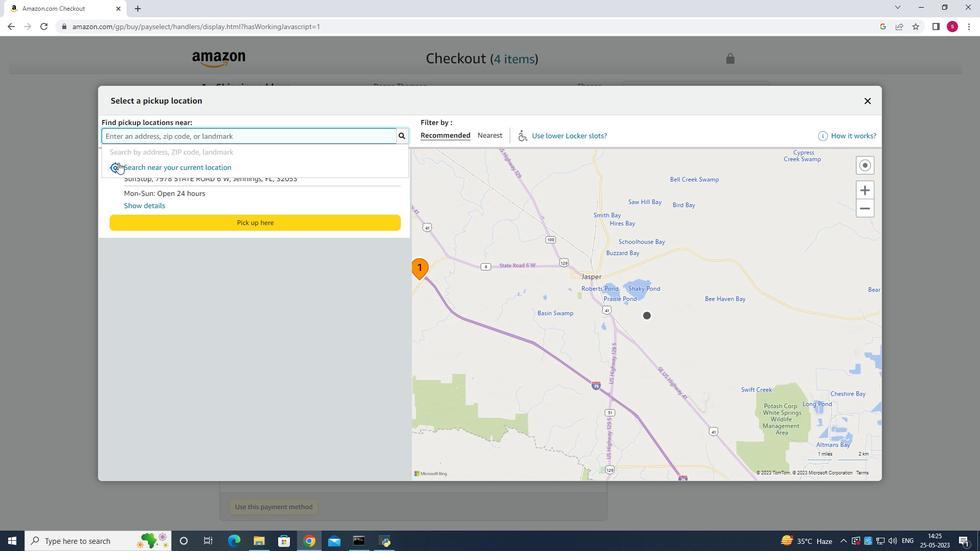 
Action: Mouse pressed left at (117, 163)
Screenshot: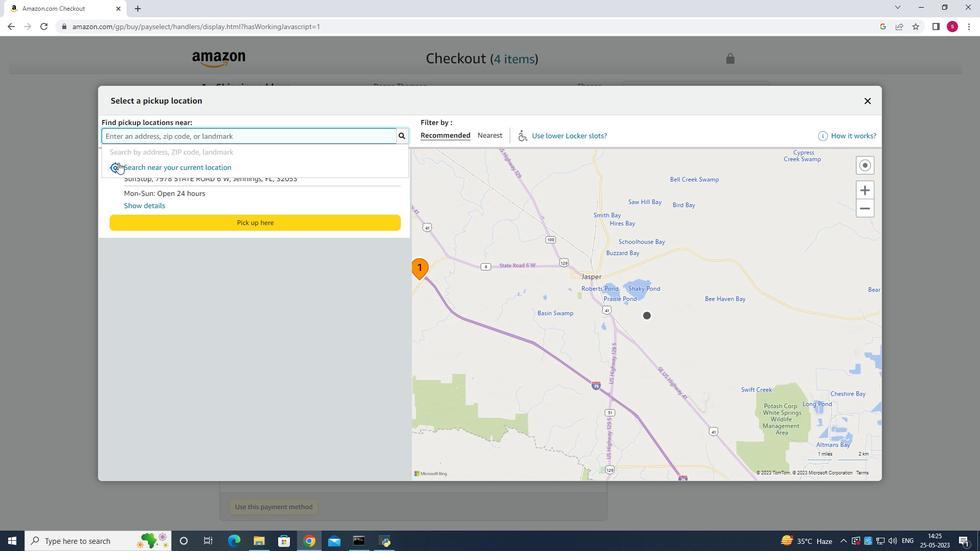 
Action: Mouse moved to (184, 139)
Screenshot: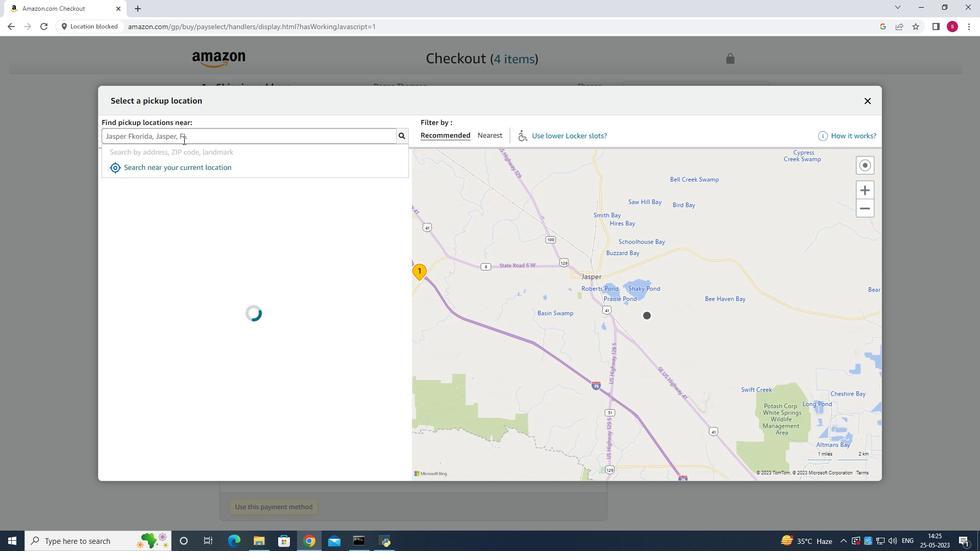 
Action: Mouse pressed left at (184, 139)
